 Task: Look for space in Suva Reka, Kosovo from 12th July, 2023 to 16th July, 2023 for 8 adults in price range Rs.10000 to Rs.16000. Place can be private room with 8 bedrooms having 8 beds and 8 bathrooms. Property type can be house, flat, guest house, hotel. Amenities needed are: wifi, TV, free parkinig on premises, gym, breakfast. Booking option can be shelf check-in. Required host language is English.
Action: Mouse moved to (534, 115)
Screenshot: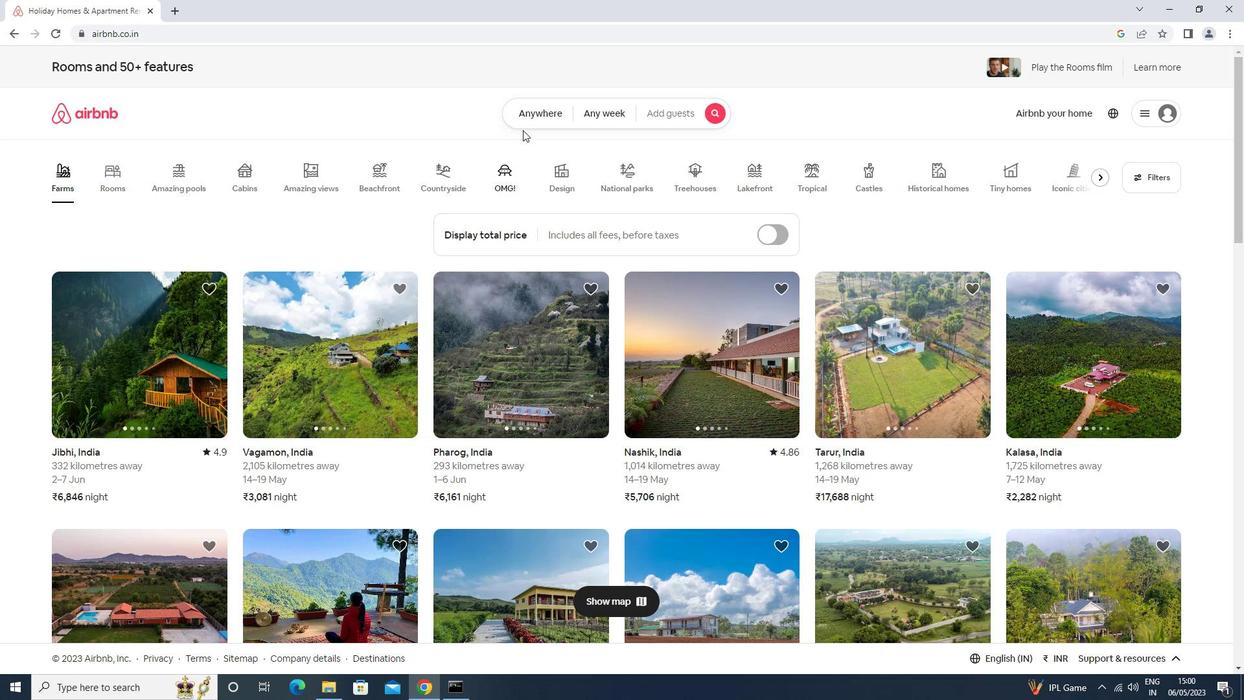 
Action: Mouse pressed left at (534, 115)
Screenshot: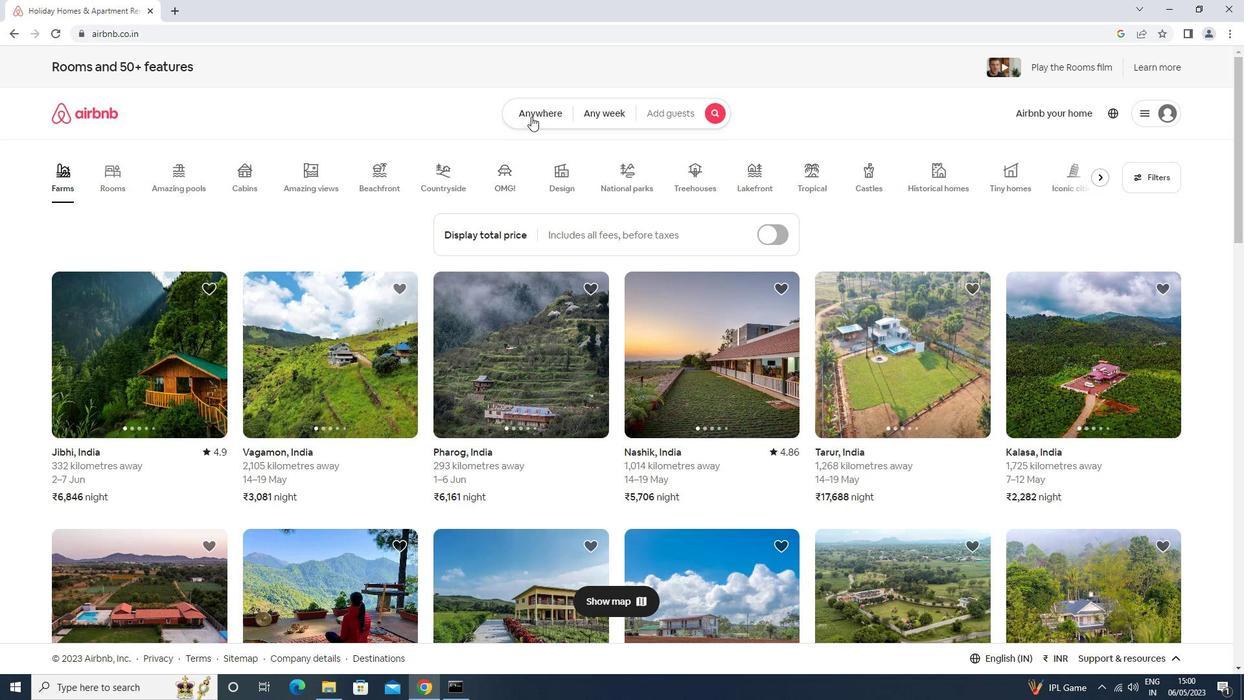 
Action: Mouse moved to (473, 165)
Screenshot: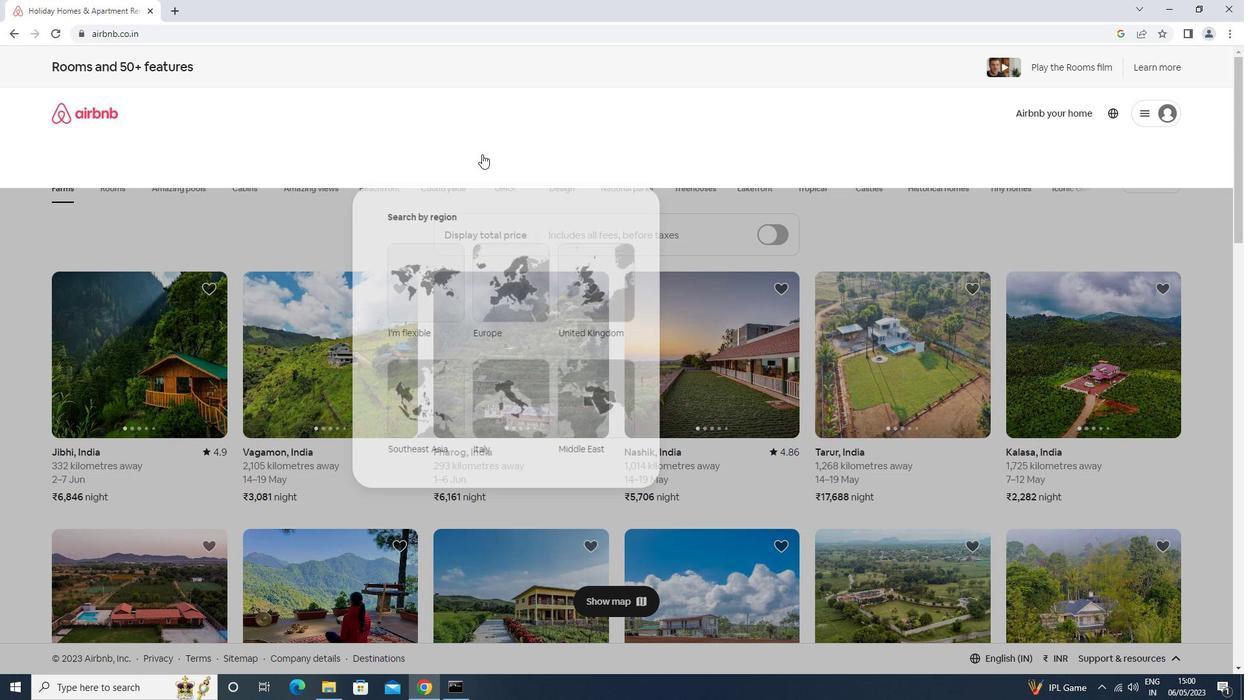 
Action: Mouse pressed left at (473, 165)
Screenshot: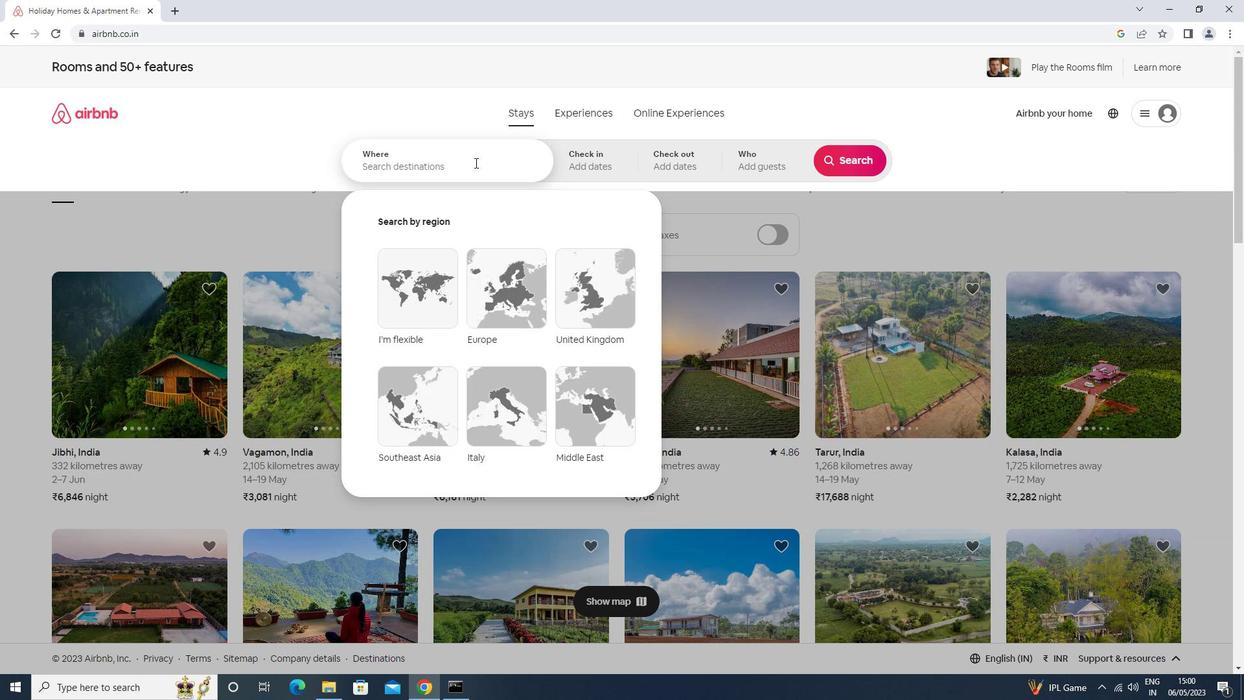
Action: Key pressed suva<Key.space>reka,<Key.space>kosovo<Key.enter>
Screenshot: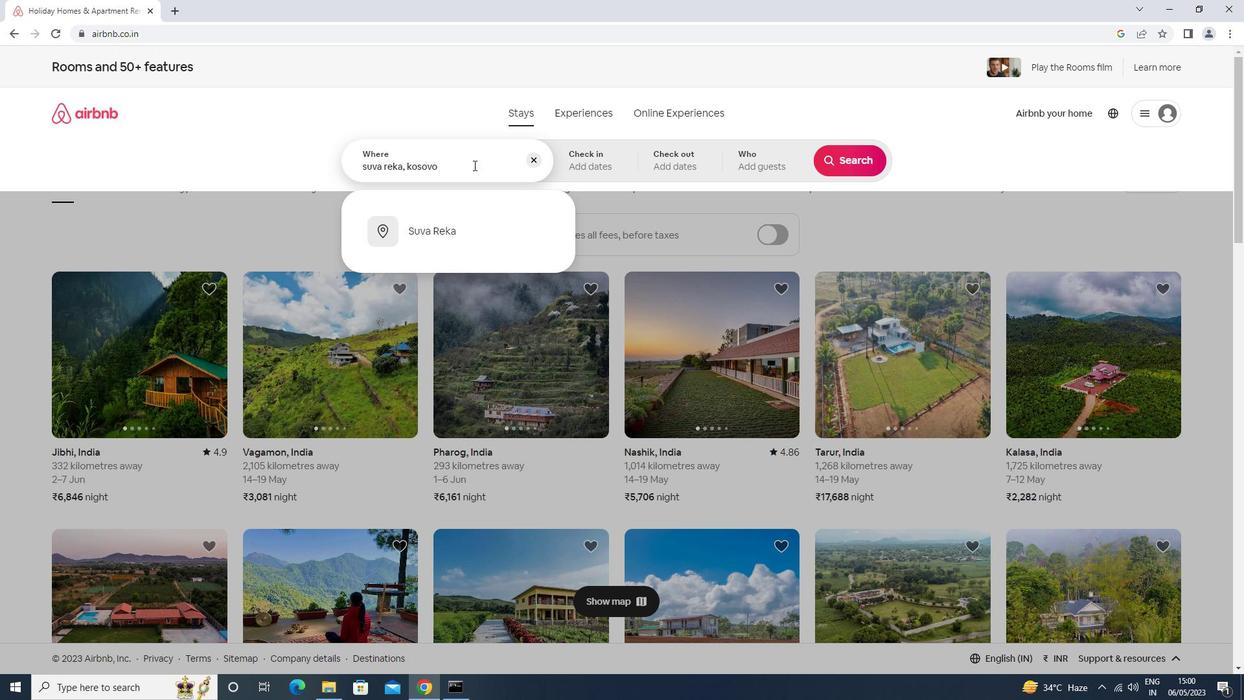 
Action: Mouse moved to (842, 261)
Screenshot: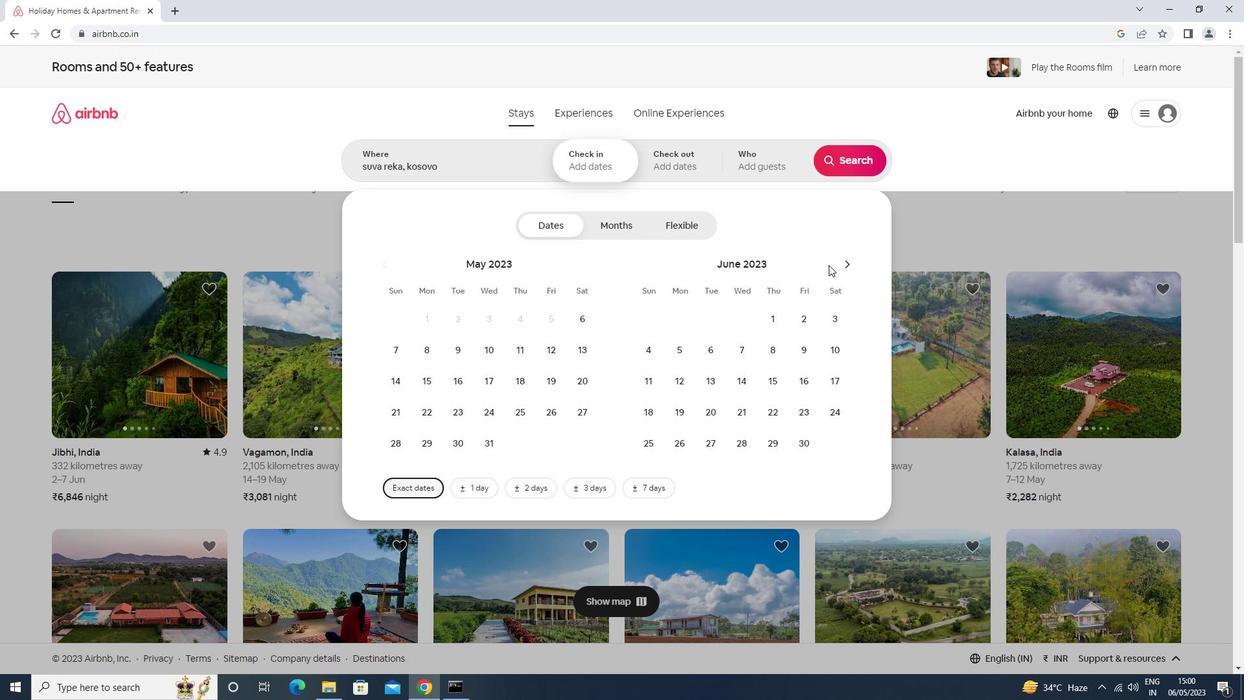
Action: Mouse pressed left at (842, 261)
Screenshot: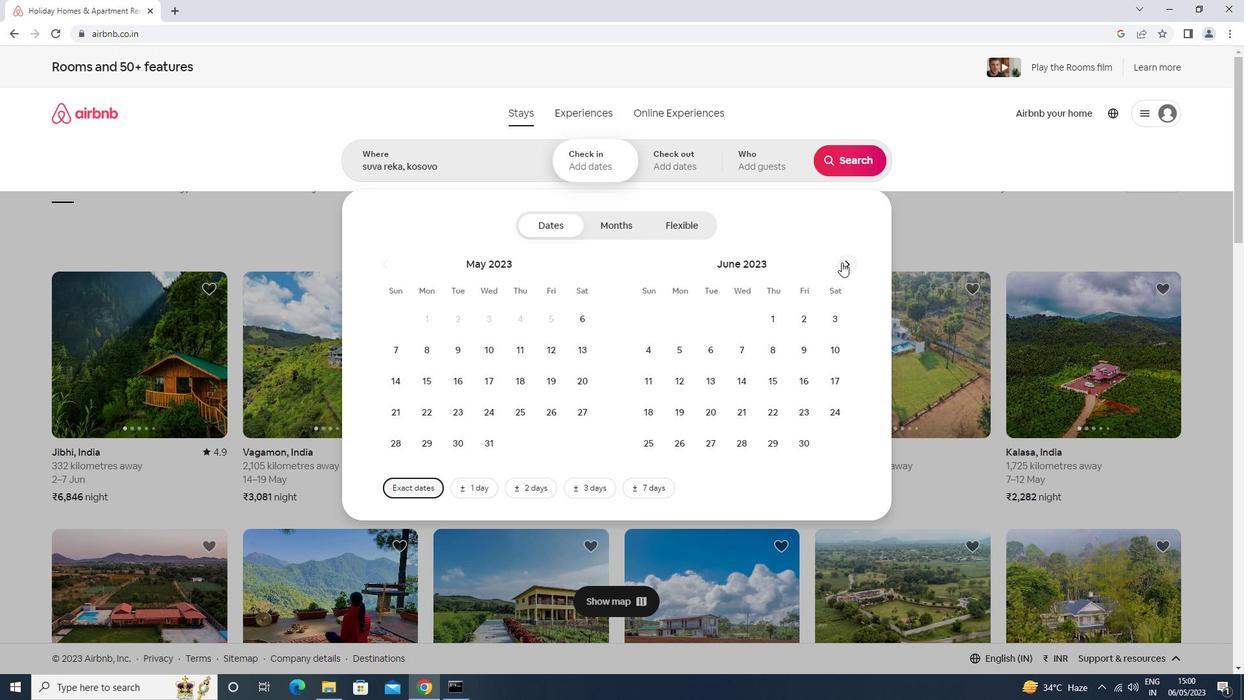 
Action: Mouse moved to (749, 380)
Screenshot: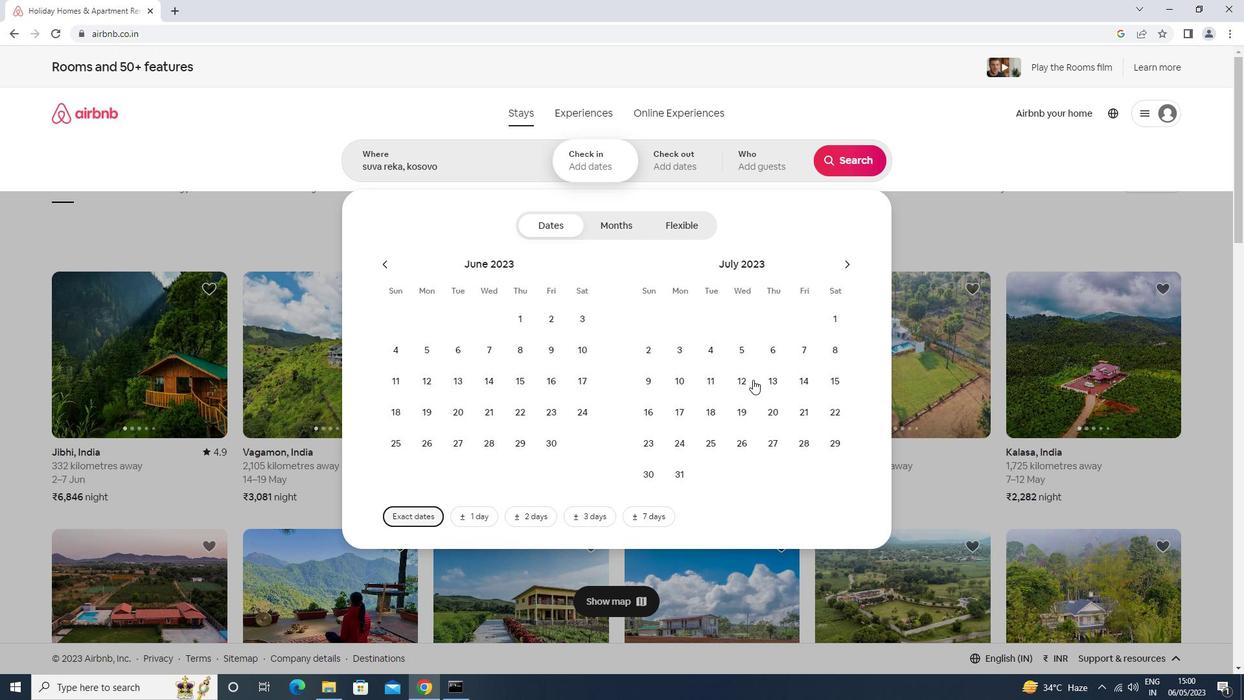 
Action: Mouse pressed left at (749, 380)
Screenshot: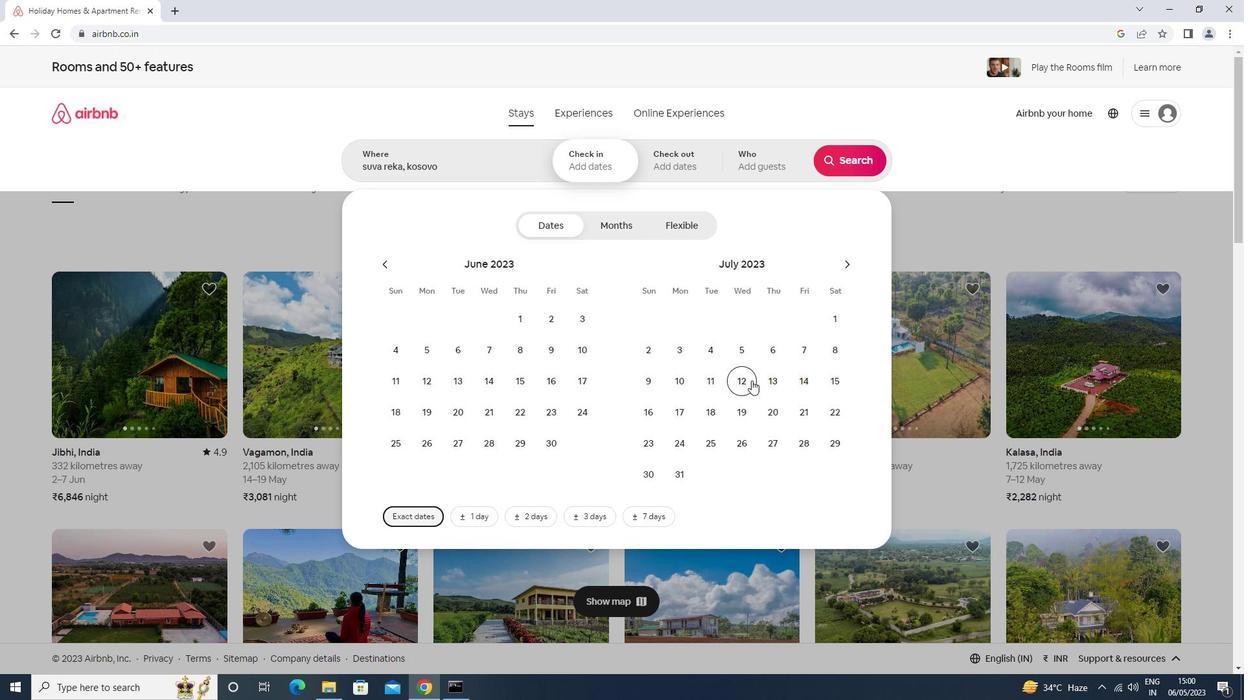 
Action: Mouse moved to (656, 415)
Screenshot: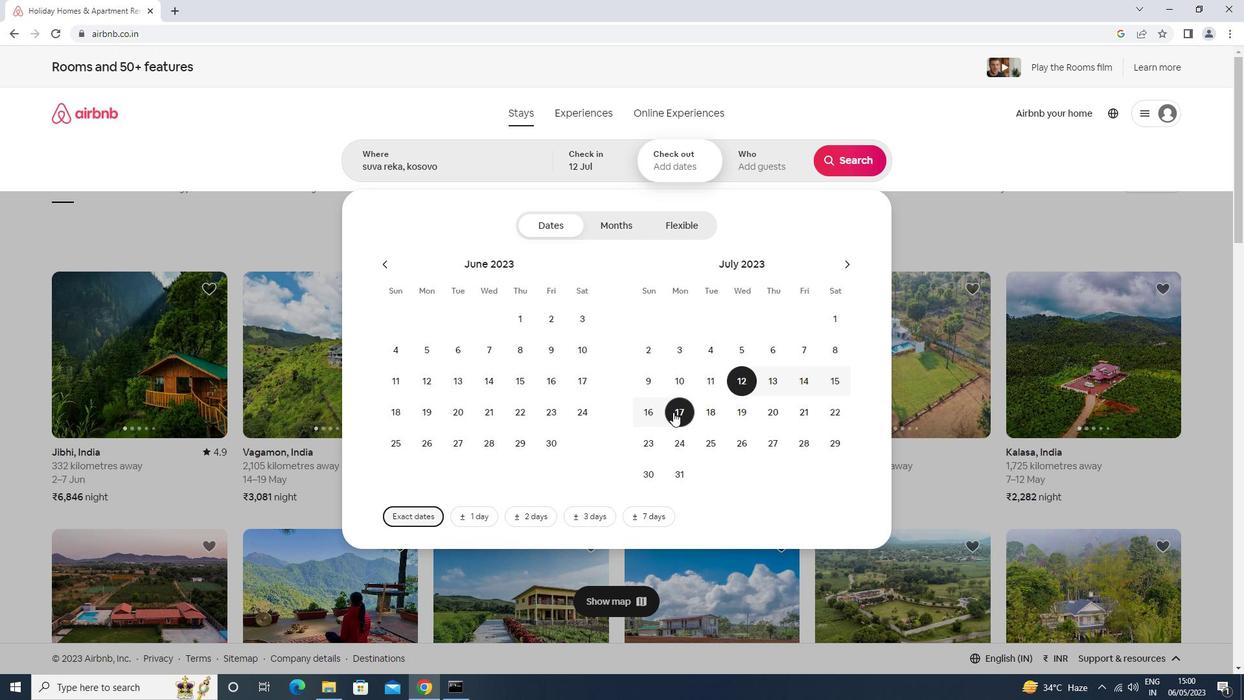 
Action: Mouse pressed left at (656, 415)
Screenshot: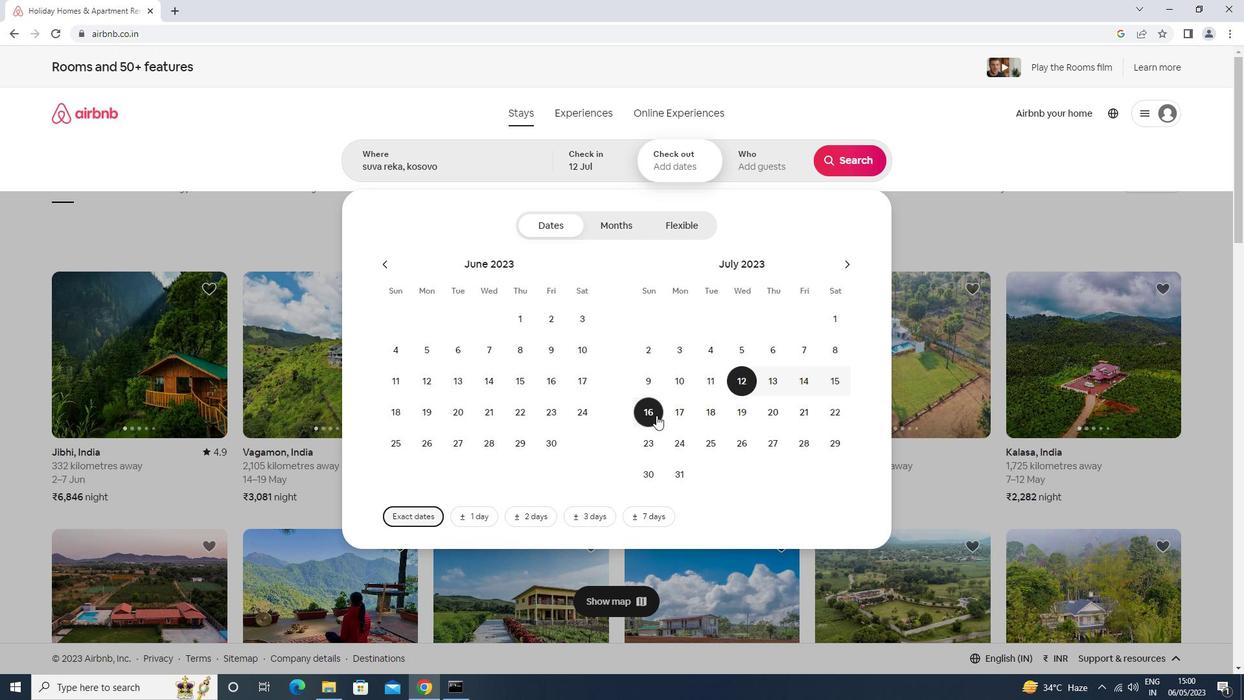 
Action: Mouse moved to (746, 157)
Screenshot: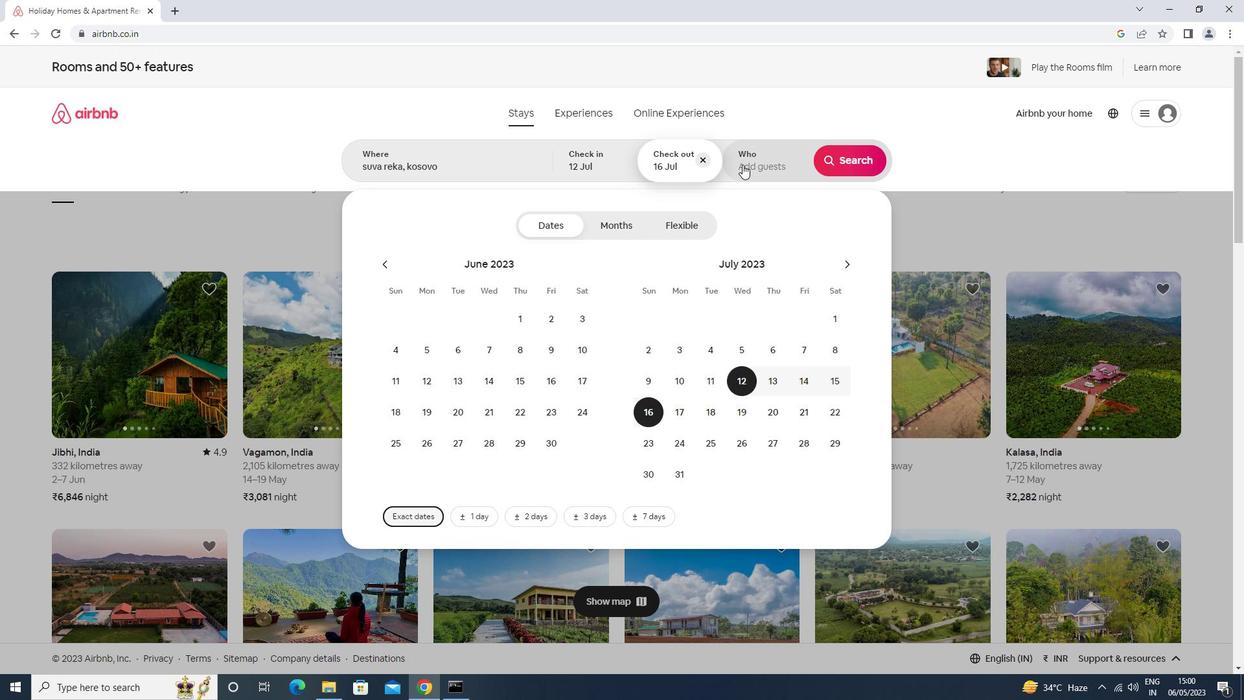 
Action: Mouse pressed left at (746, 157)
Screenshot: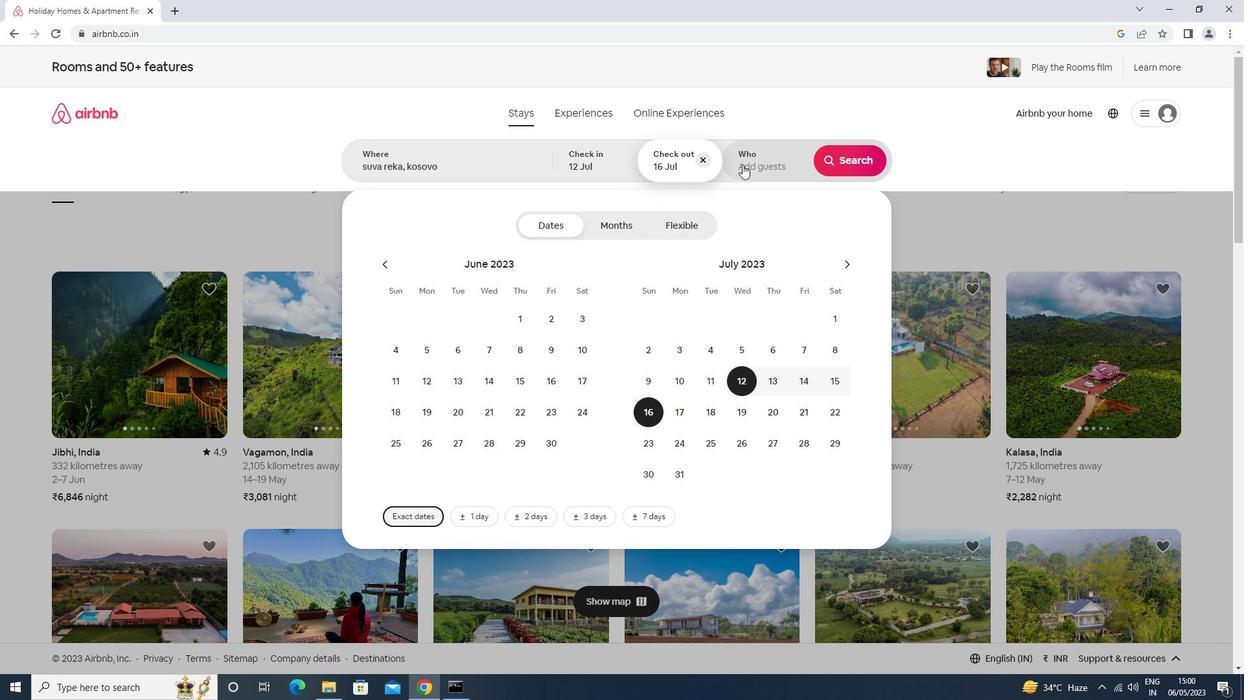 
Action: Mouse moved to (846, 225)
Screenshot: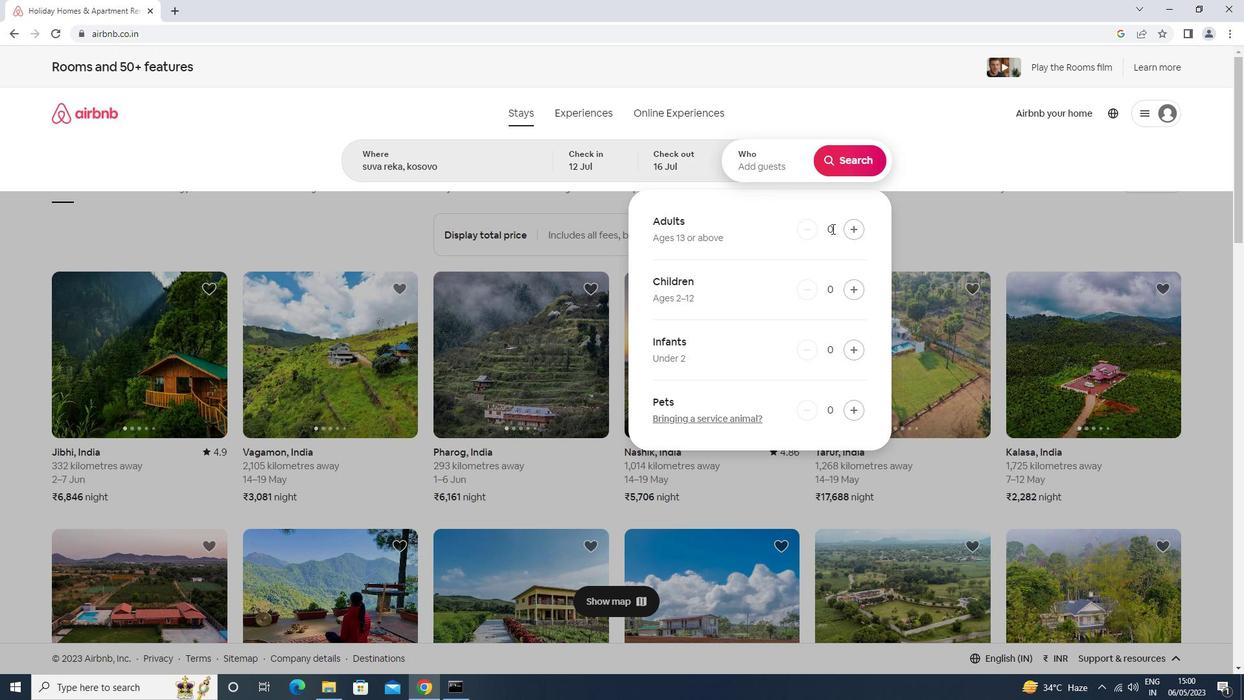 
Action: Mouse pressed left at (846, 225)
Screenshot: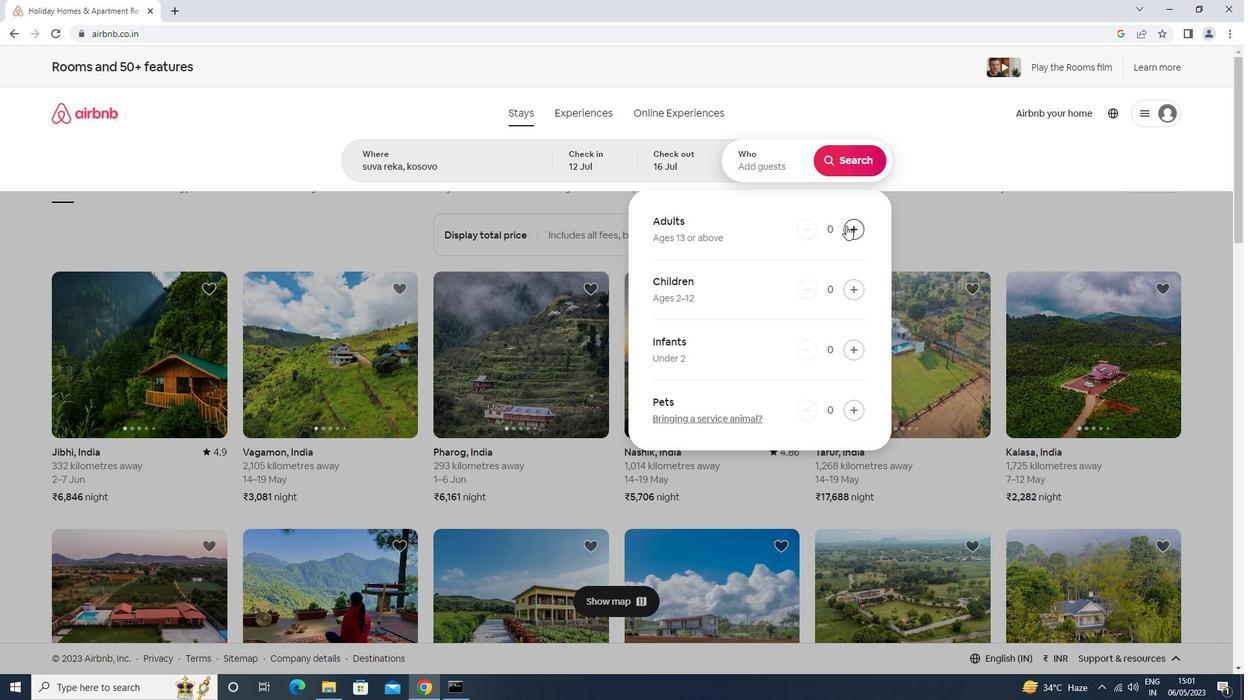 
Action: Mouse moved to (846, 225)
Screenshot: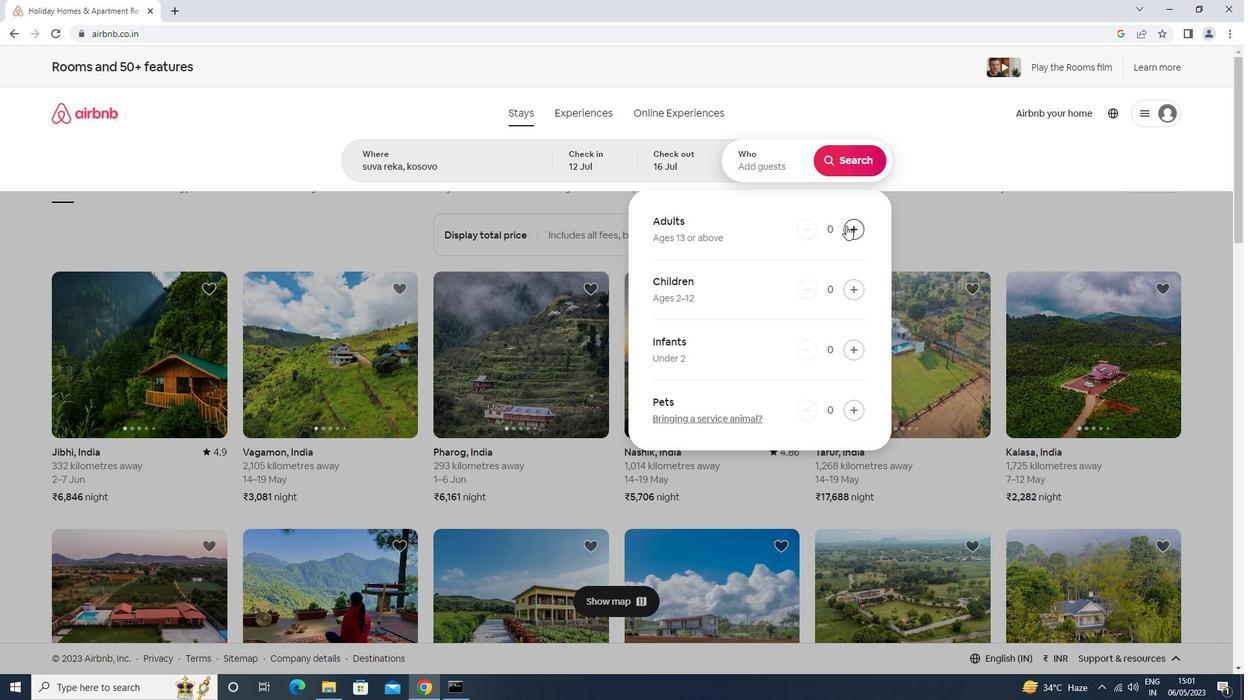 
Action: Mouse pressed left at (846, 225)
Screenshot: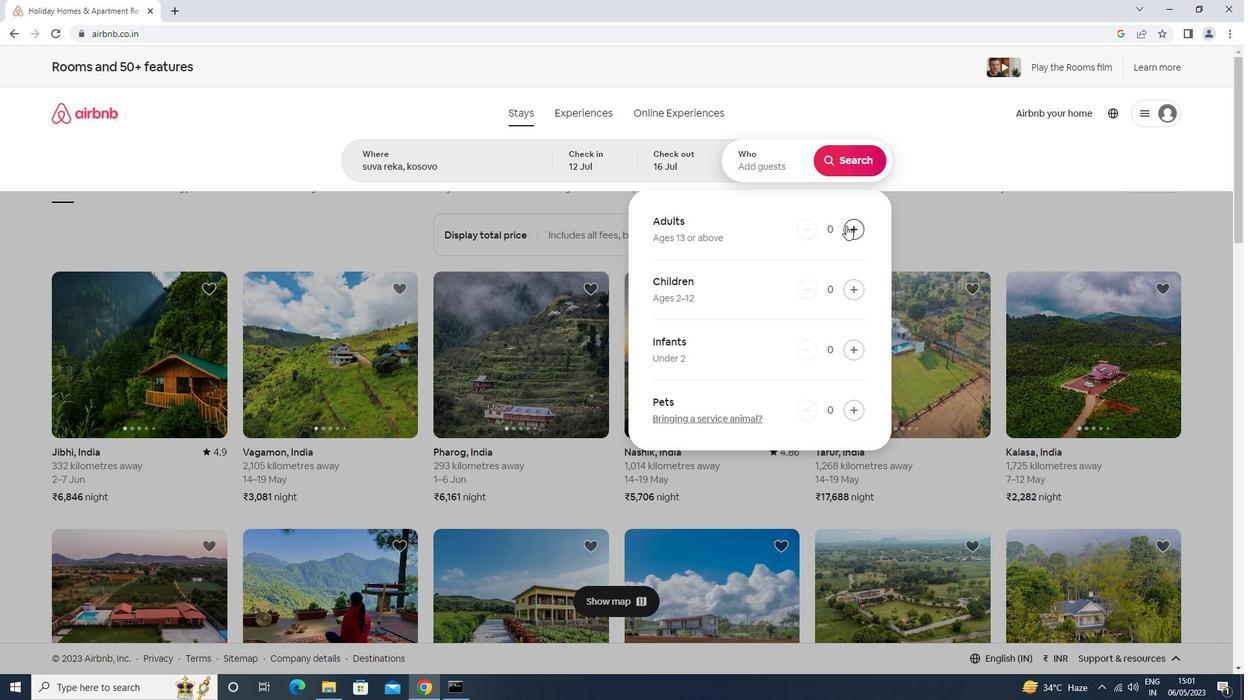 
Action: Mouse pressed left at (846, 225)
Screenshot: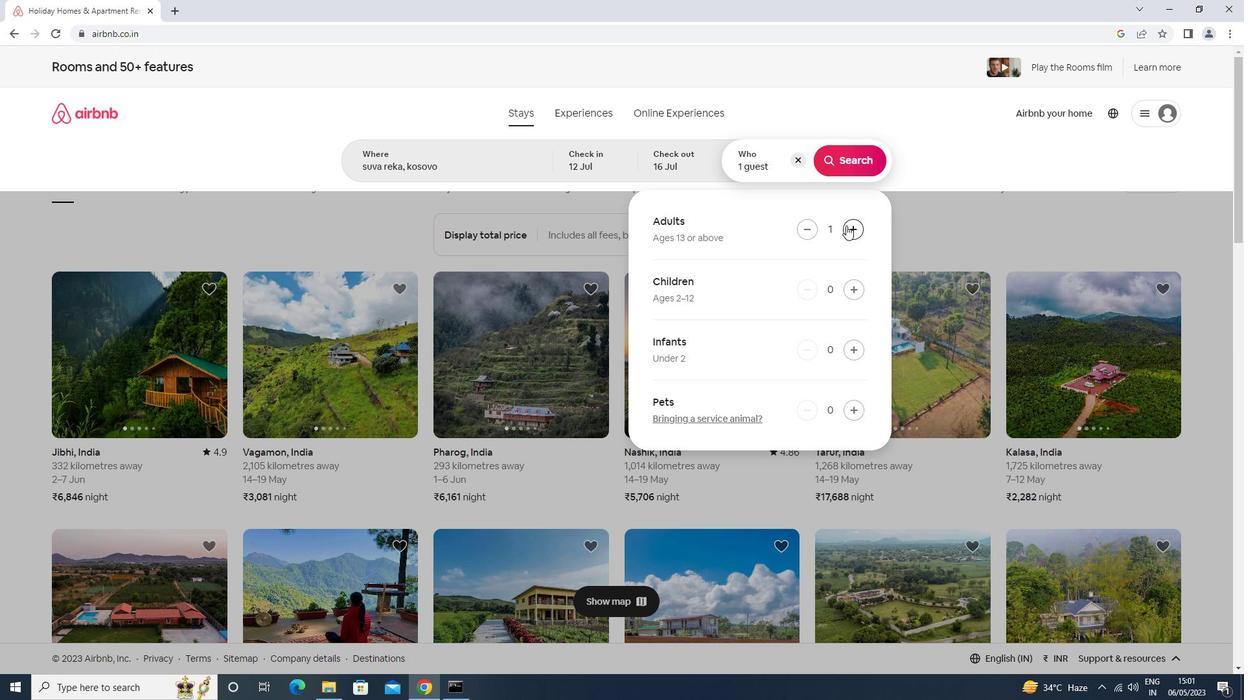 
Action: Mouse pressed left at (846, 225)
Screenshot: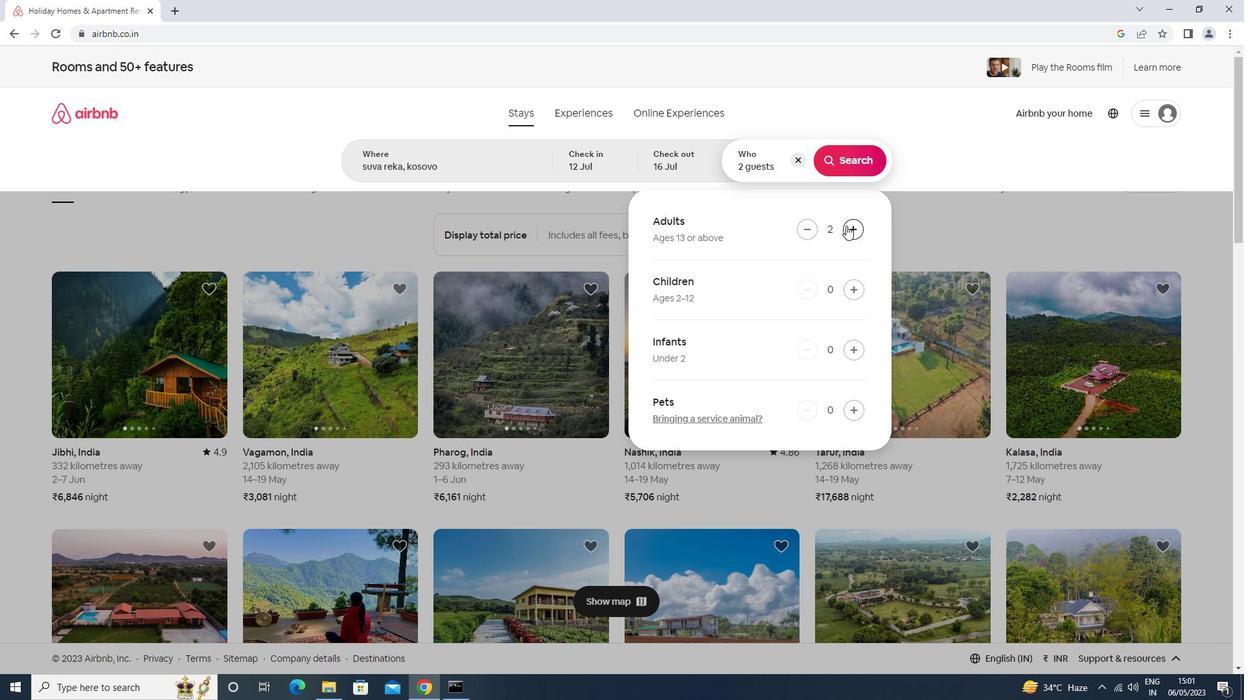 
Action: Mouse pressed left at (846, 225)
Screenshot: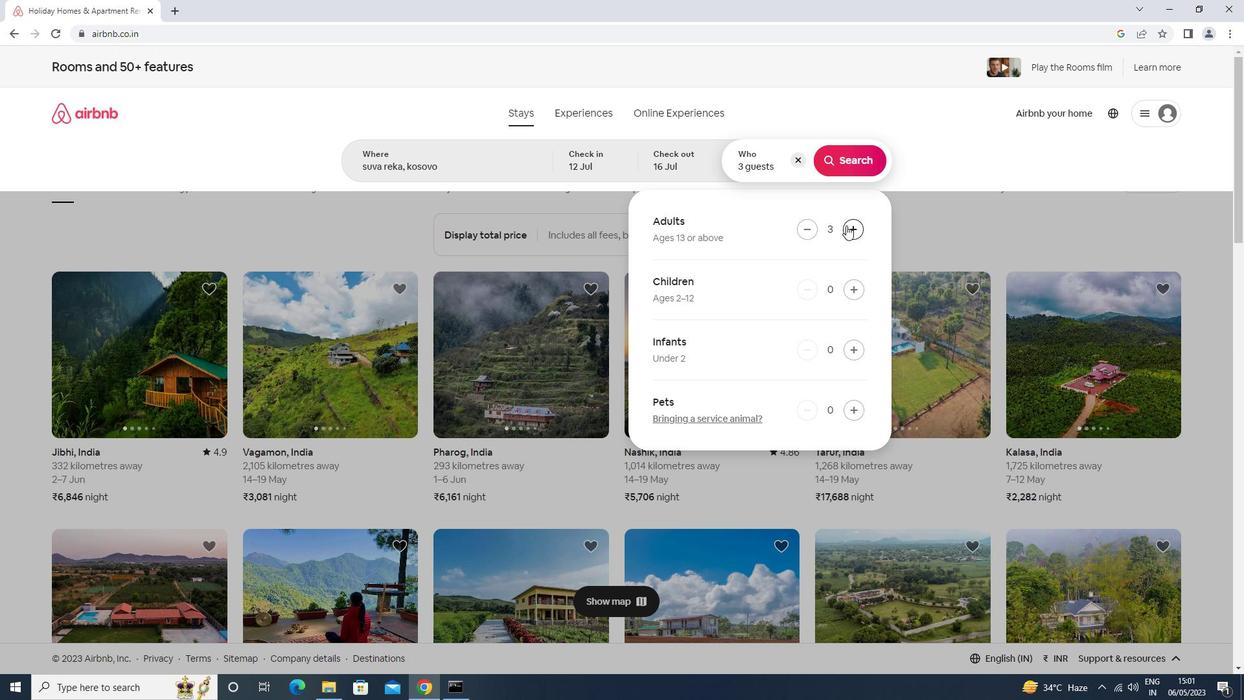 
Action: Mouse pressed left at (846, 225)
Screenshot: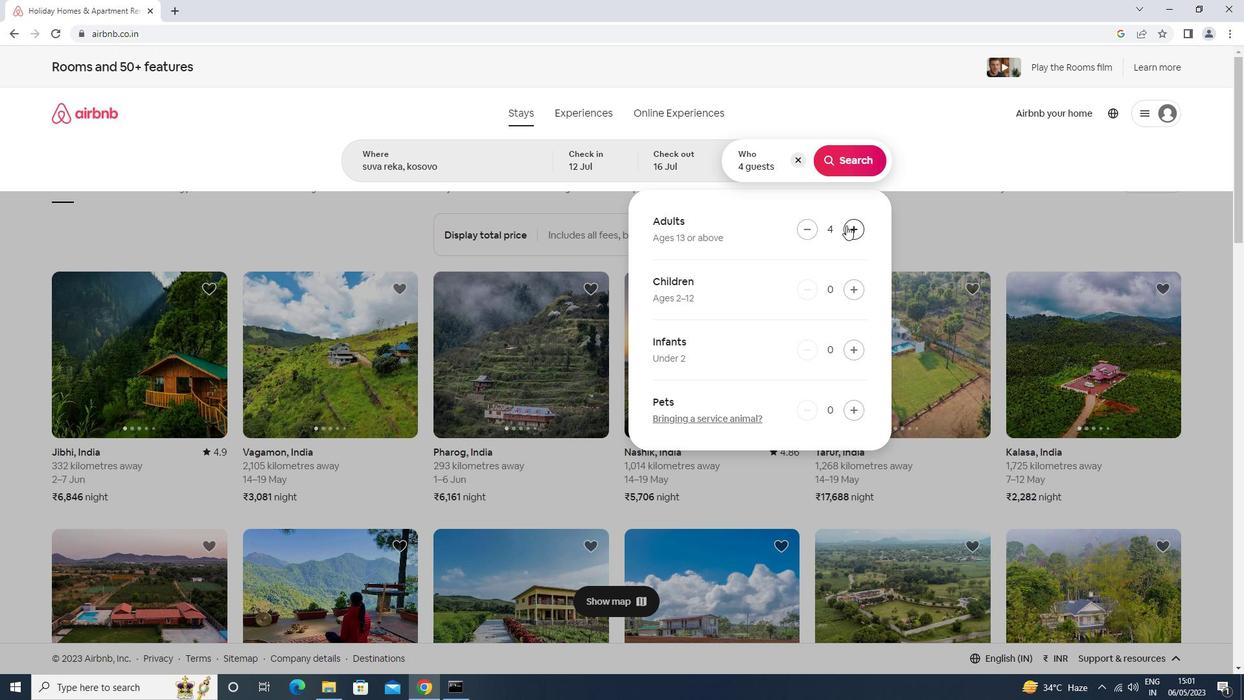 
Action: Mouse moved to (845, 226)
Screenshot: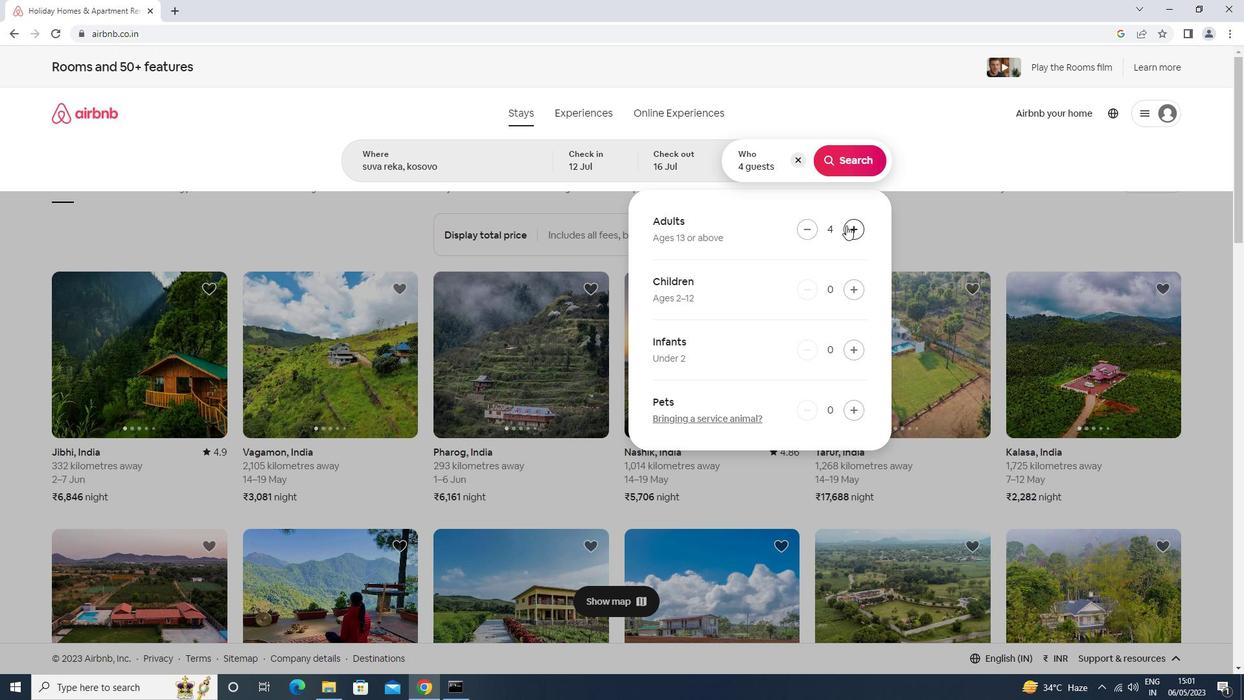 
Action: Mouse pressed left at (845, 226)
Screenshot: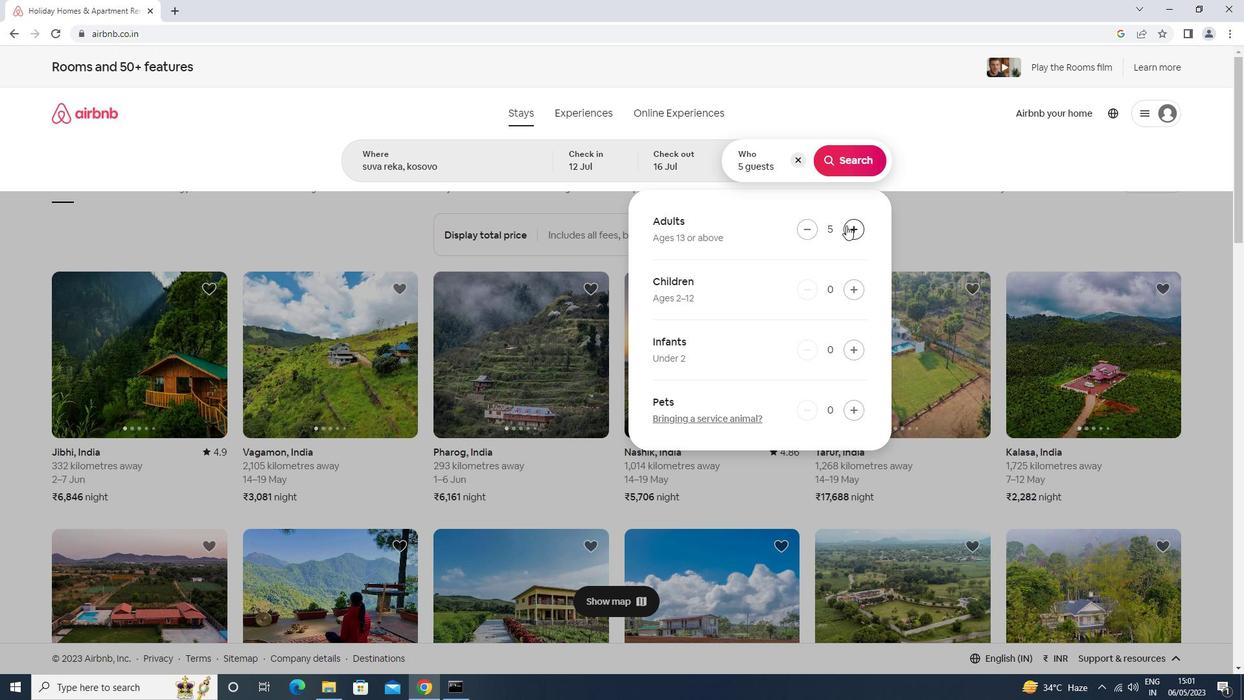 
Action: Mouse pressed left at (845, 226)
Screenshot: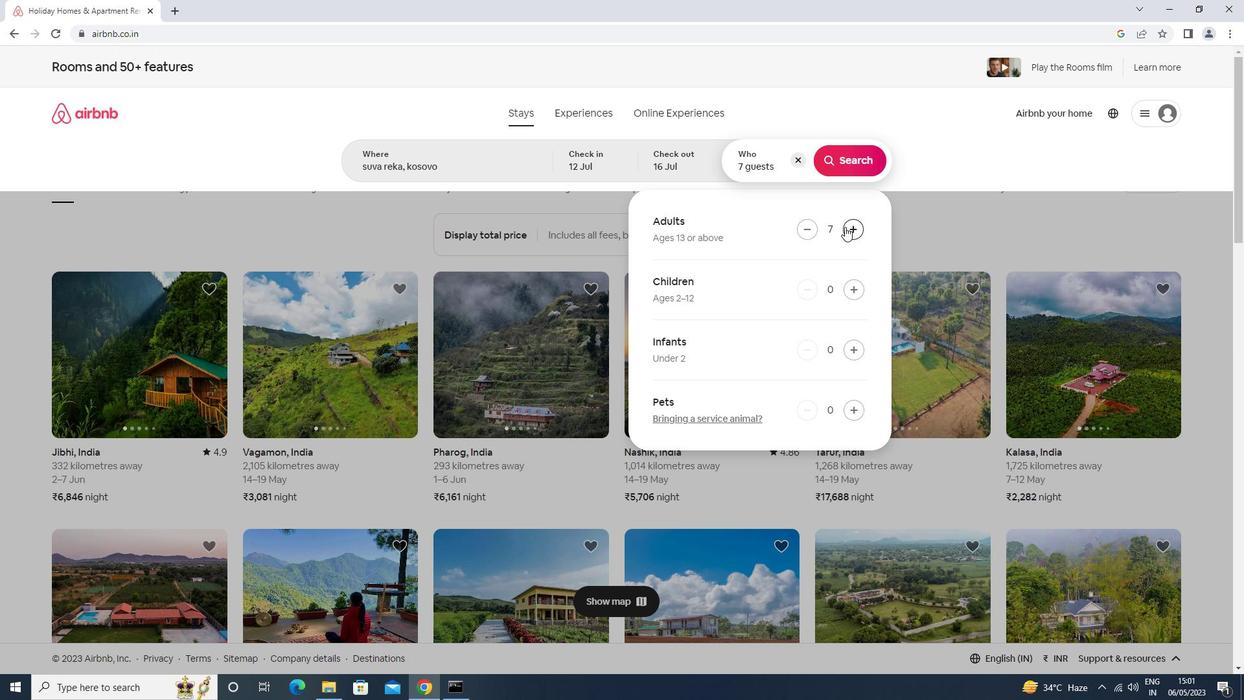 
Action: Mouse moved to (845, 158)
Screenshot: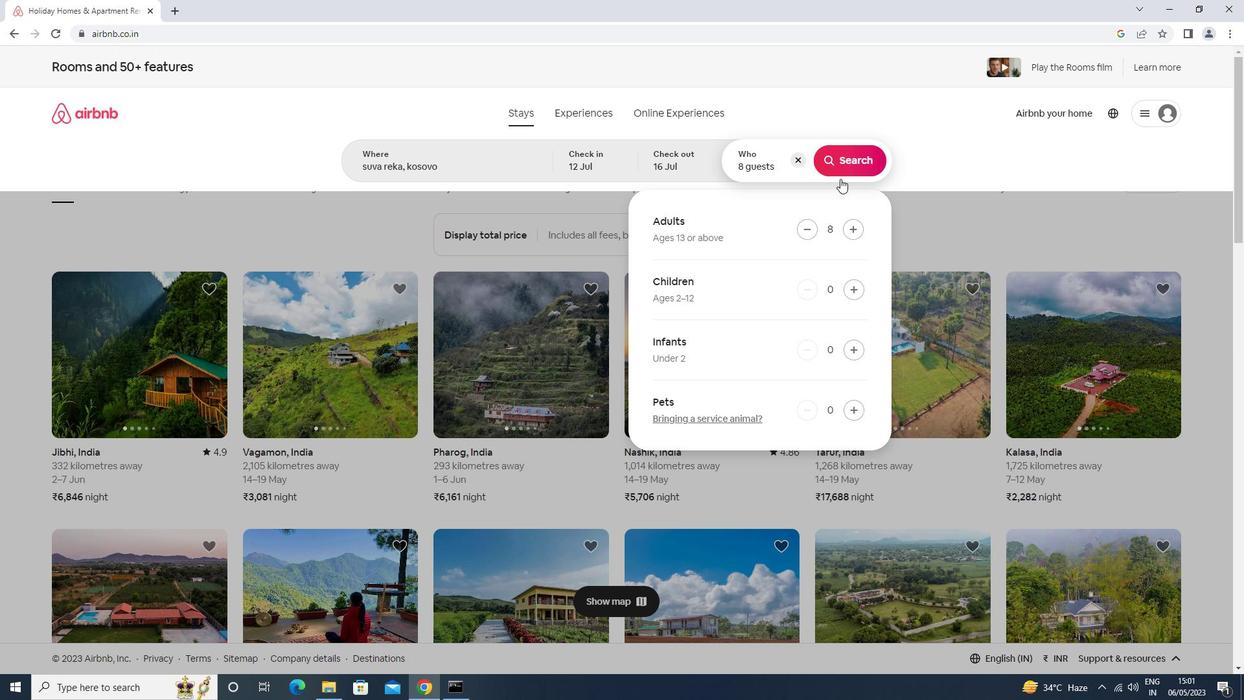 
Action: Mouse pressed left at (845, 158)
Screenshot: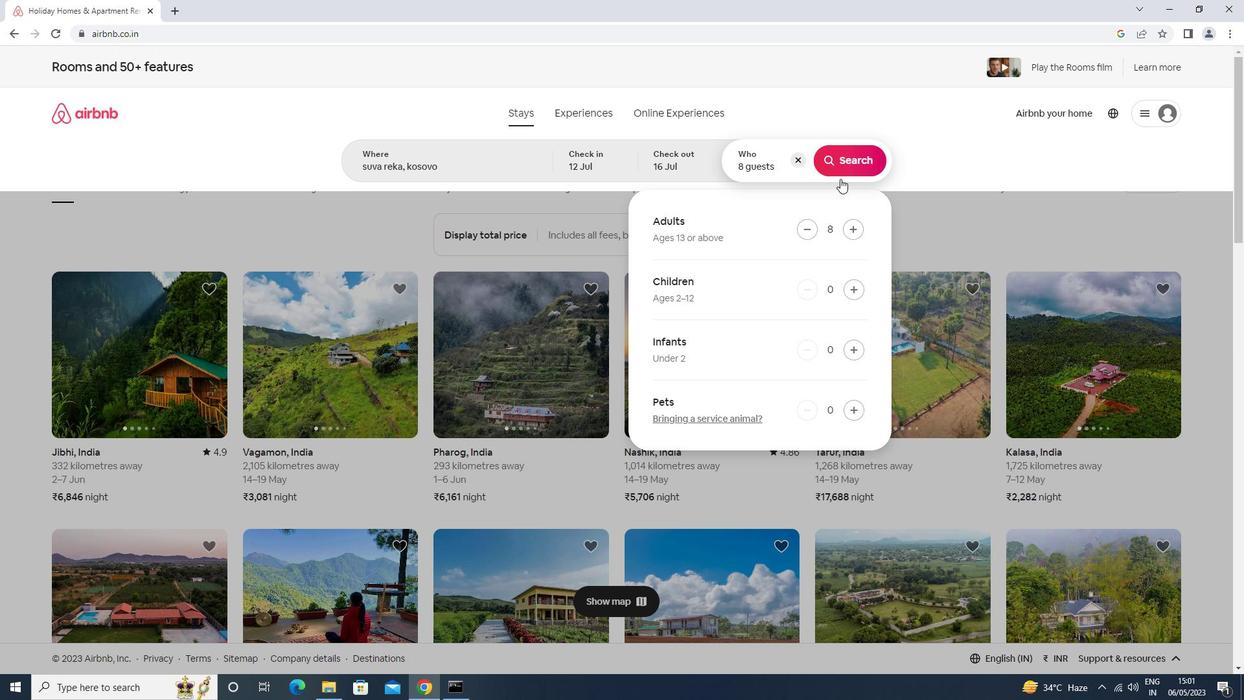 
Action: Mouse moved to (1193, 127)
Screenshot: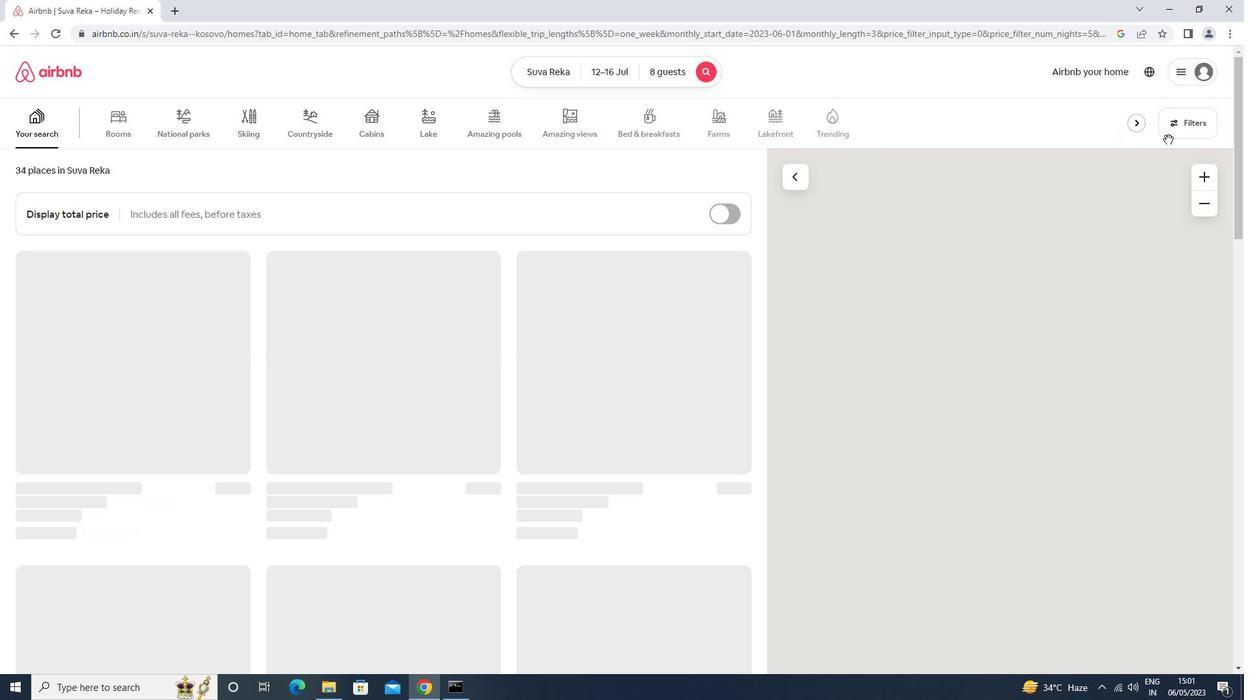 
Action: Mouse pressed left at (1193, 127)
Screenshot: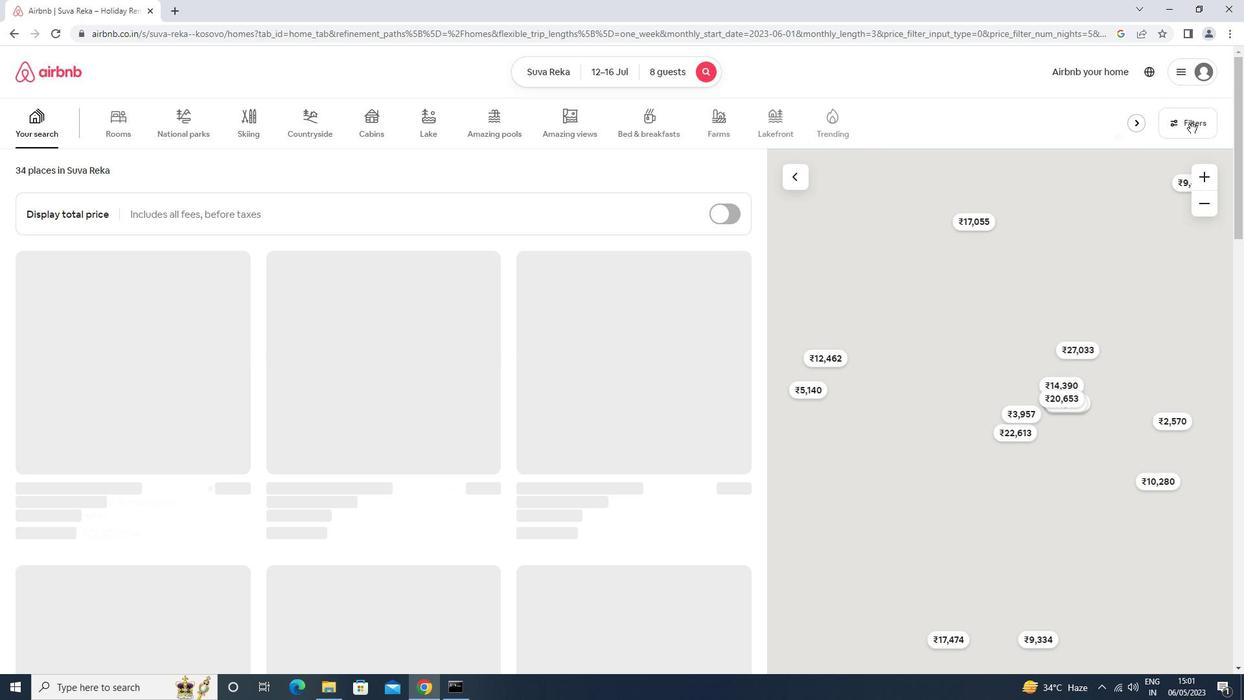 
Action: Mouse moved to (468, 444)
Screenshot: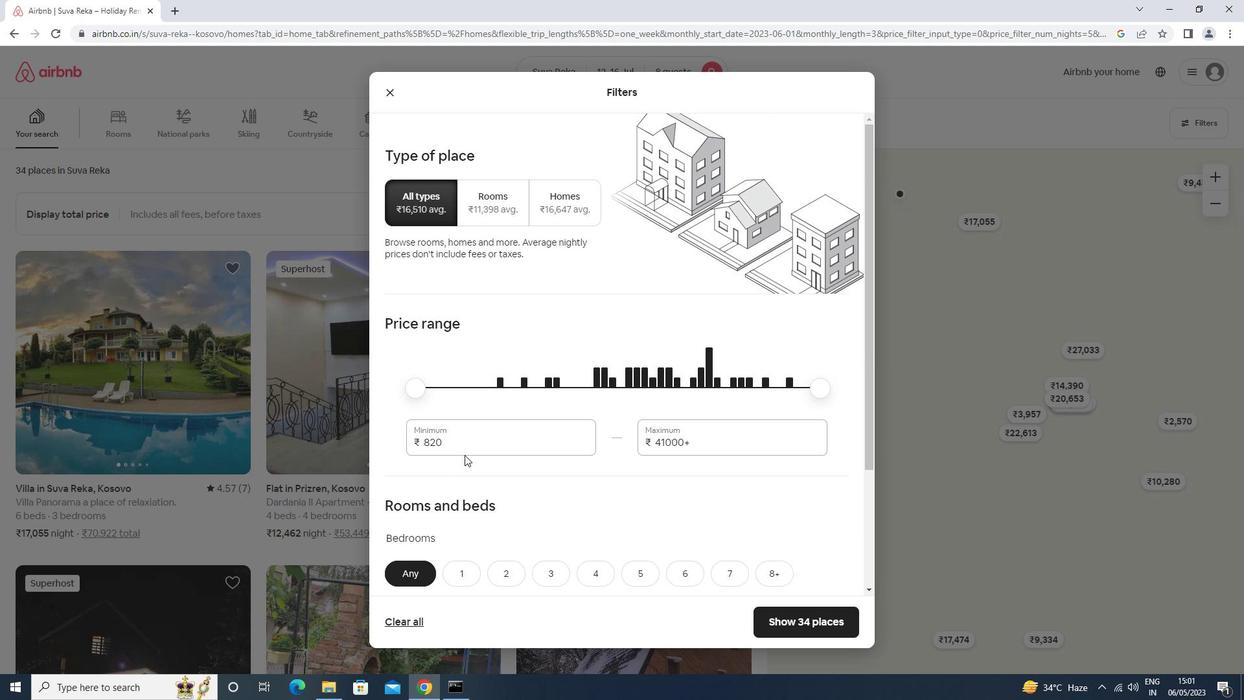 
Action: Mouse pressed left at (468, 444)
Screenshot: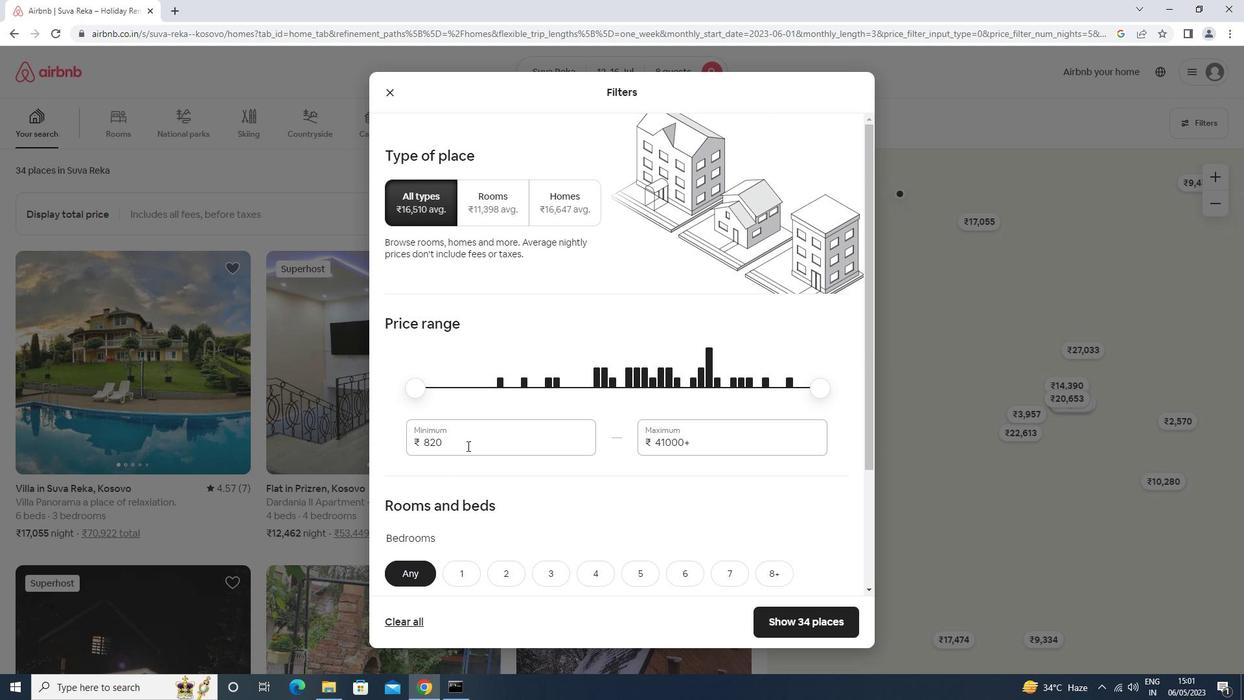 
Action: Mouse moved to (465, 444)
Screenshot: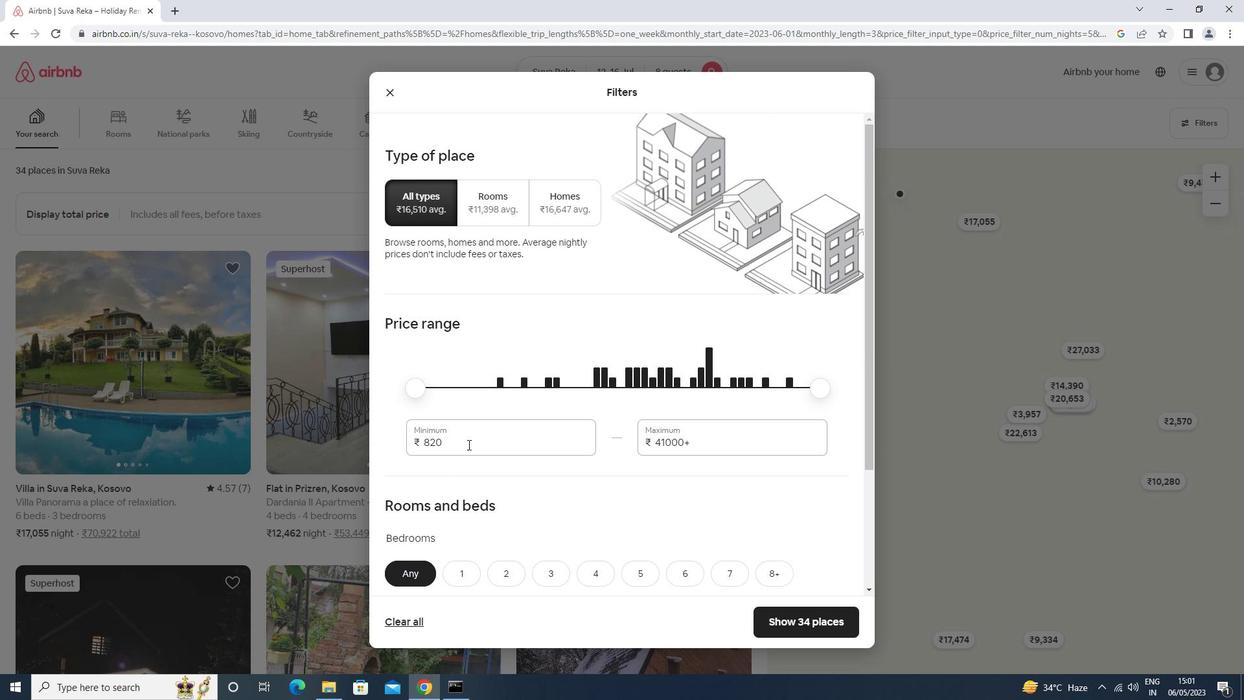 
Action: Key pressed <Key.backspace><Key.backspace><Key.backspace>10000<Key.tab>16000
Screenshot: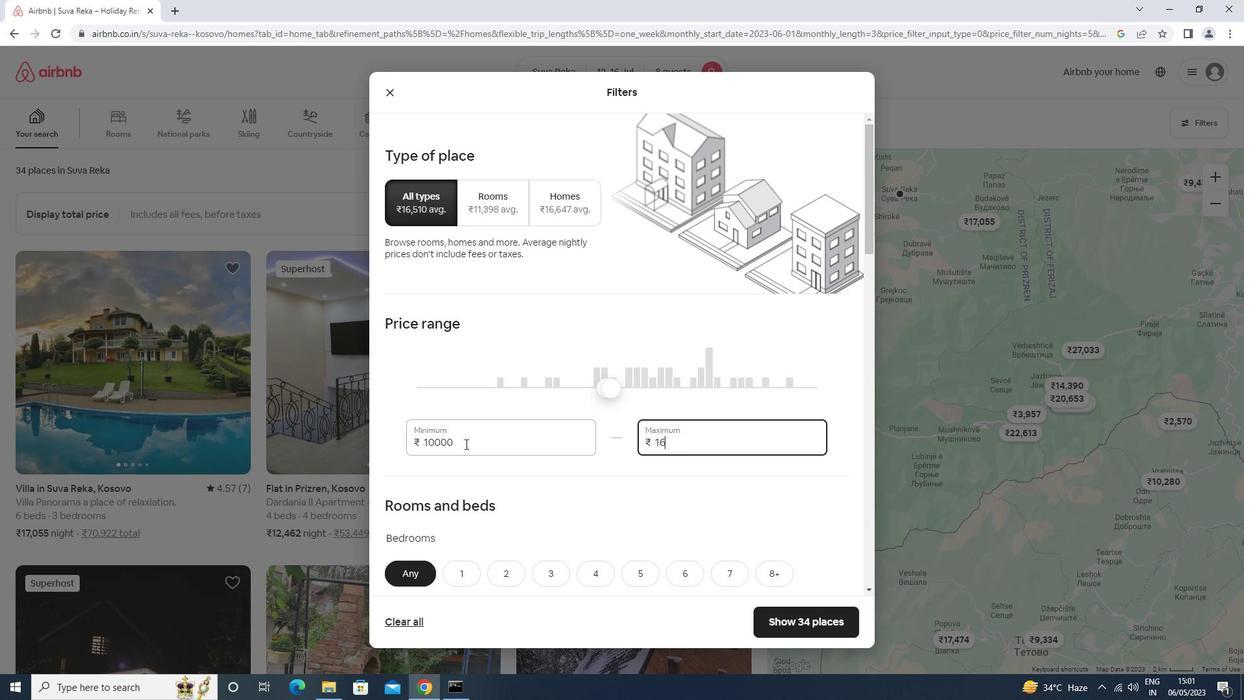 
Action: Mouse moved to (464, 444)
Screenshot: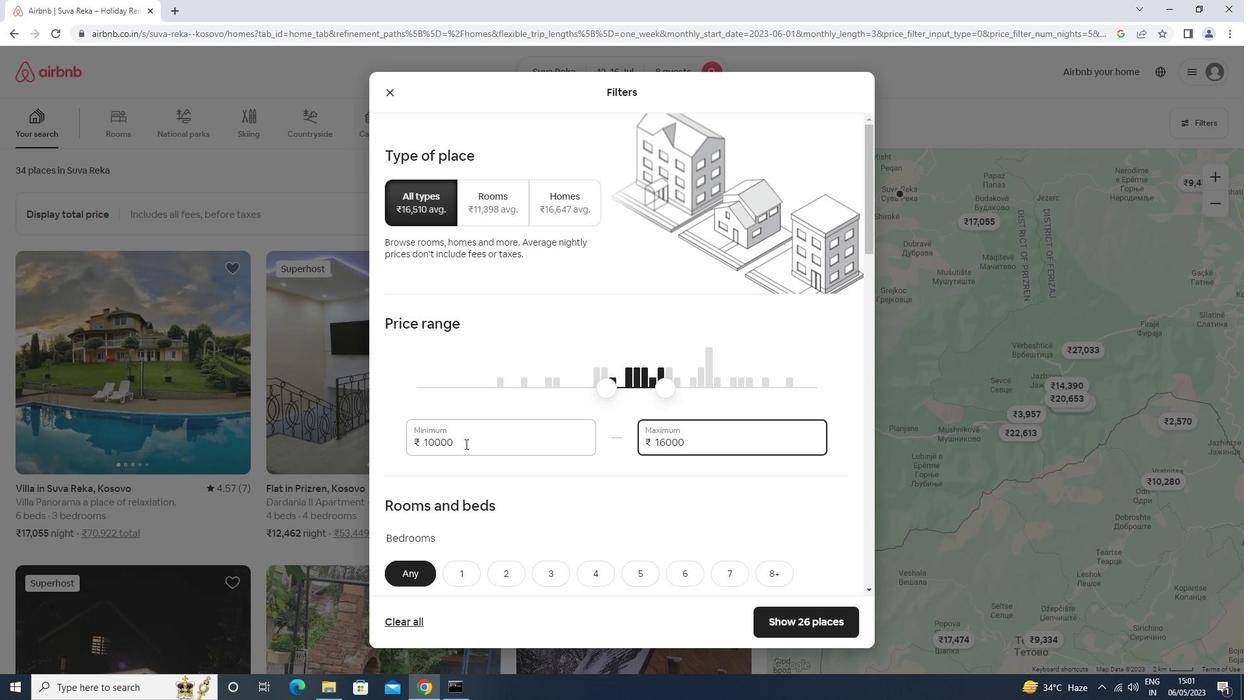 
Action: Mouse scrolled (464, 443) with delta (0, 0)
Screenshot: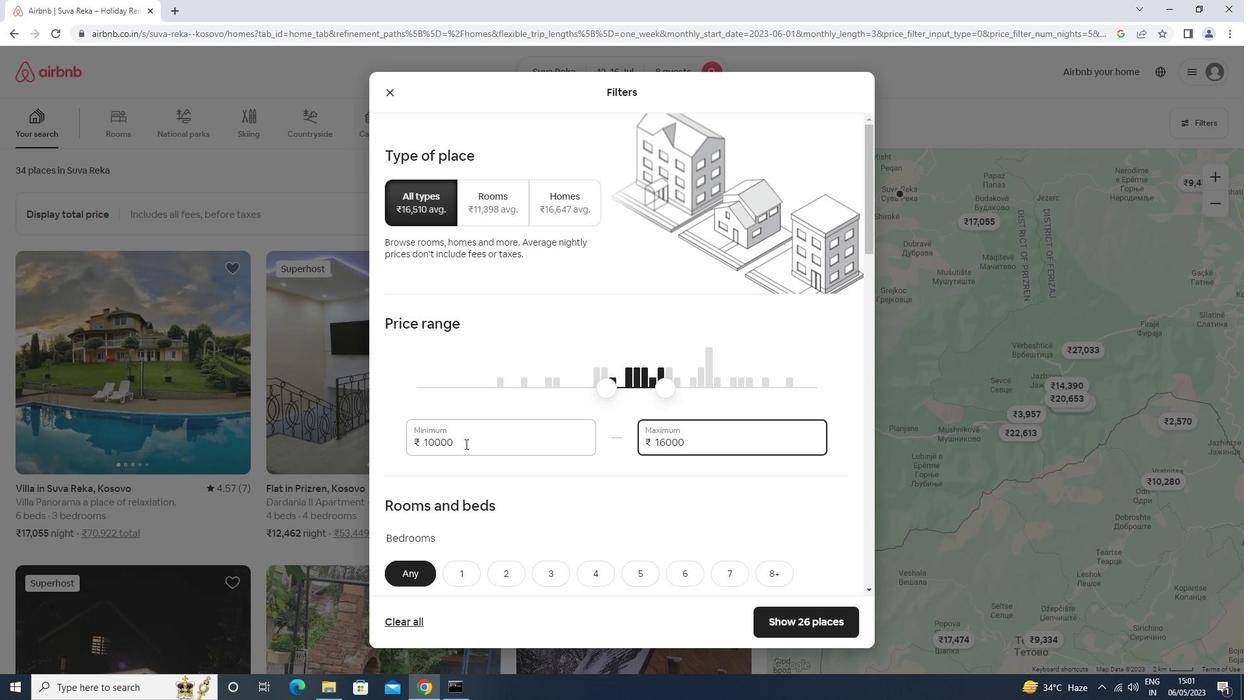
Action: Mouse scrolled (464, 443) with delta (0, 0)
Screenshot: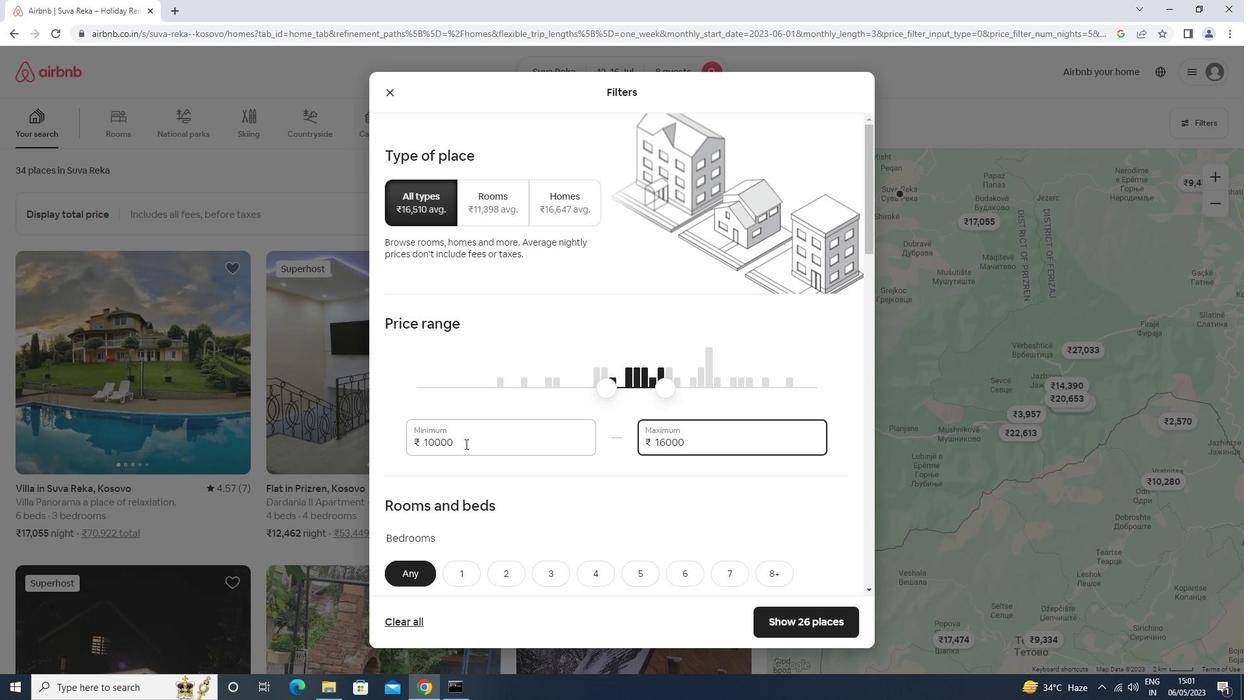 
Action: Mouse scrolled (464, 443) with delta (0, 0)
Screenshot: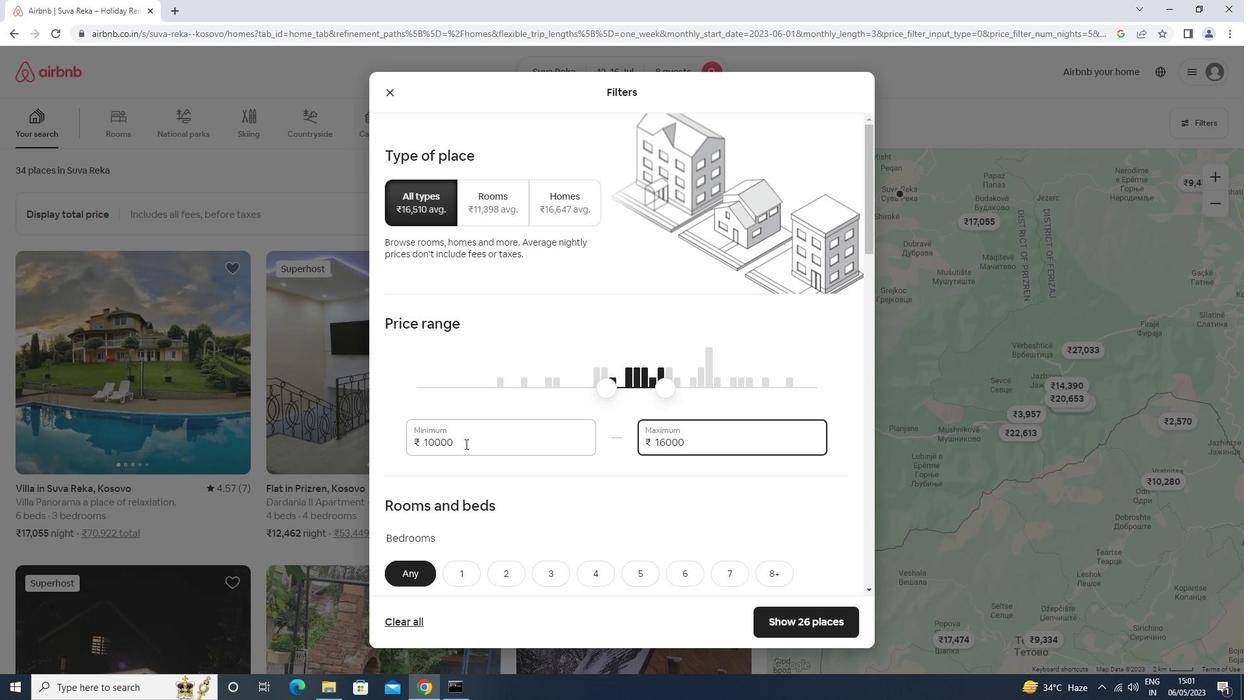 
Action: Mouse moved to (766, 375)
Screenshot: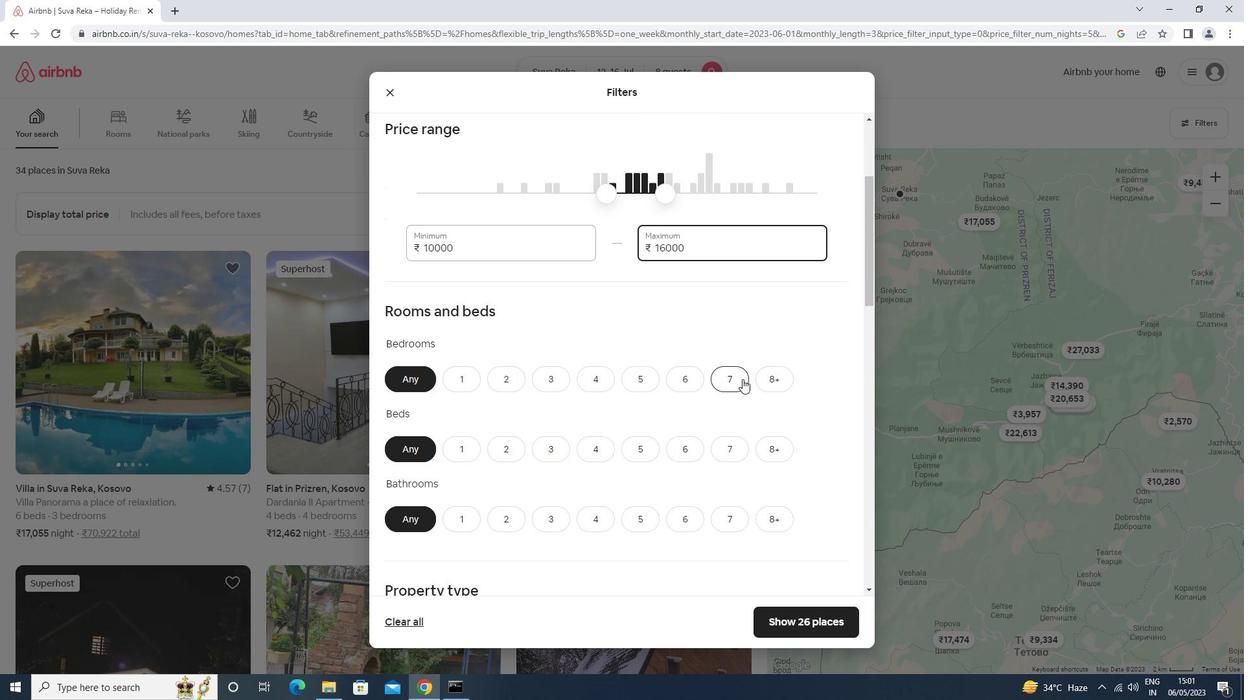 
Action: Mouse pressed left at (766, 375)
Screenshot: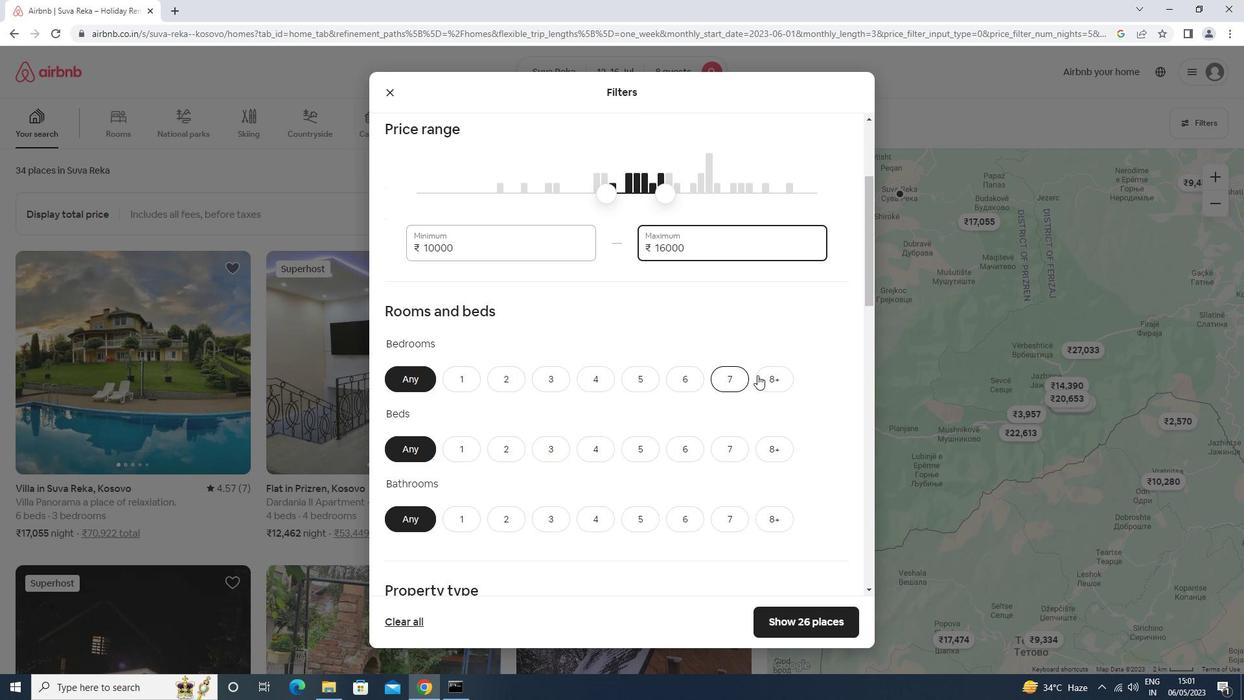 
Action: Mouse moved to (775, 447)
Screenshot: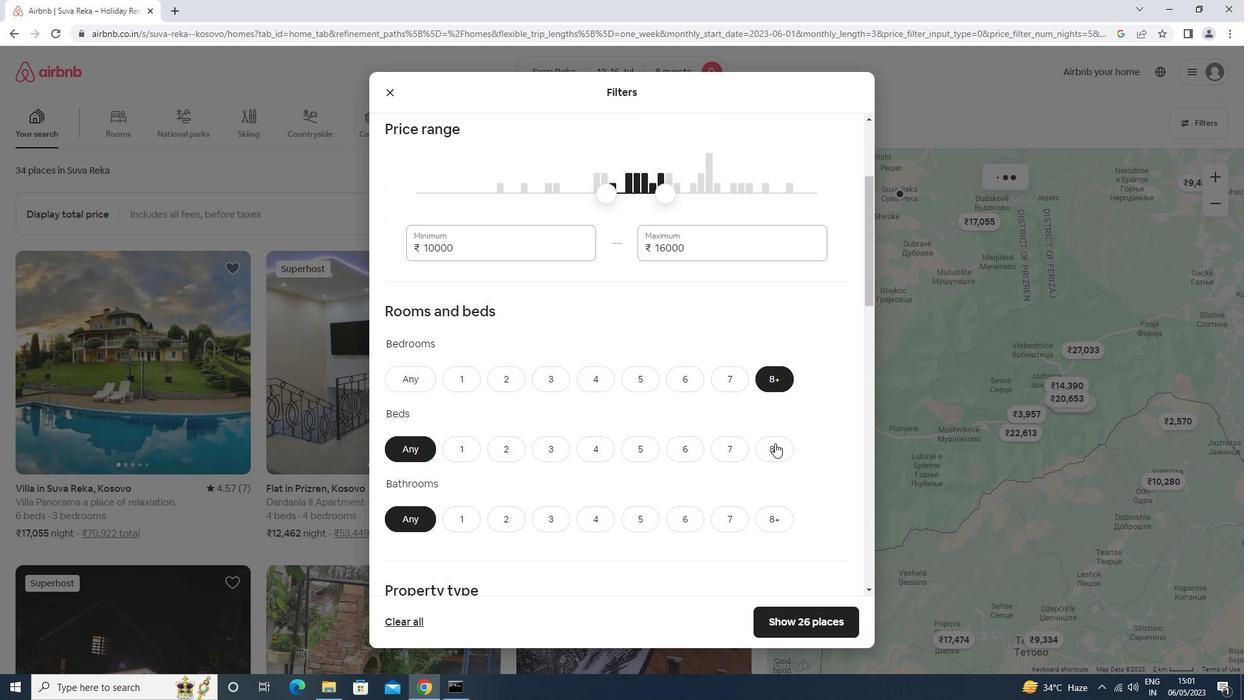 
Action: Mouse pressed left at (775, 447)
Screenshot: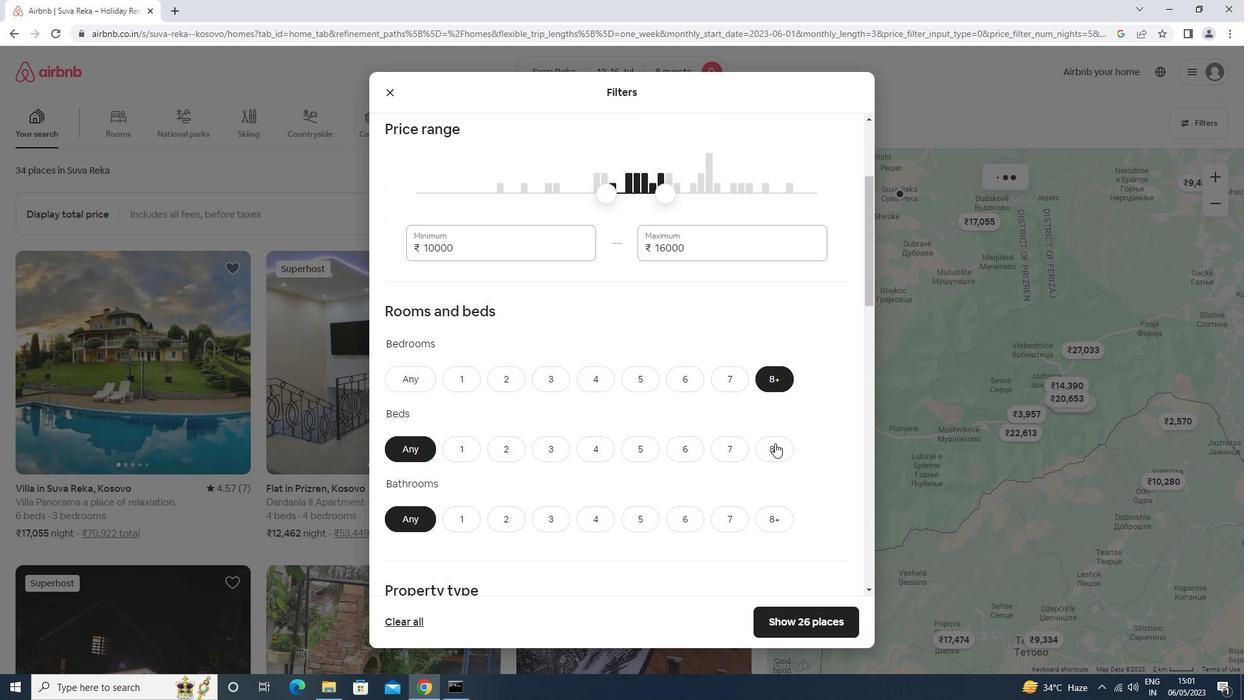 
Action: Mouse moved to (769, 527)
Screenshot: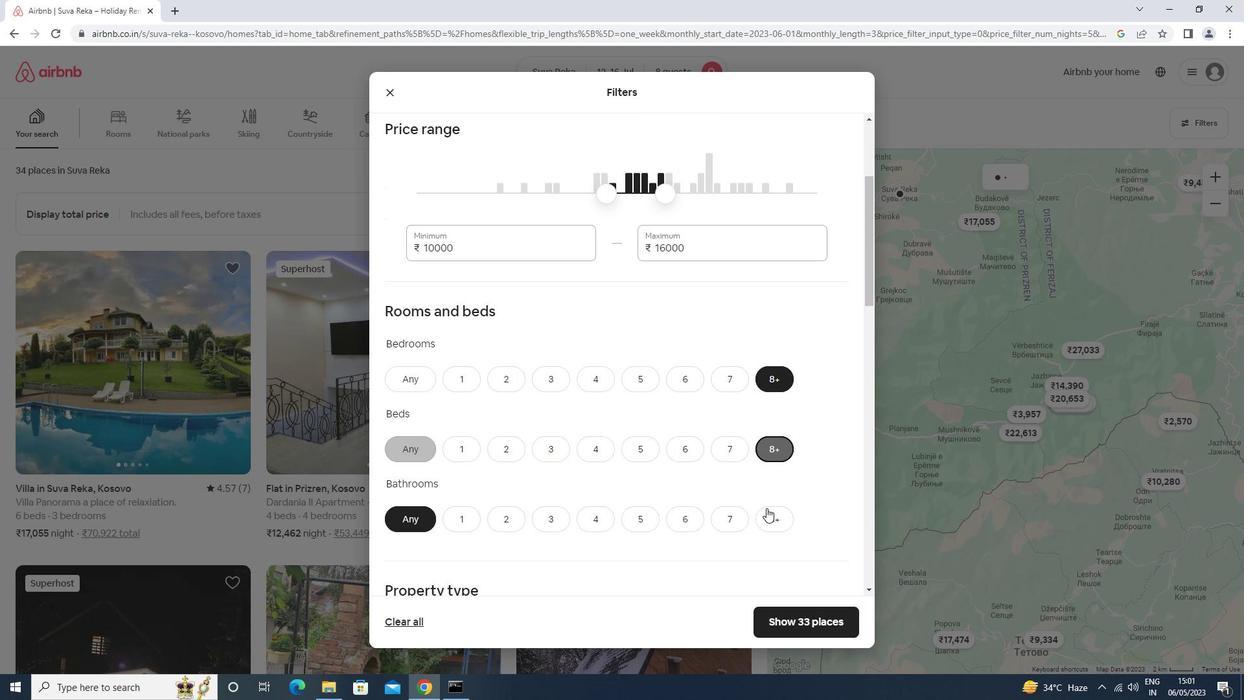 
Action: Mouse pressed left at (769, 527)
Screenshot: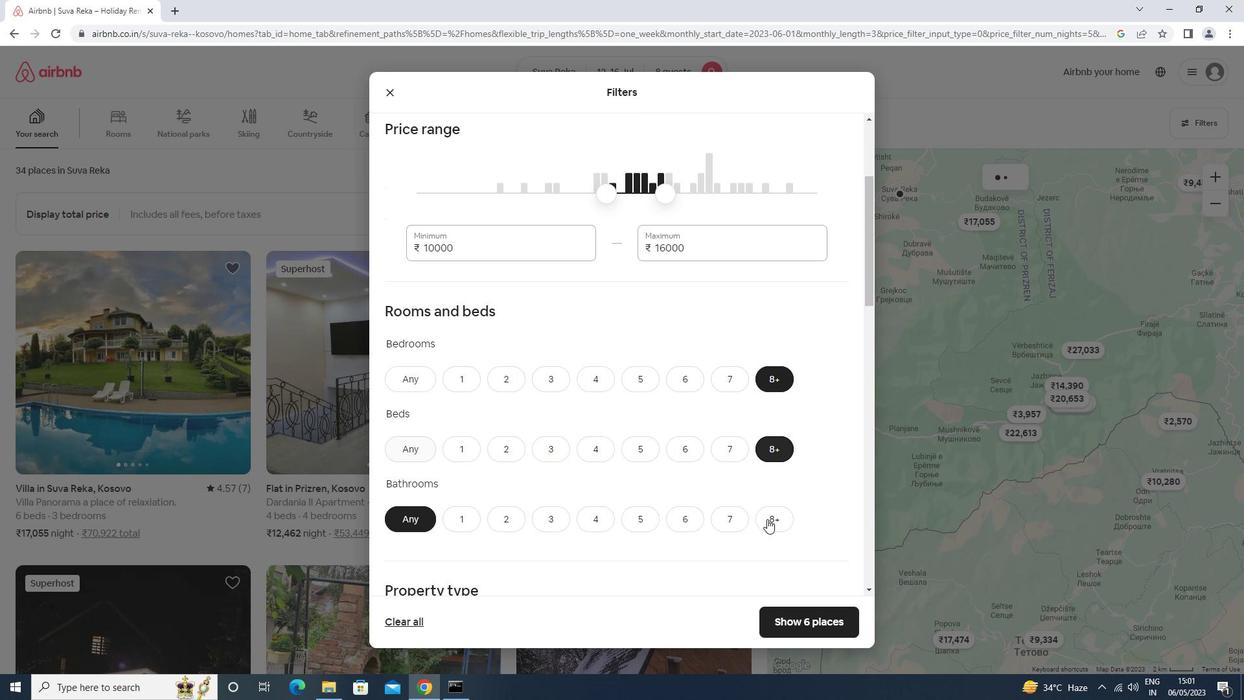 
Action: Mouse moved to (666, 401)
Screenshot: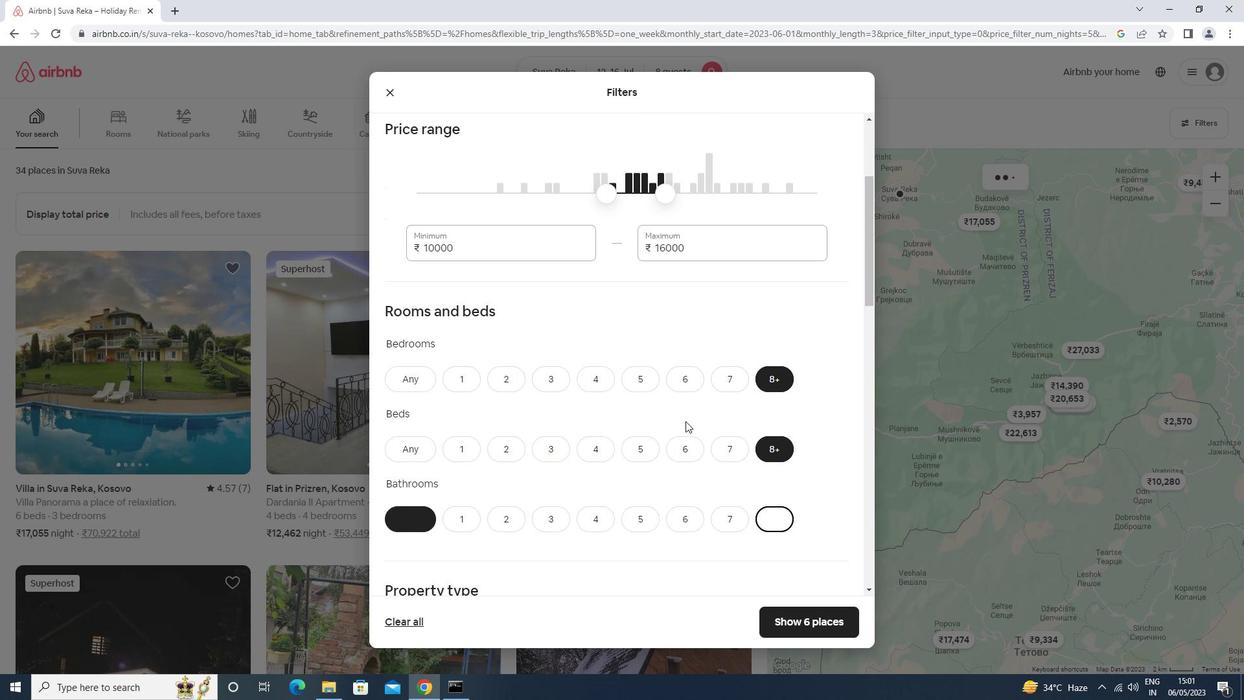 
Action: Mouse scrolled (666, 401) with delta (0, 0)
Screenshot: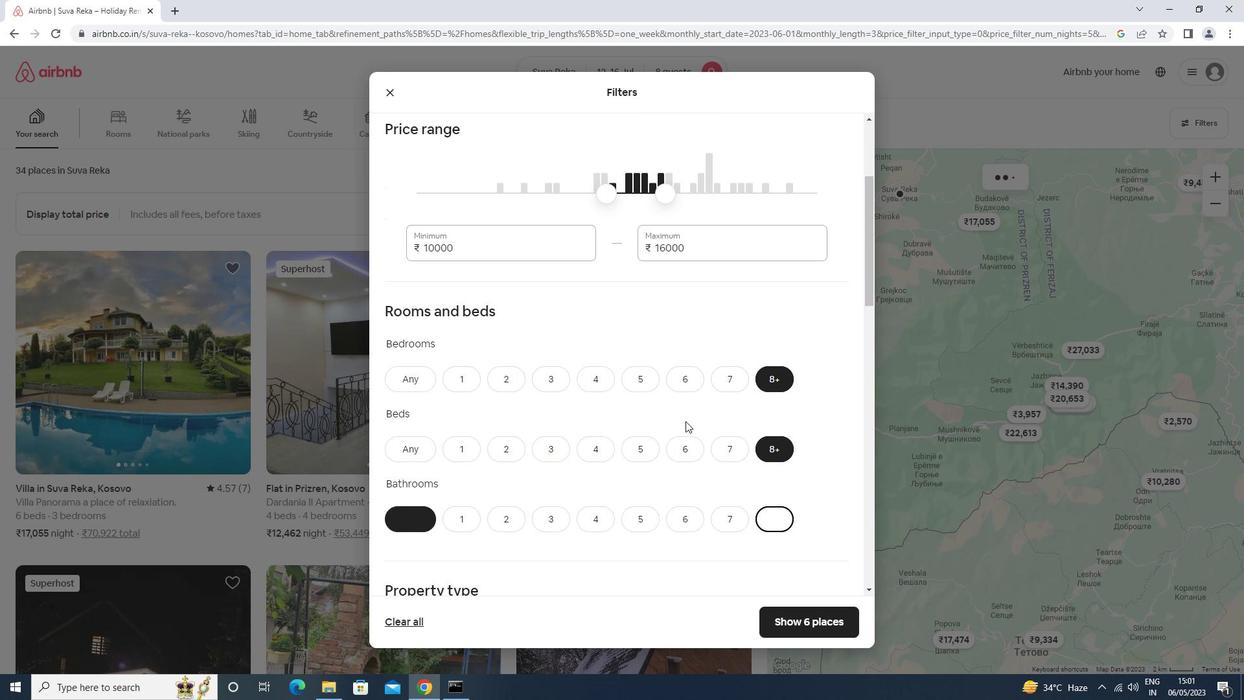 
Action: Mouse moved to (665, 401)
Screenshot: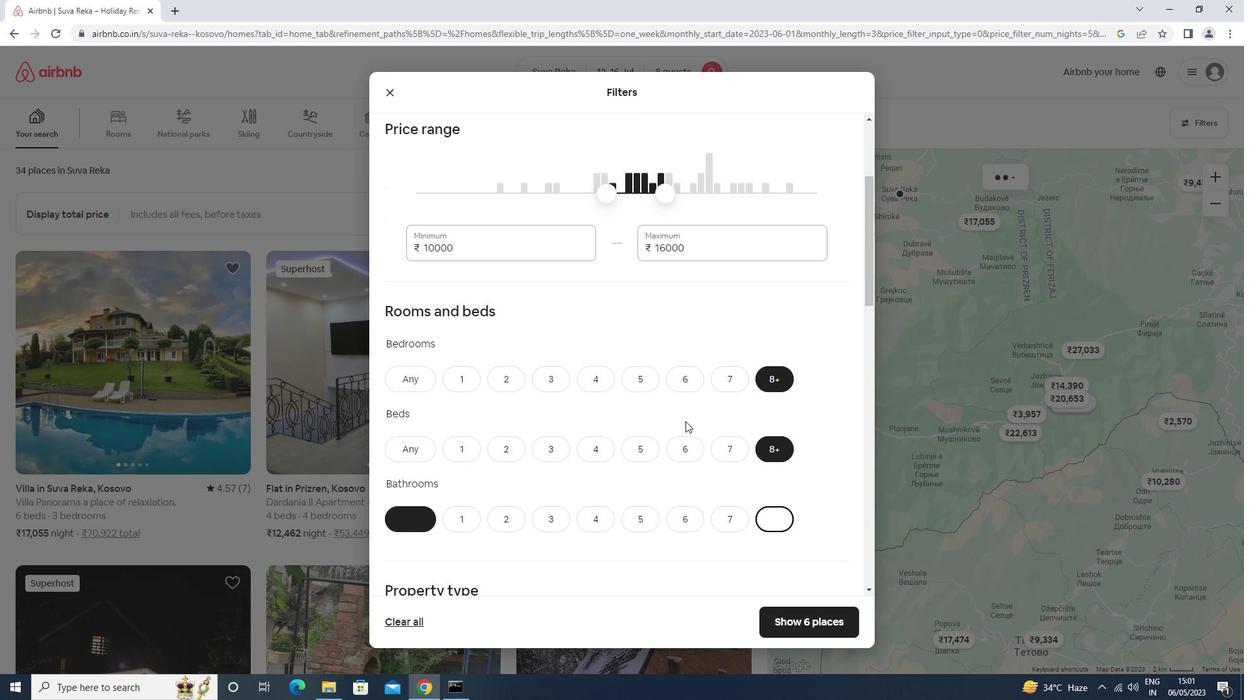 
Action: Mouse scrolled (665, 401) with delta (0, 0)
Screenshot: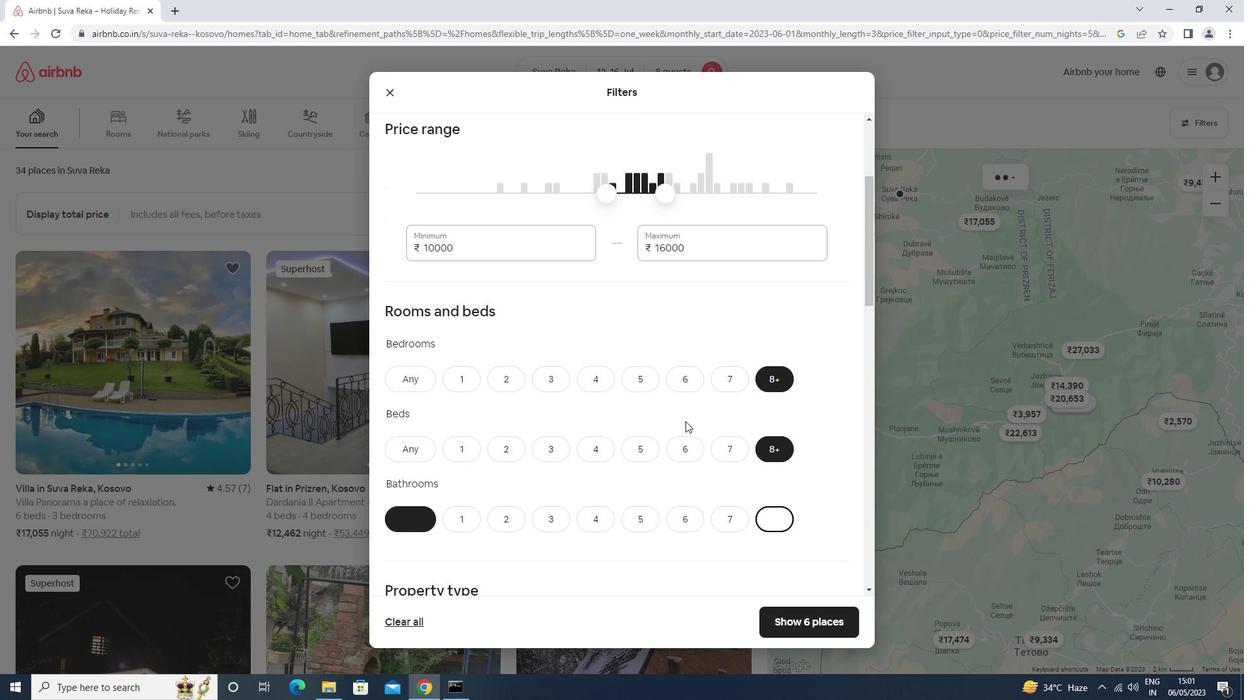 
Action: Mouse scrolled (665, 401) with delta (0, 0)
Screenshot: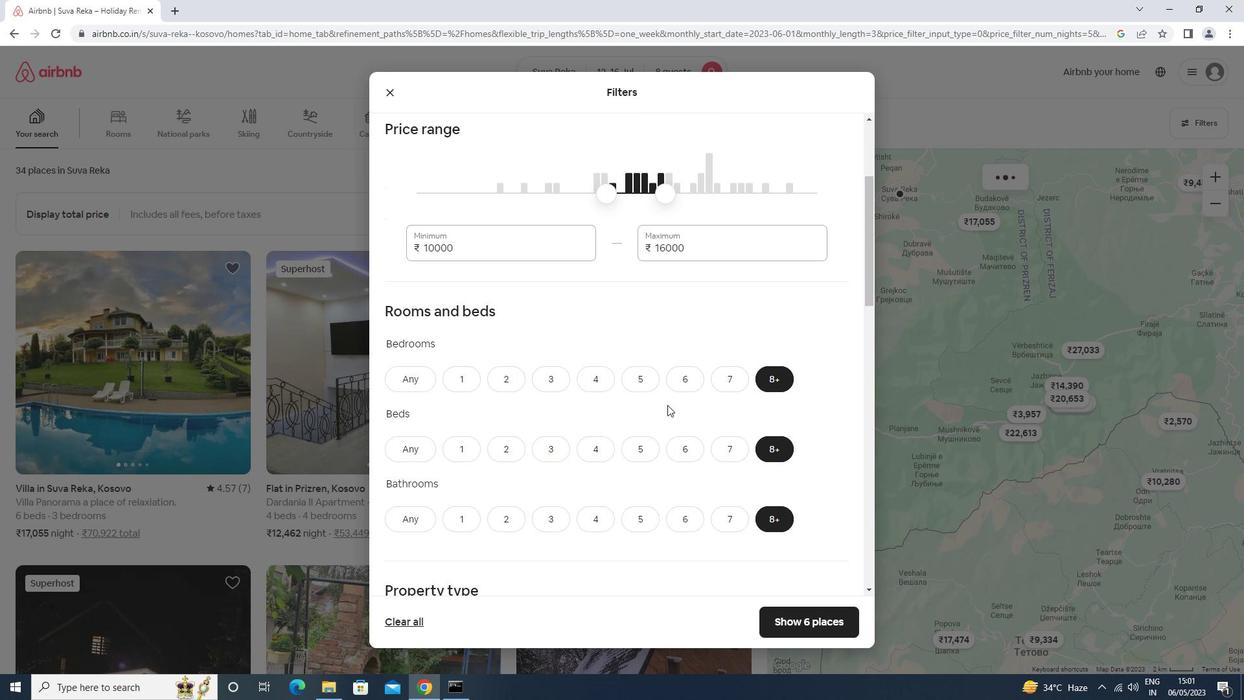
Action: Mouse scrolled (665, 401) with delta (0, 0)
Screenshot: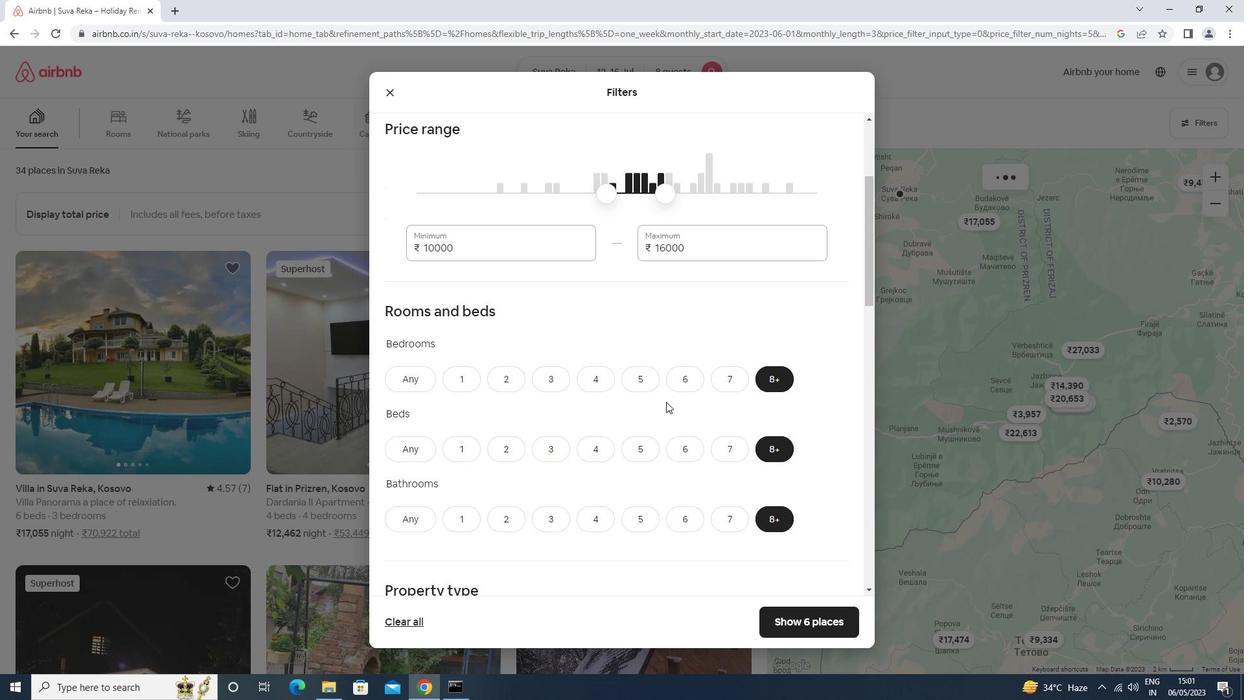 
Action: Mouse scrolled (665, 401) with delta (0, 0)
Screenshot: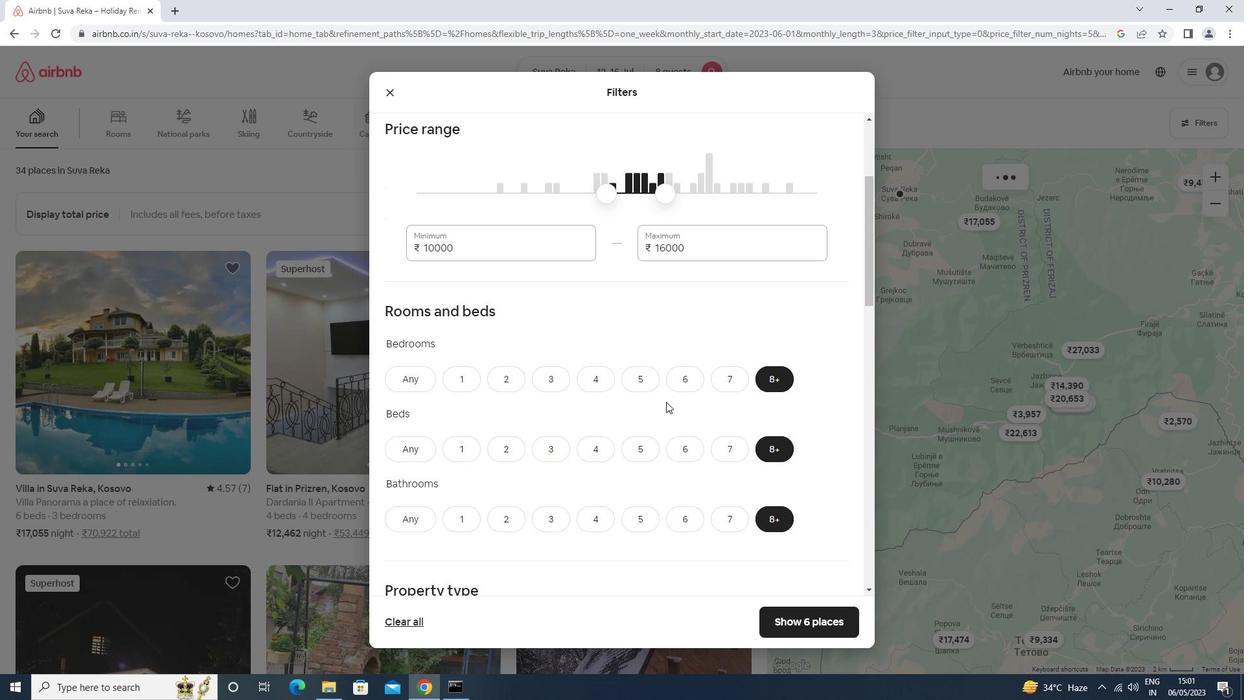 
Action: Mouse moved to (471, 339)
Screenshot: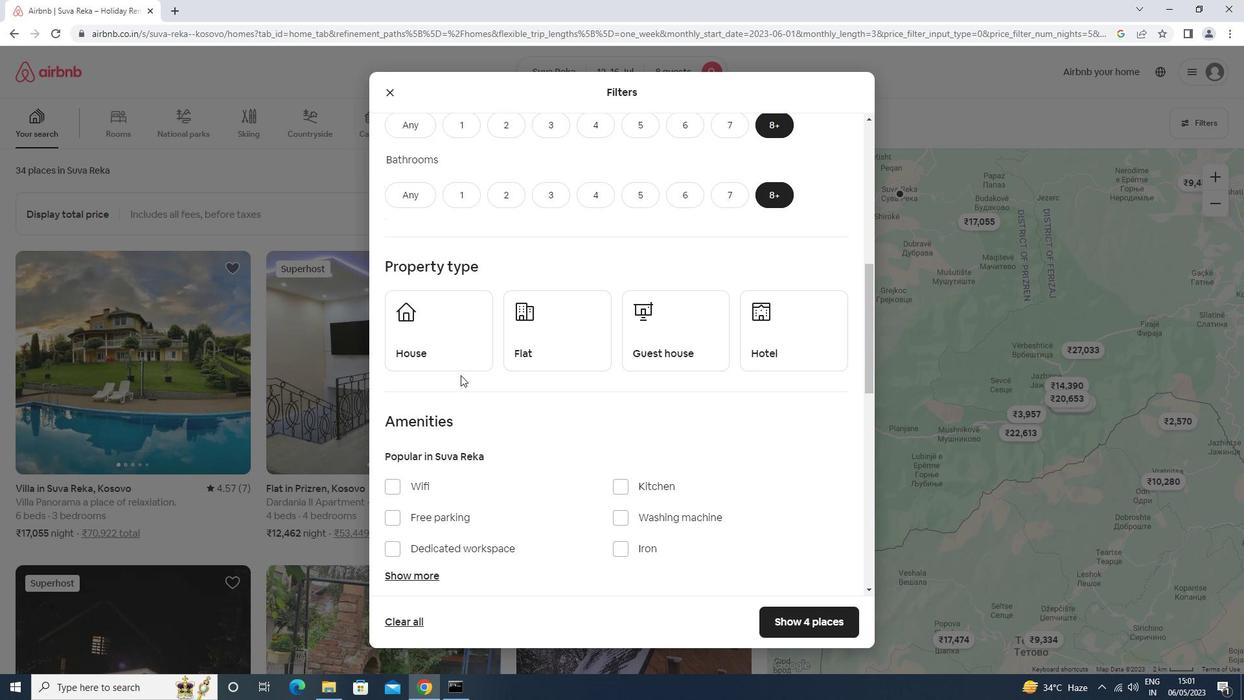 
Action: Mouse pressed left at (471, 339)
Screenshot: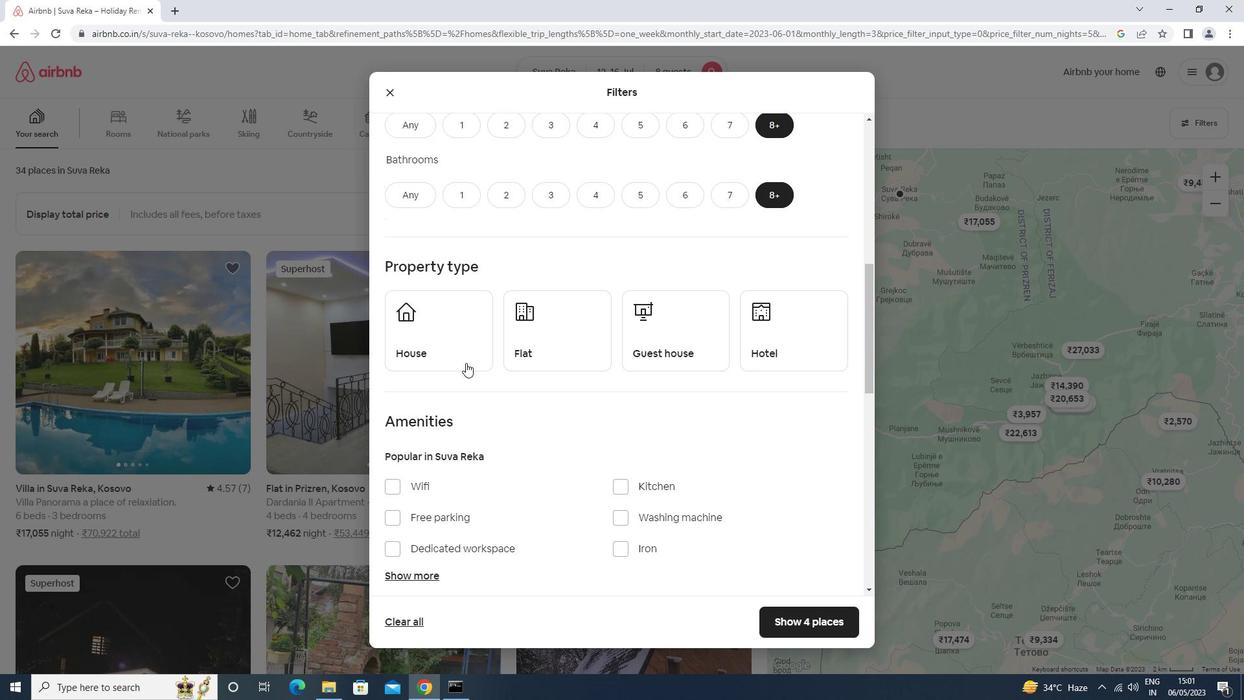 
Action: Mouse moved to (545, 331)
Screenshot: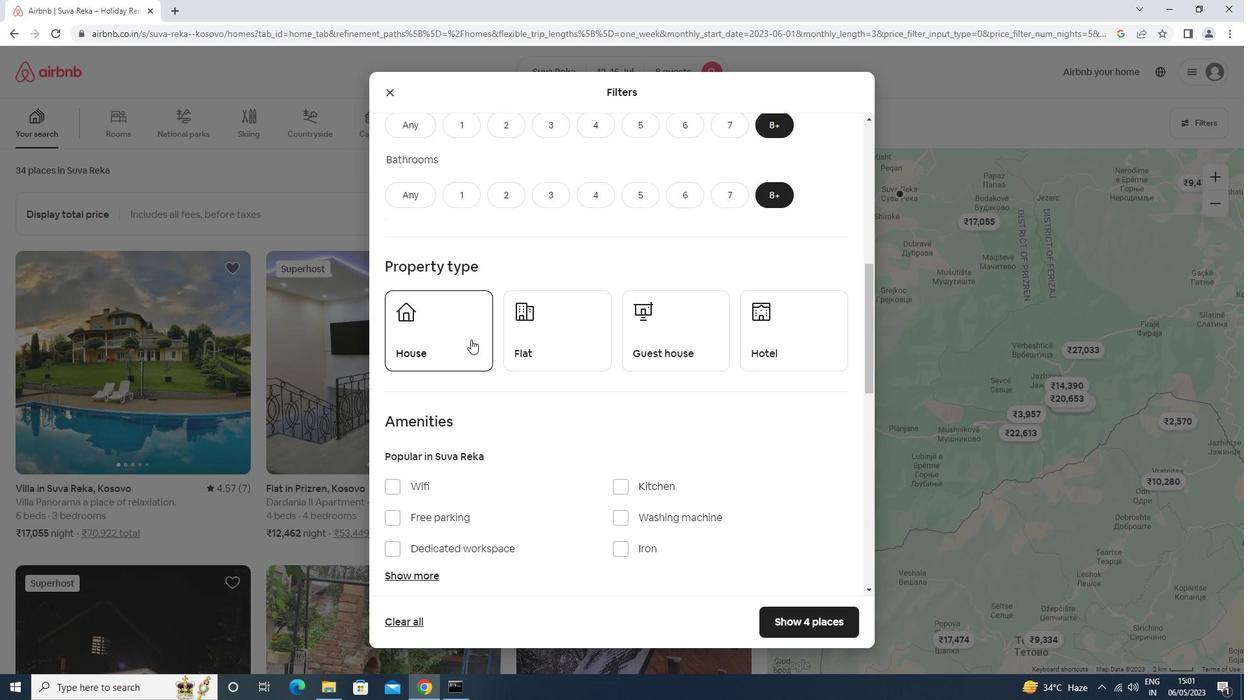 
Action: Mouse pressed left at (545, 331)
Screenshot: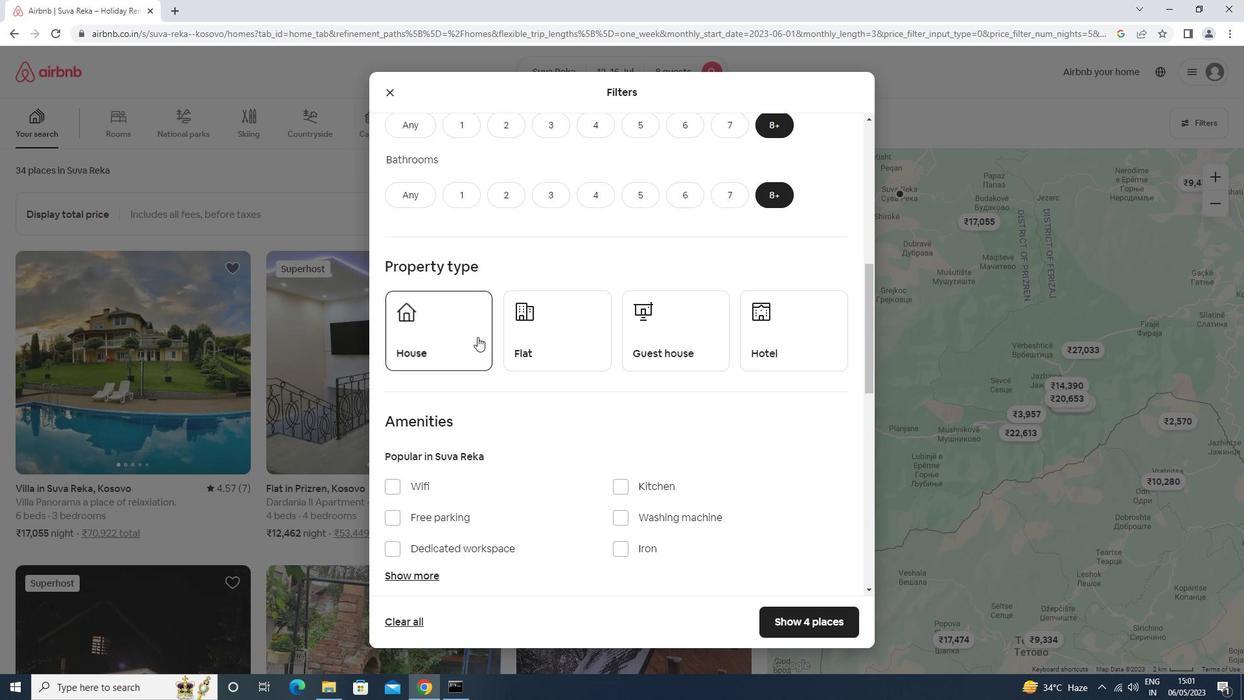 
Action: Mouse moved to (712, 339)
Screenshot: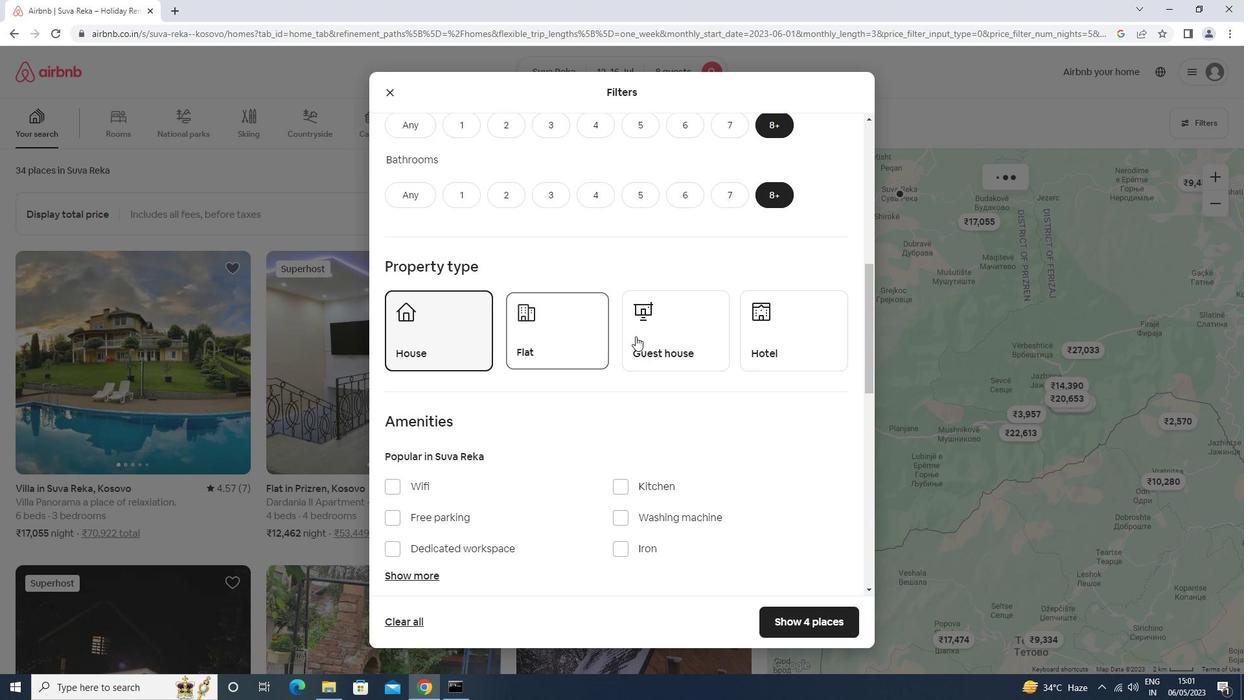 
Action: Mouse pressed left at (712, 339)
Screenshot: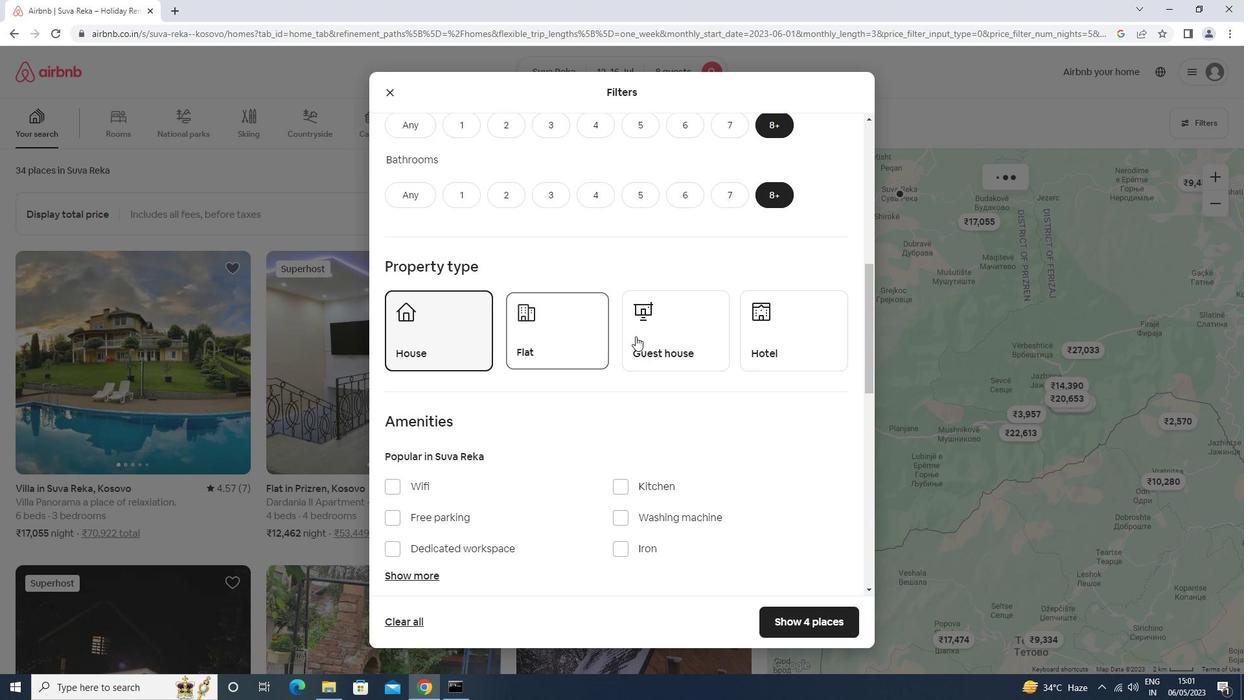
Action: Mouse moved to (659, 355)
Screenshot: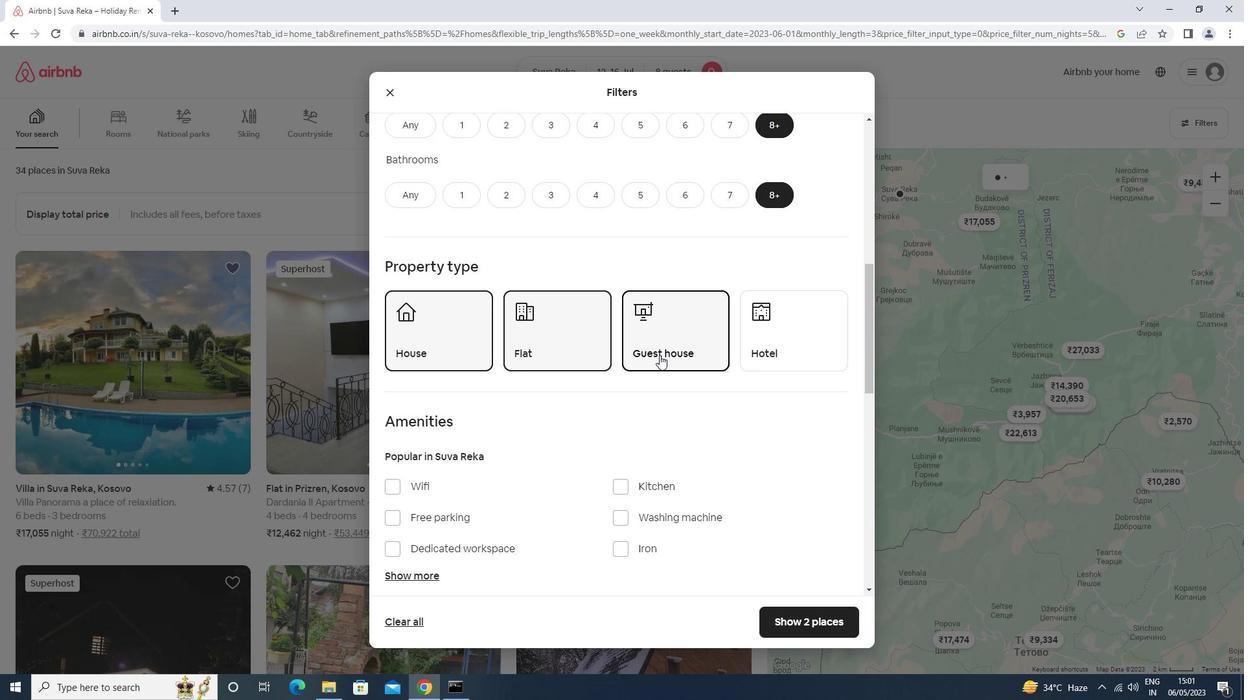 
Action: Mouse scrolled (659, 354) with delta (0, 0)
Screenshot: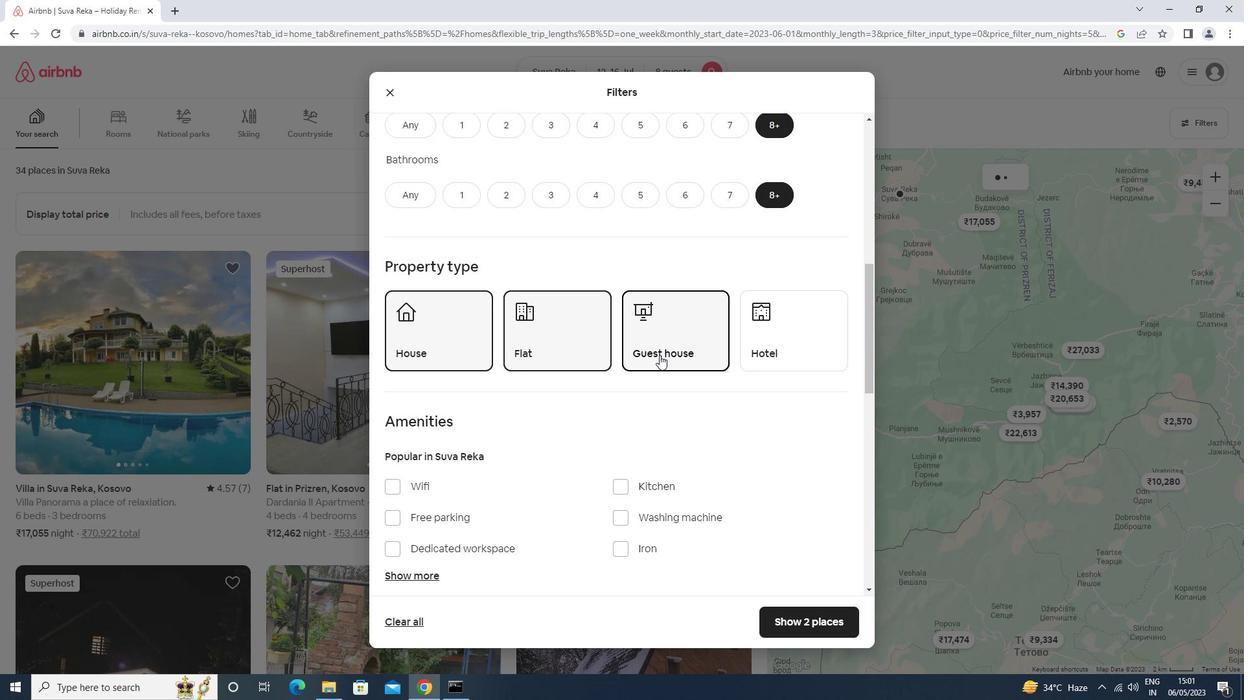 
Action: Mouse scrolled (659, 354) with delta (0, 0)
Screenshot: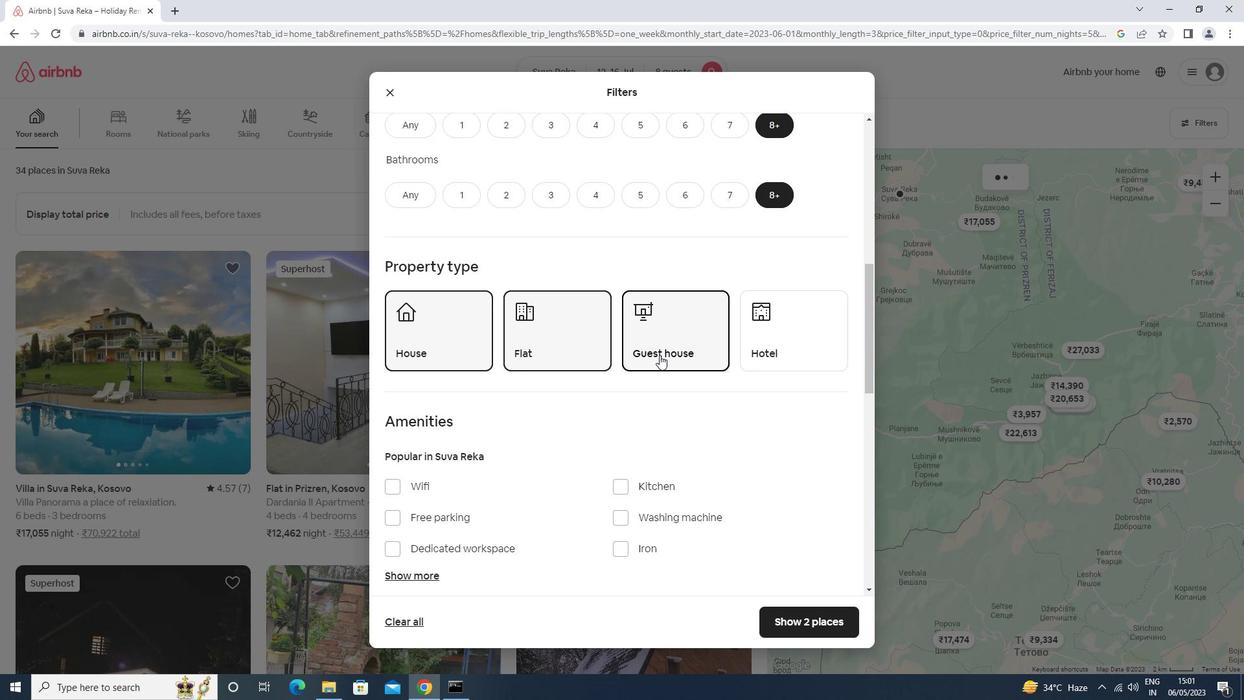 
Action: Mouse moved to (657, 356)
Screenshot: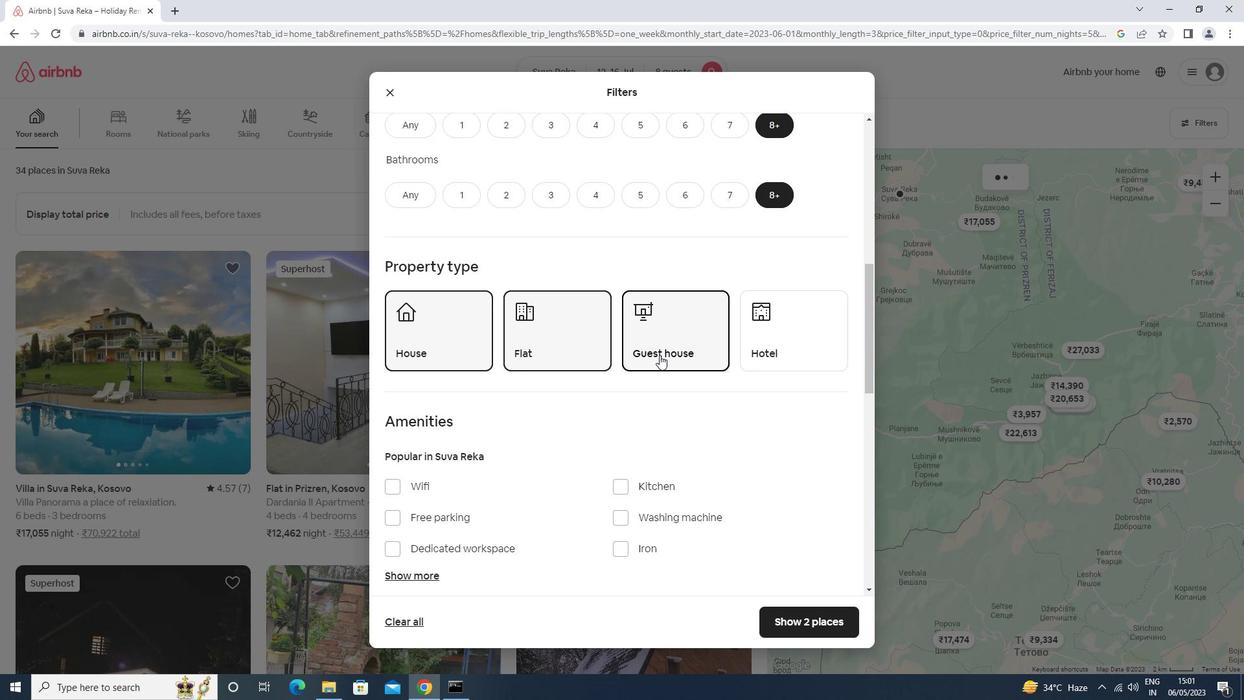 
Action: Mouse scrolled (657, 355) with delta (0, 0)
Screenshot: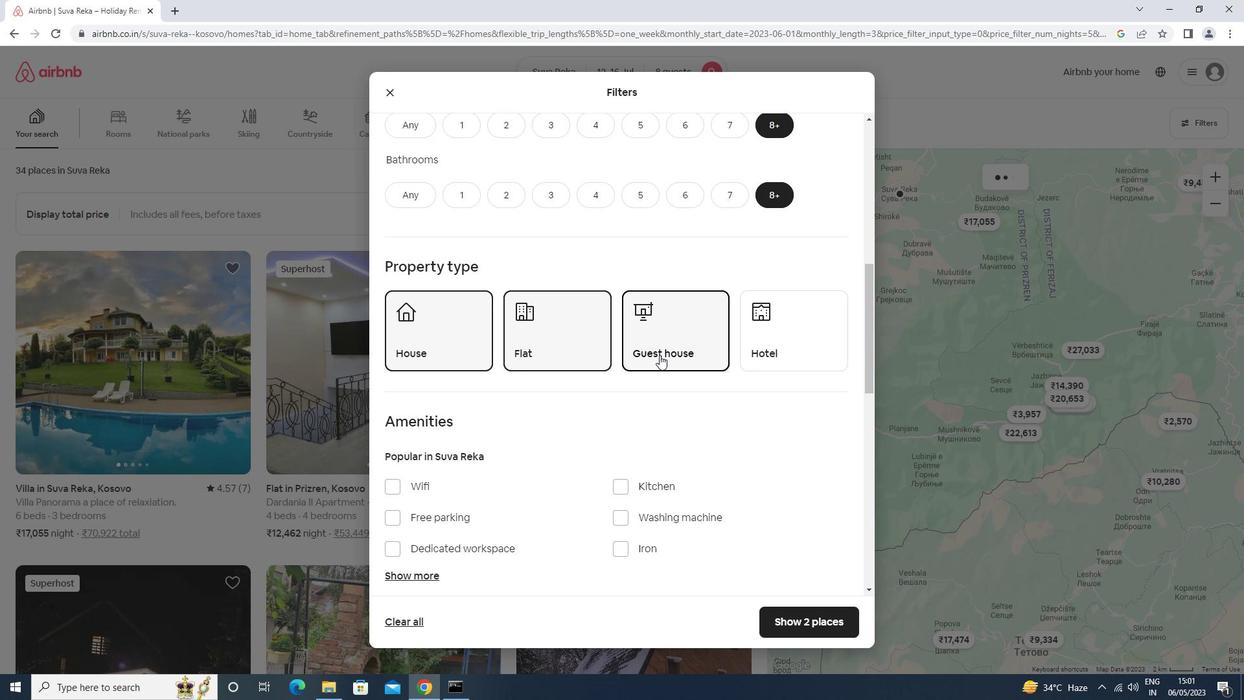 
Action: Mouse scrolled (657, 355) with delta (0, 0)
Screenshot: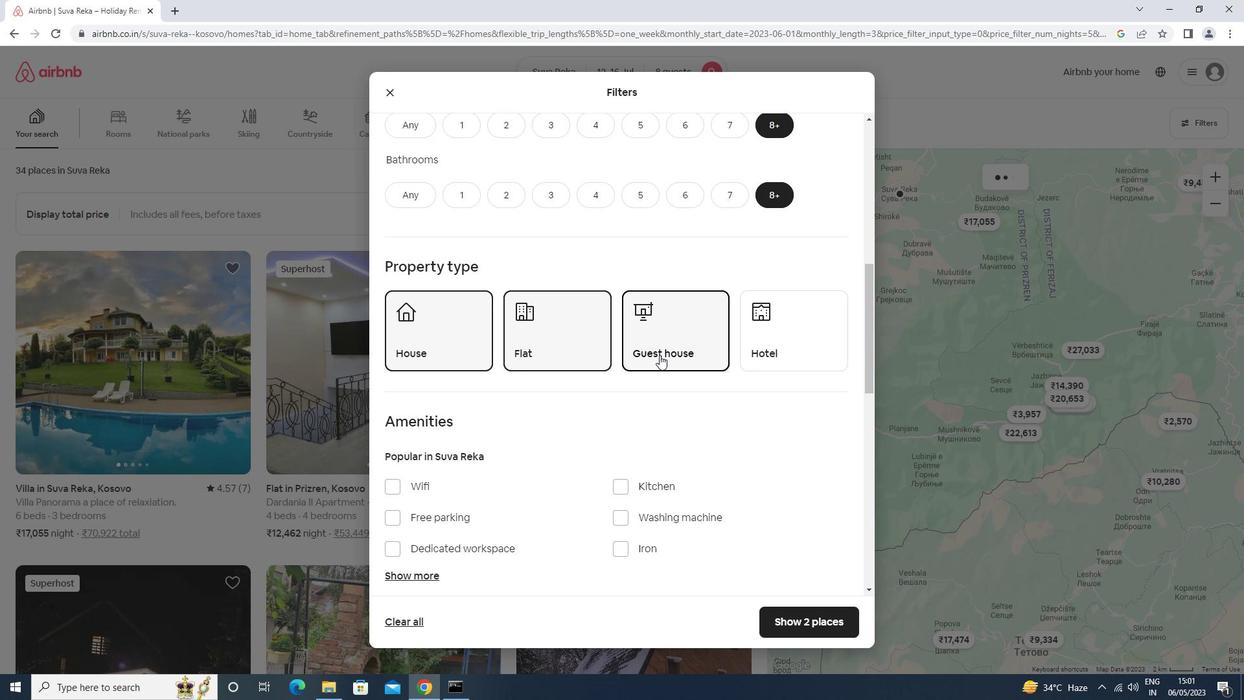 
Action: Mouse moved to (434, 318)
Screenshot: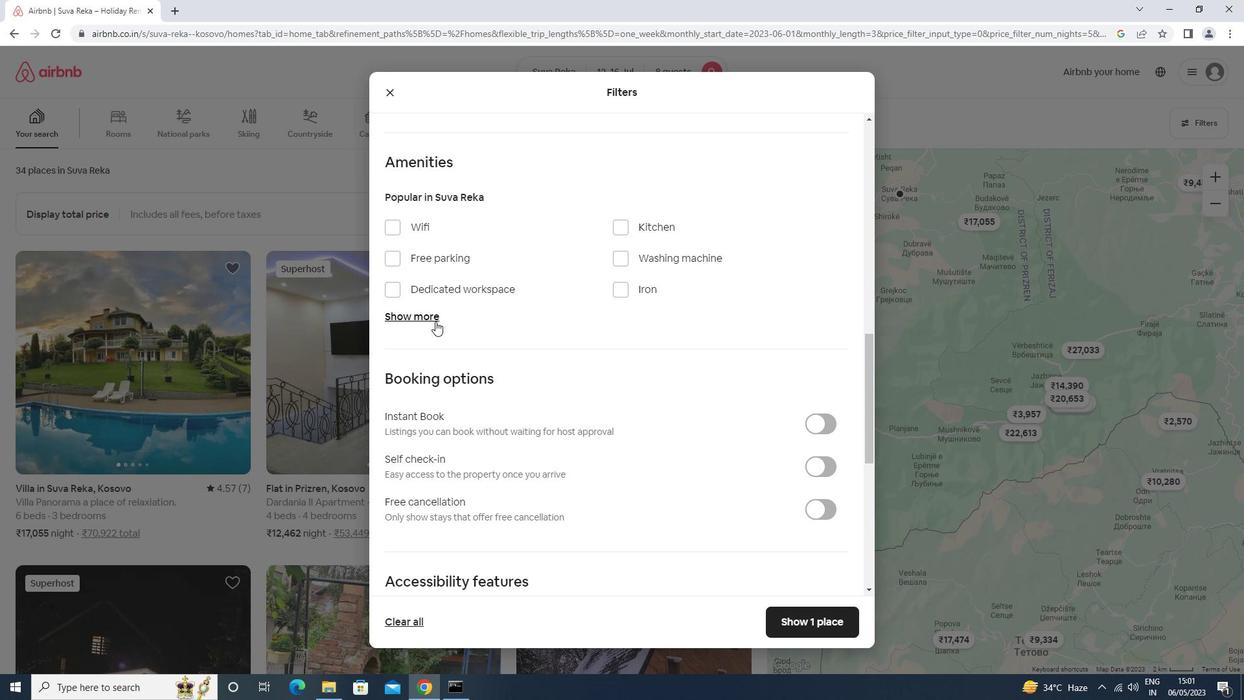 
Action: Mouse pressed left at (434, 318)
Screenshot: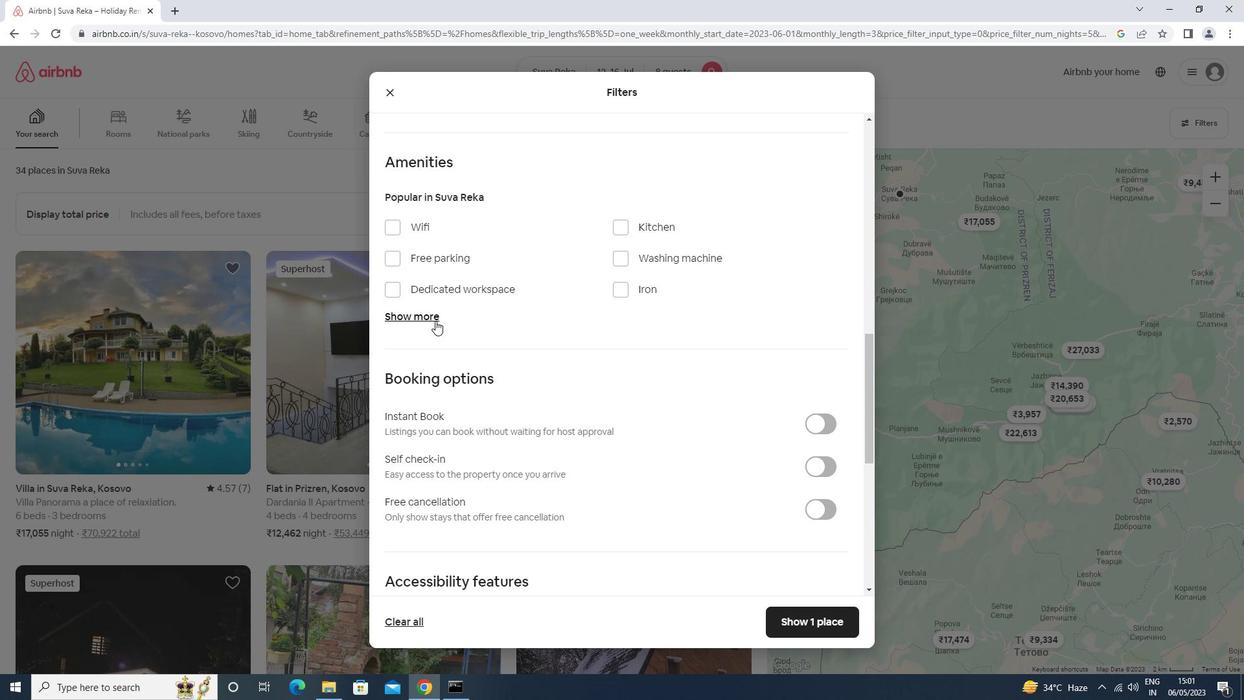 
Action: Mouse moved to (496, 298)
Screenshot: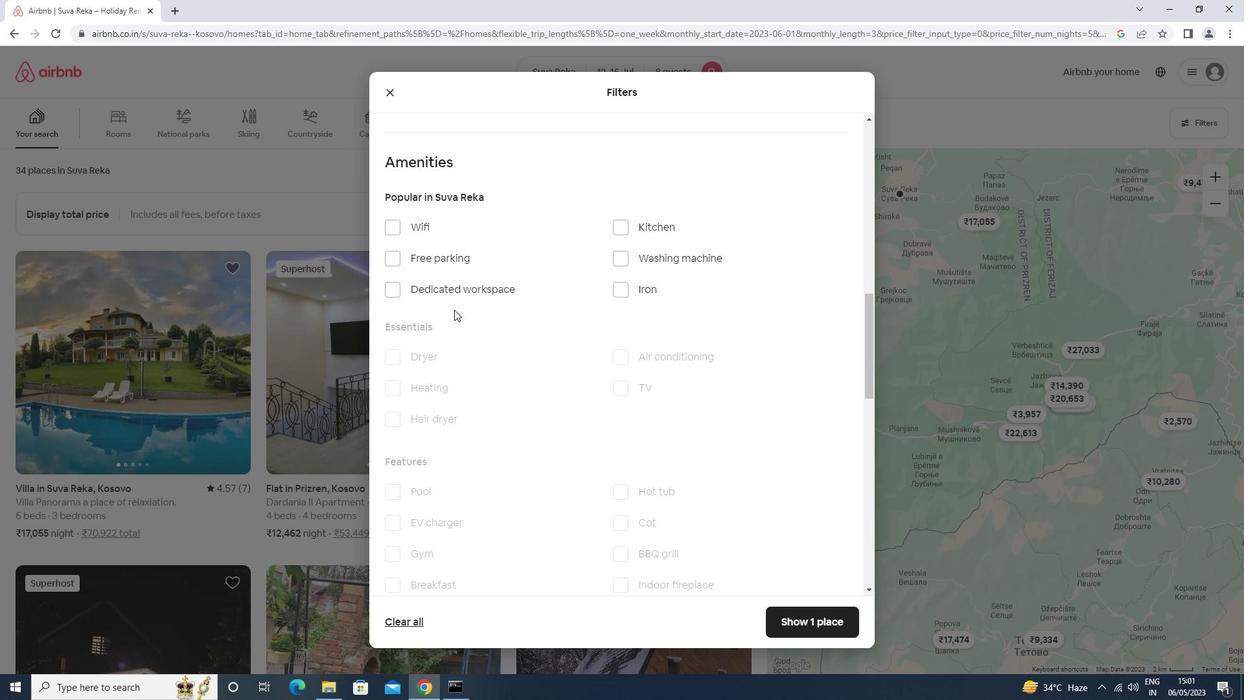 
Action: Mouse scrolled (496, 298) with delta (0, 0)
Screenshot: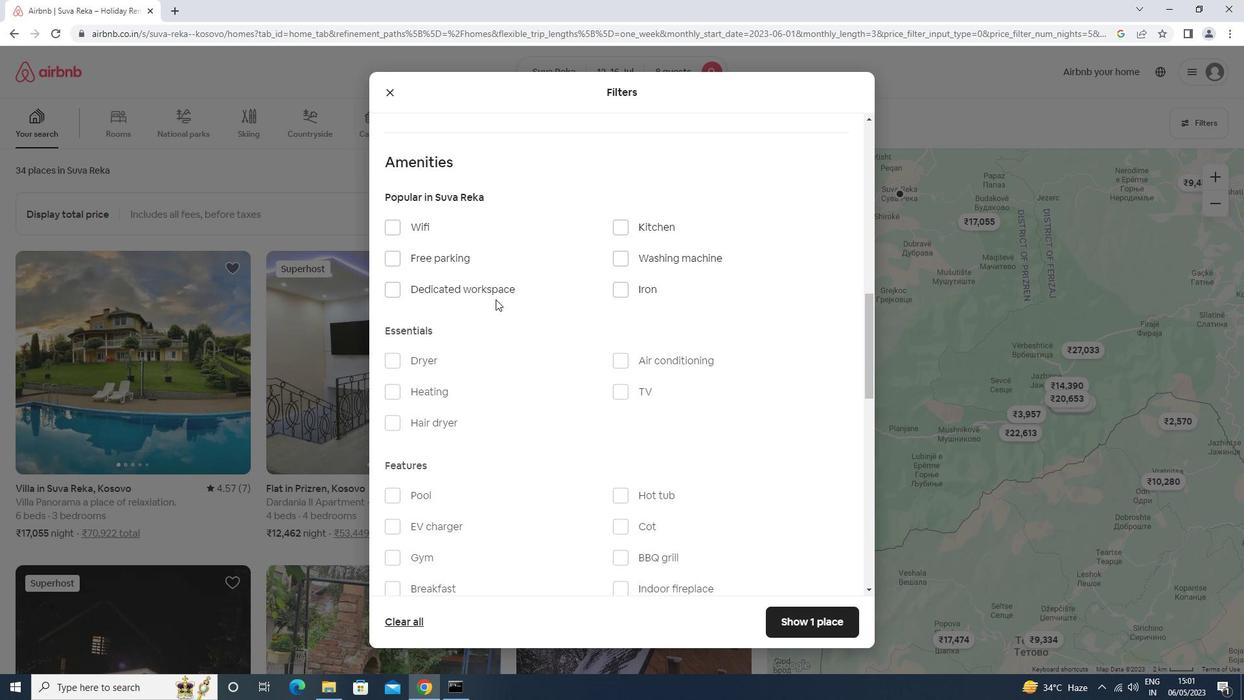 
Action: Mouse moved to (436, 164)
Screenshot: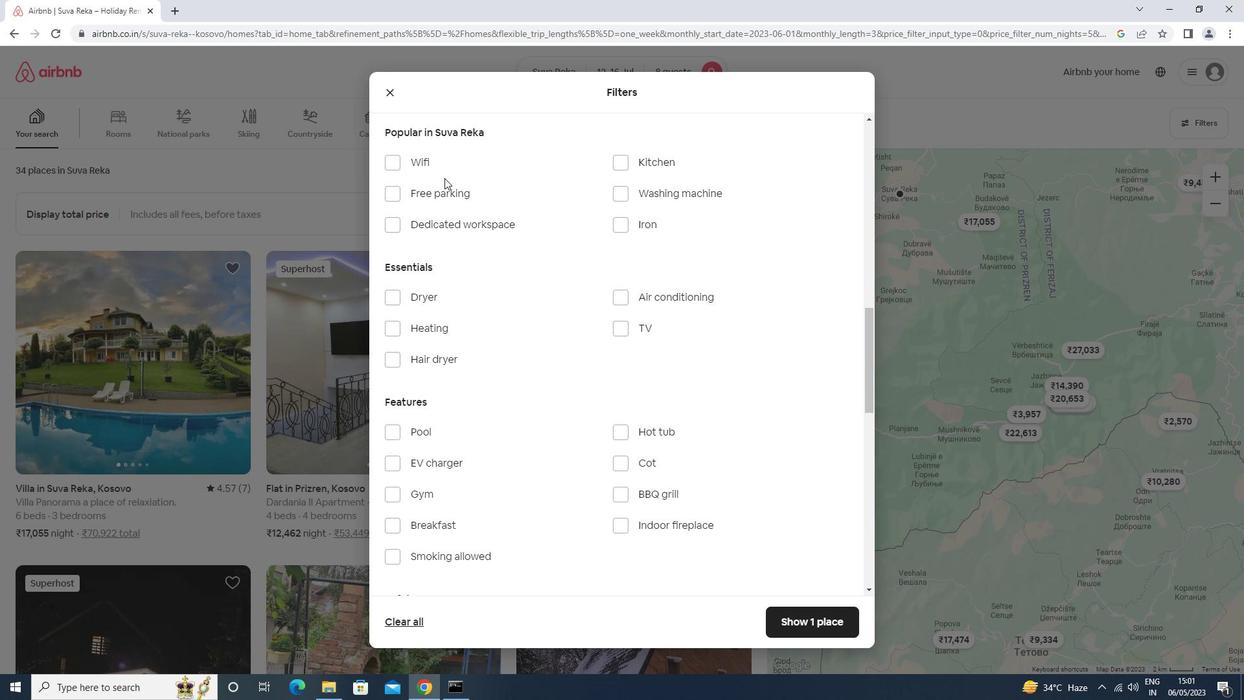 
Action: Mouse pressed left at (436, 164)
Screenshot: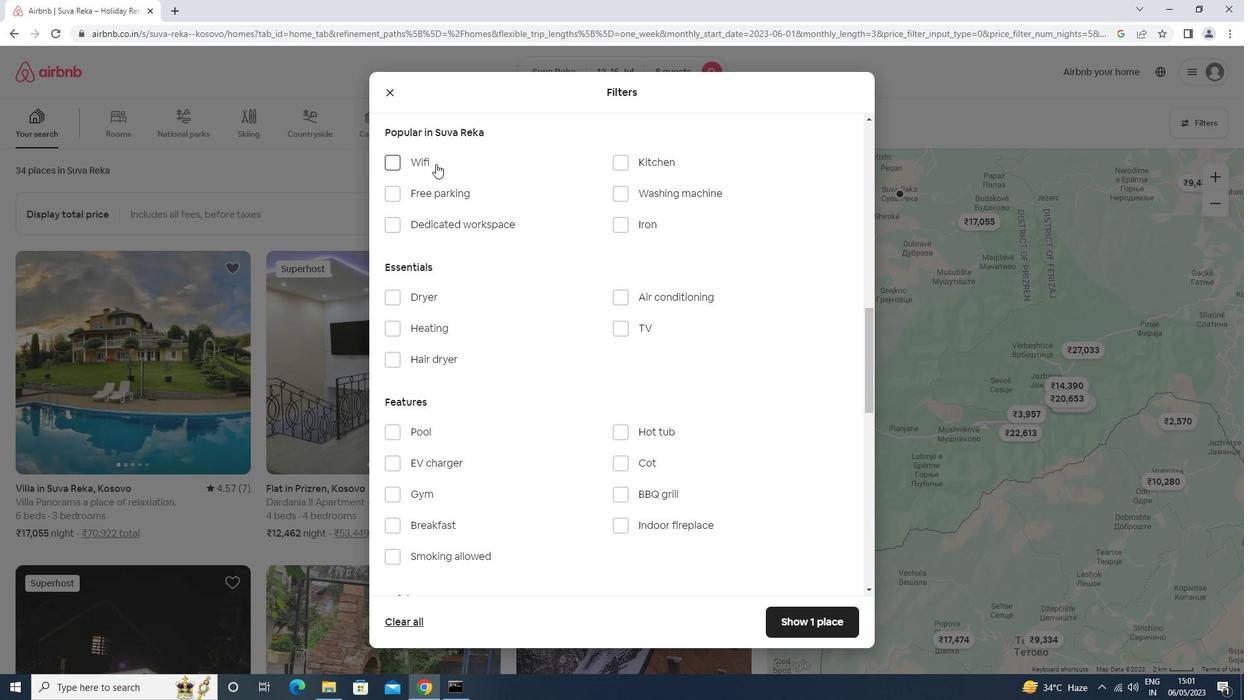 
Action: Mouse moved to (435, 197)
Screenshot: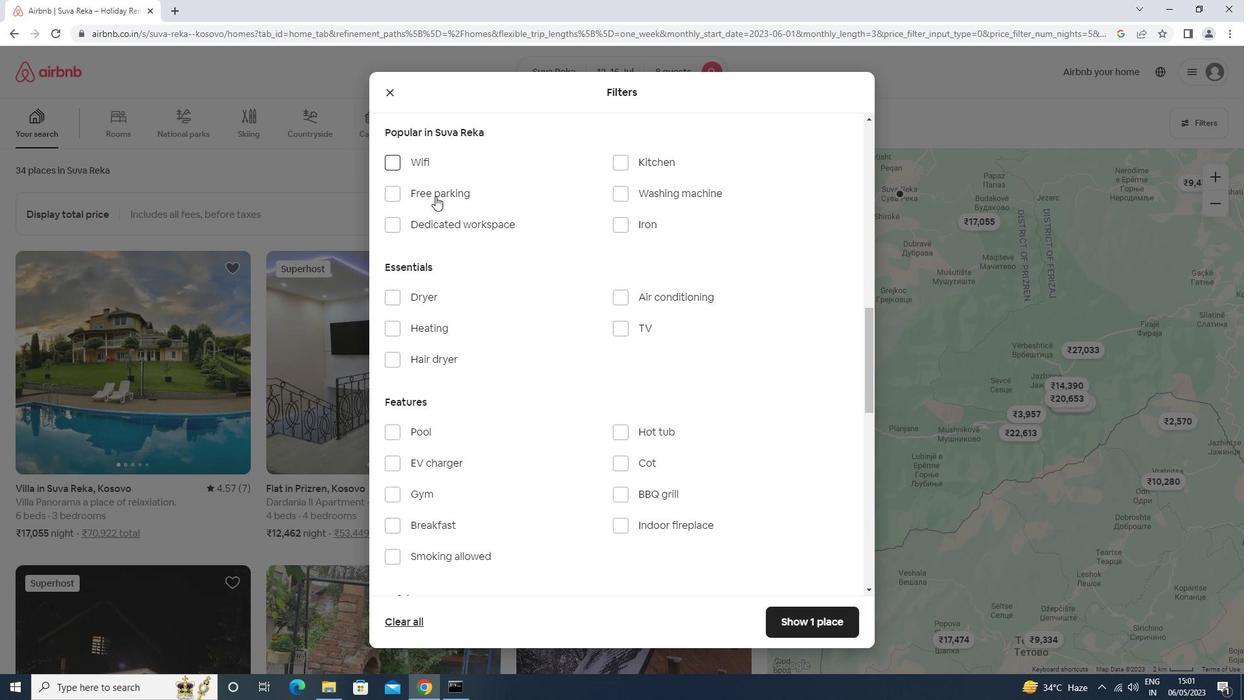 
Action: Mouse pressed left at (435, 197)
Screenshot: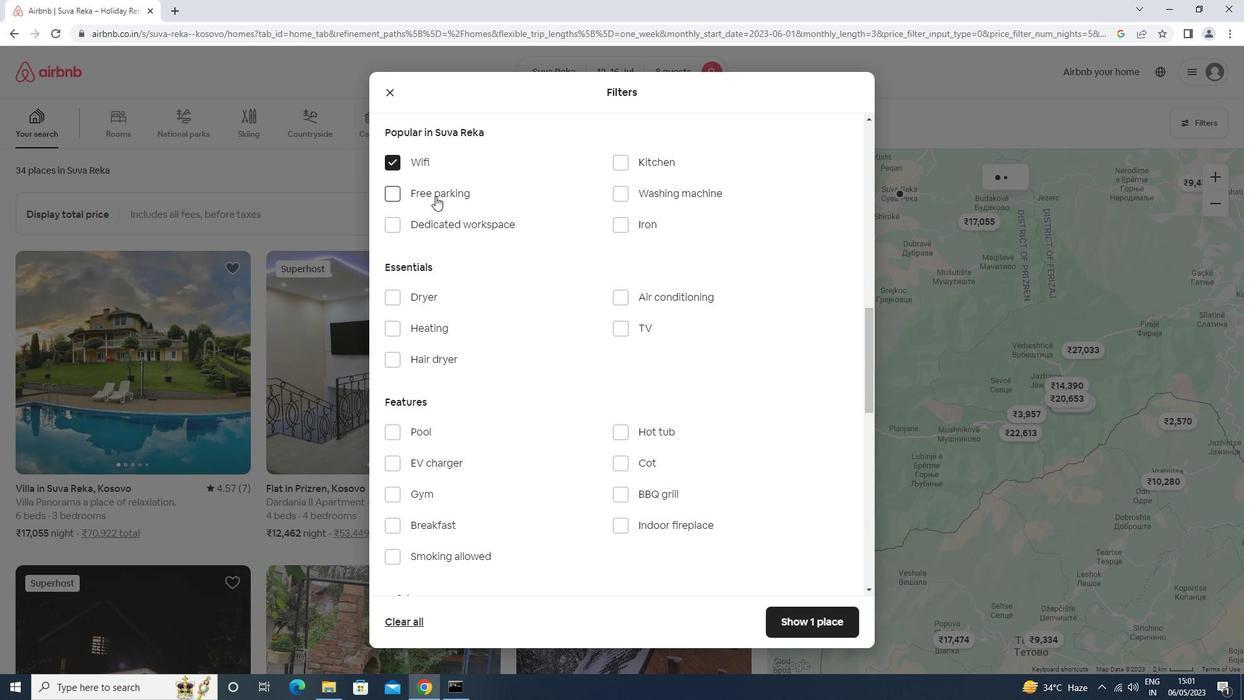 
Action: Mouse moved to (627, 322)
Screenshot: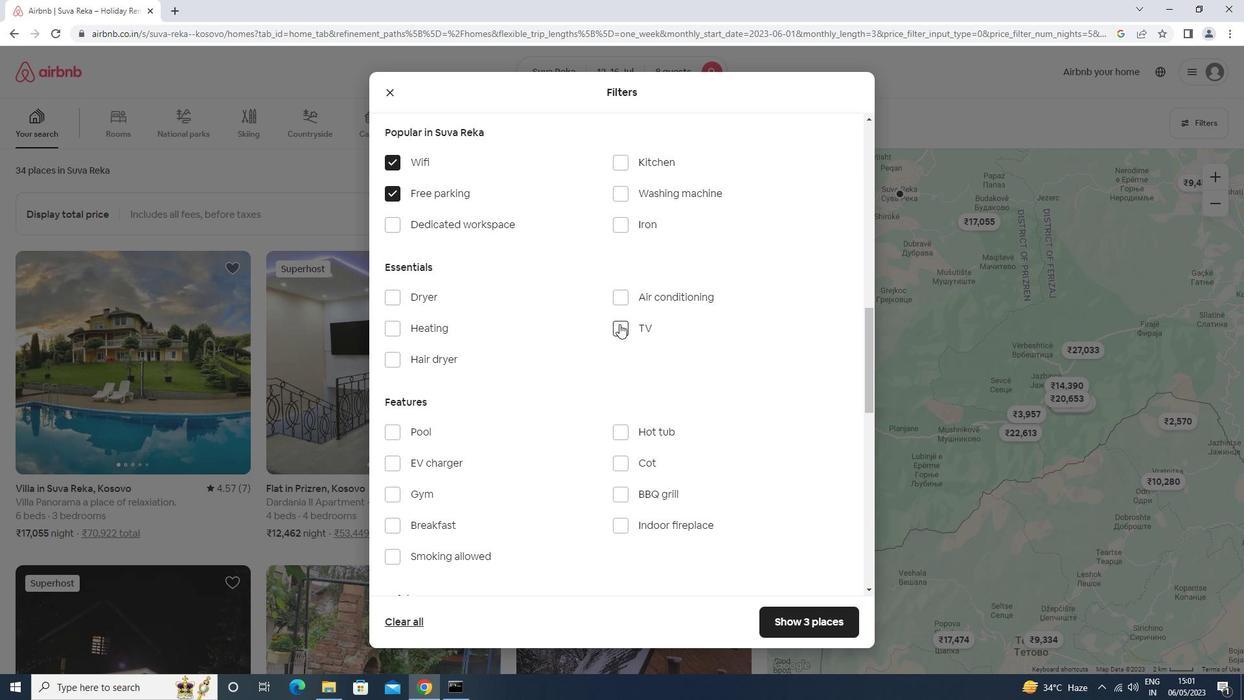 
Action: Mouse pressed left at (627, 322)
Screenshot: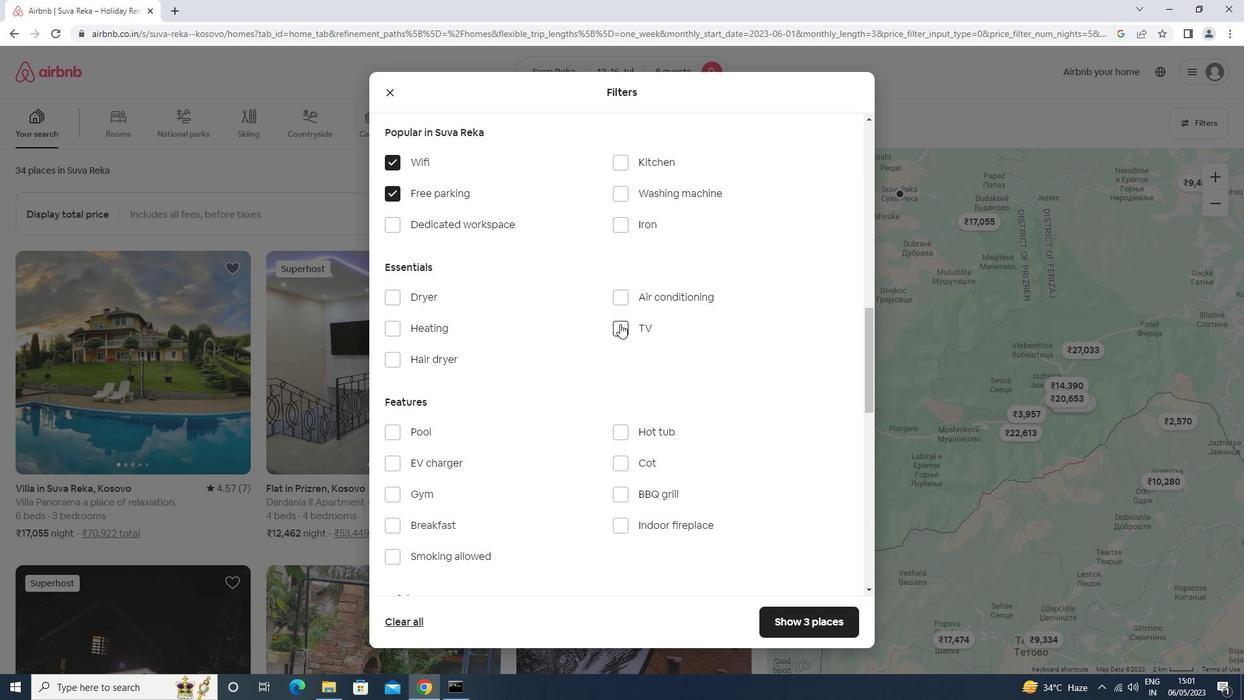 
Action: Mouse moved to (628, 322)
Screenshot: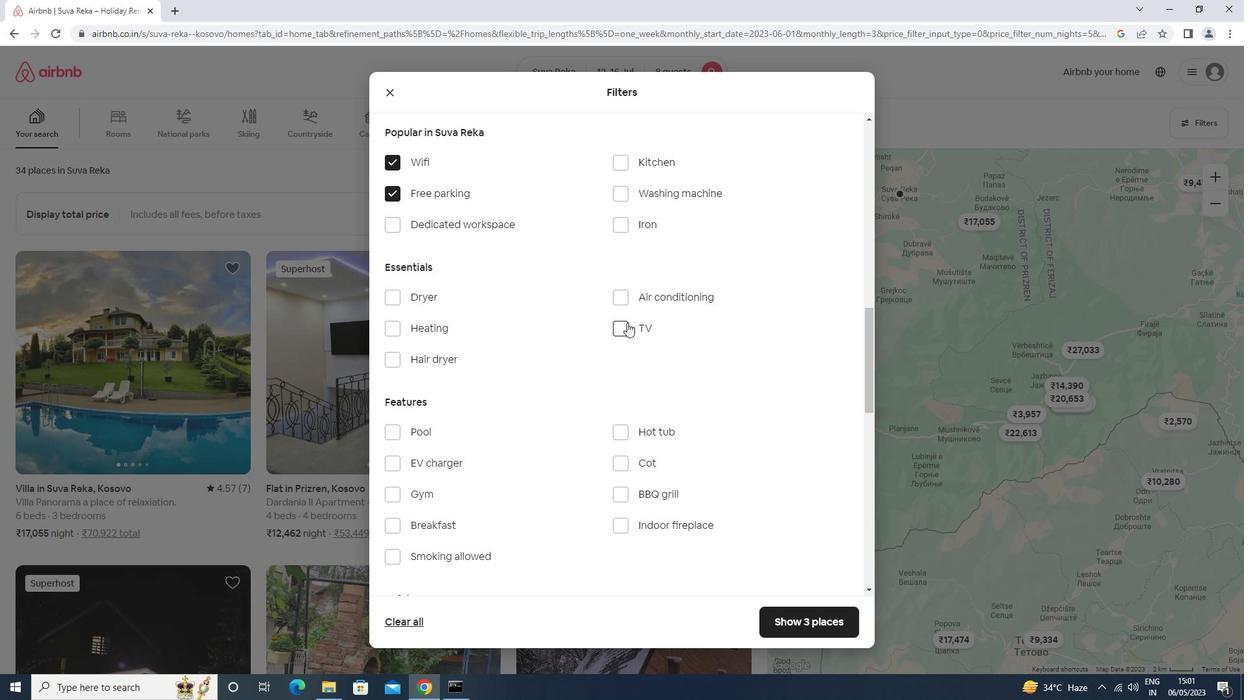 
Action: Mouse scrolled (628, 322) with delta (0, 0)
Screenshot: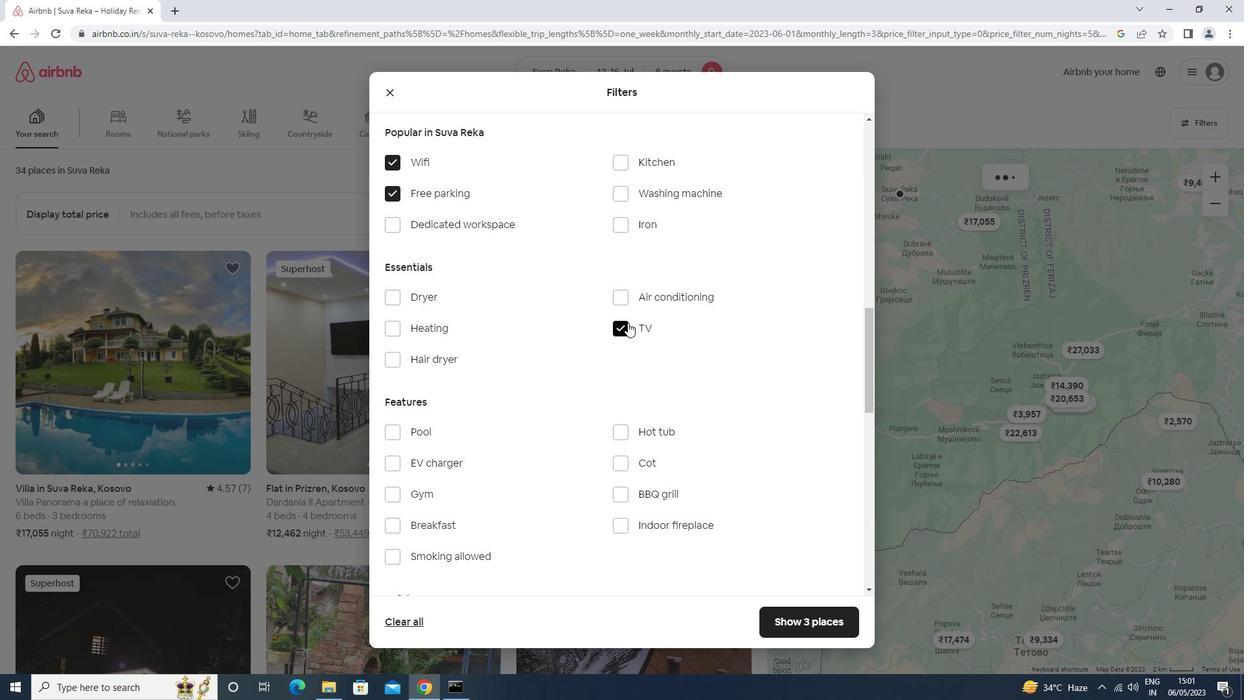 
Action: Mouse scrolled (628, 322) with delta (0, 0)
Screenshot: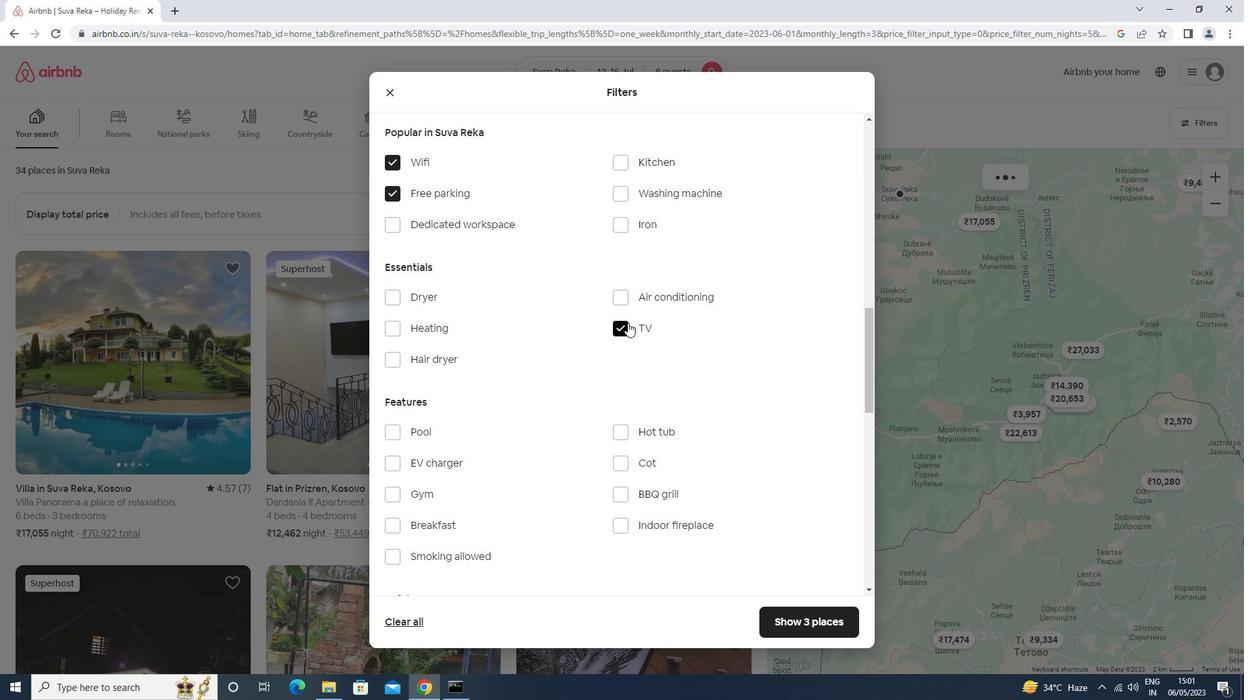 
Action: Mouse moved to (458, 397)
Screenshot: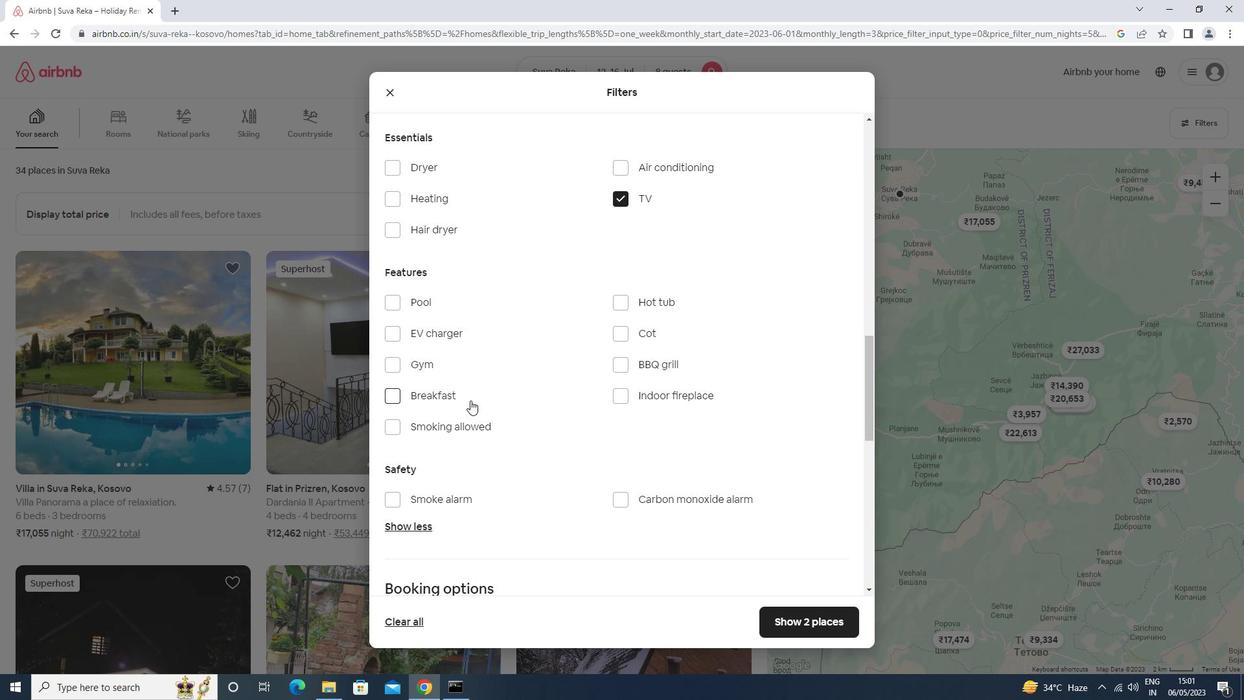 
Action: Mouse pressed left at (458, 397)
Screenshot: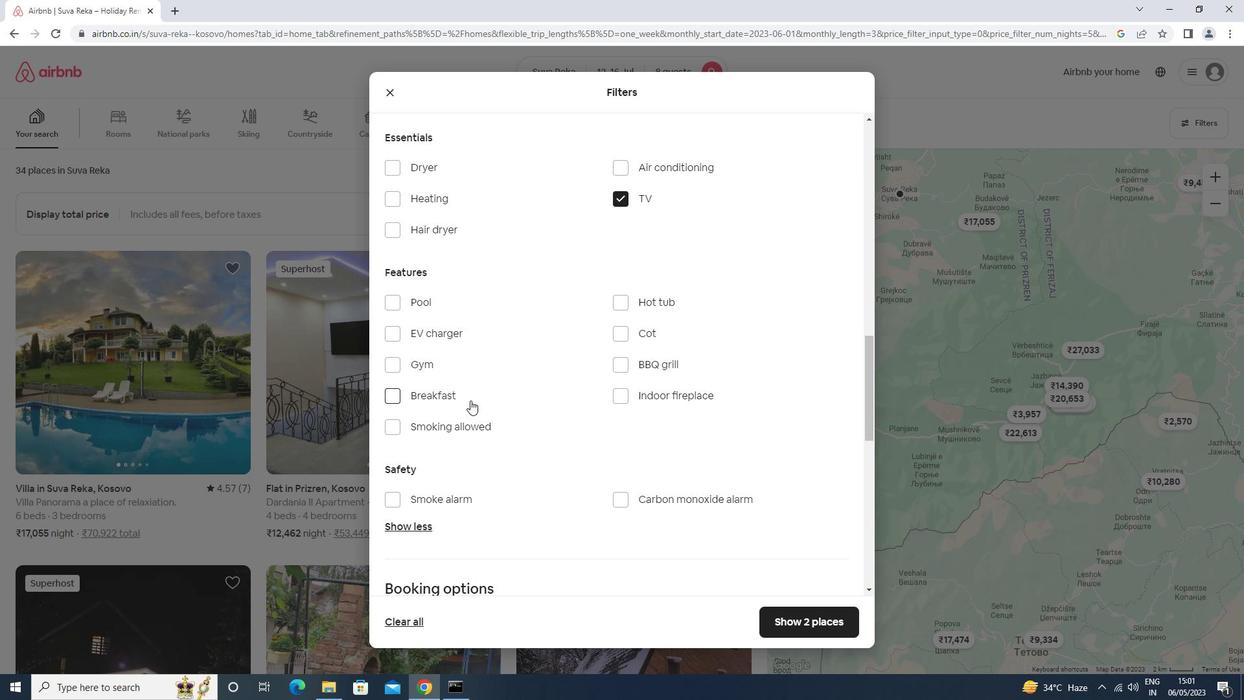 
Action: Mouse moved to (443, 361)
Screenshot: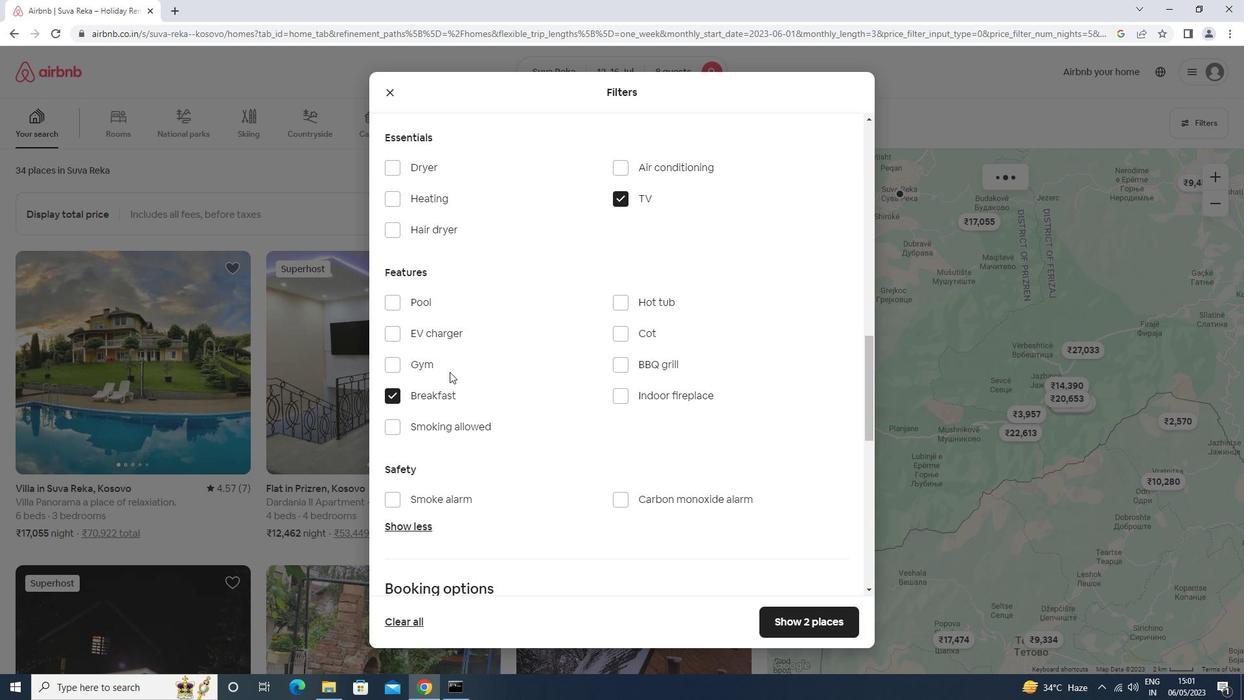 
Action: Mouse pressed left at (443, 361)
Screenshot: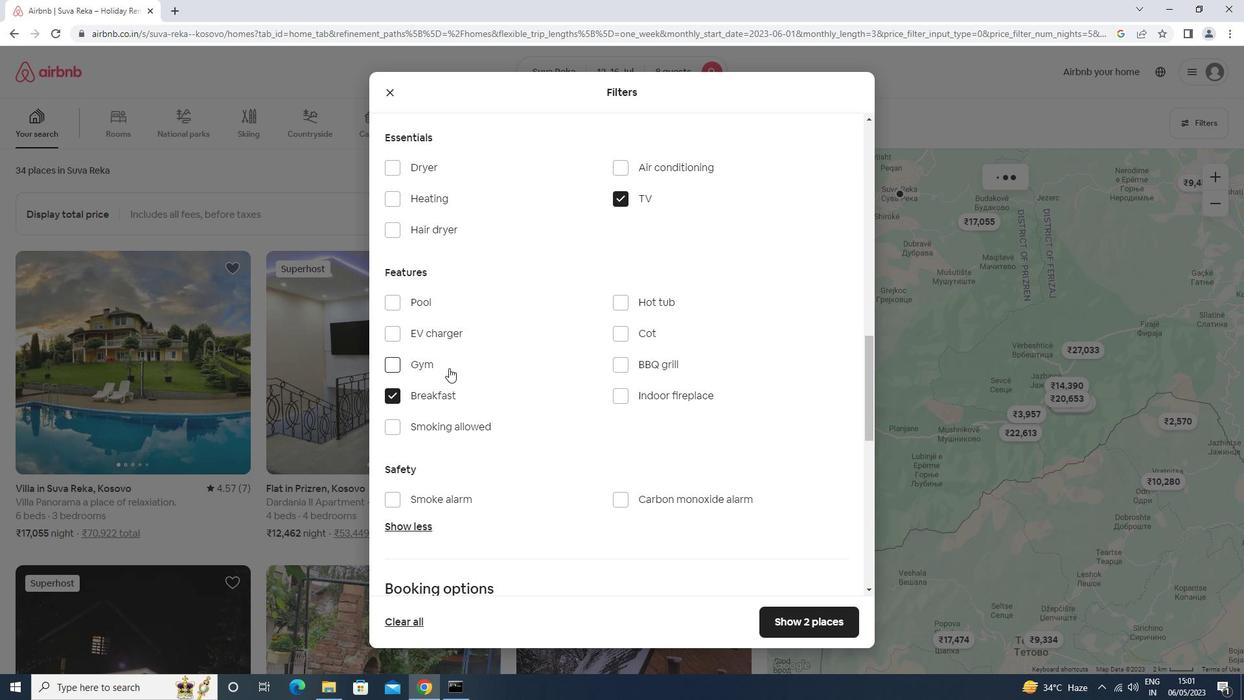
Action: Mouse moved to (600, 359)
Screenshot: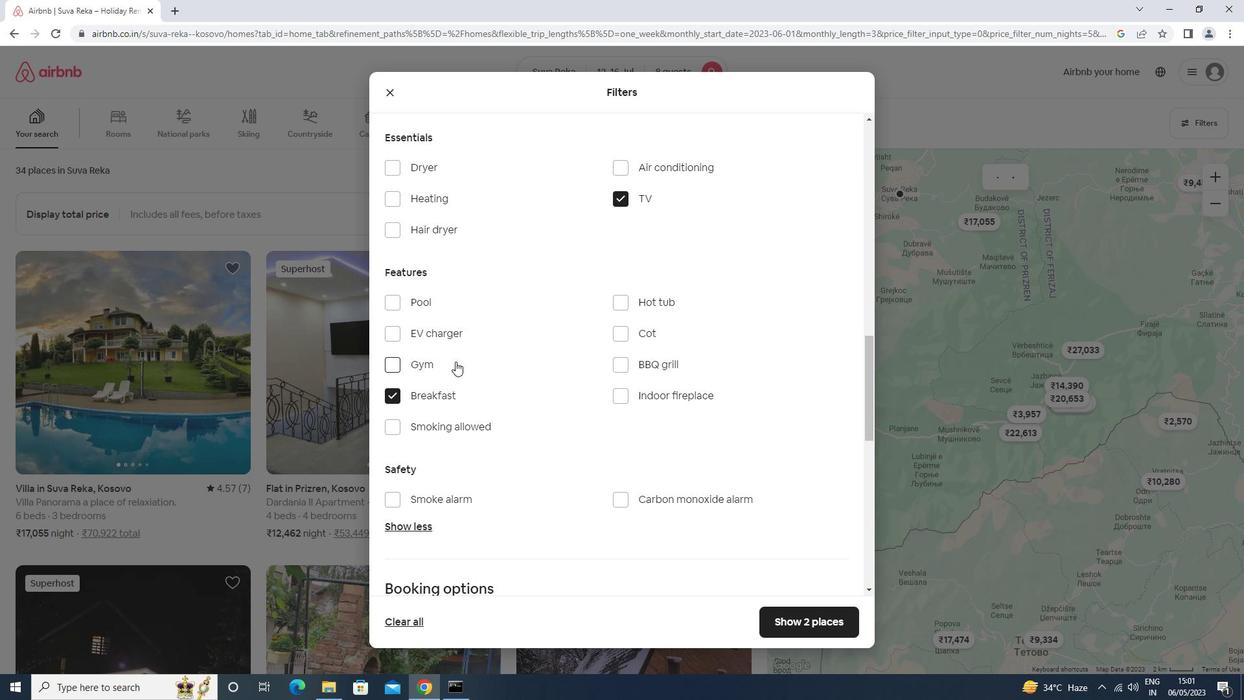 
Action: Mouse scrolled (600, 358) with delta (0, 0)
Screenshot: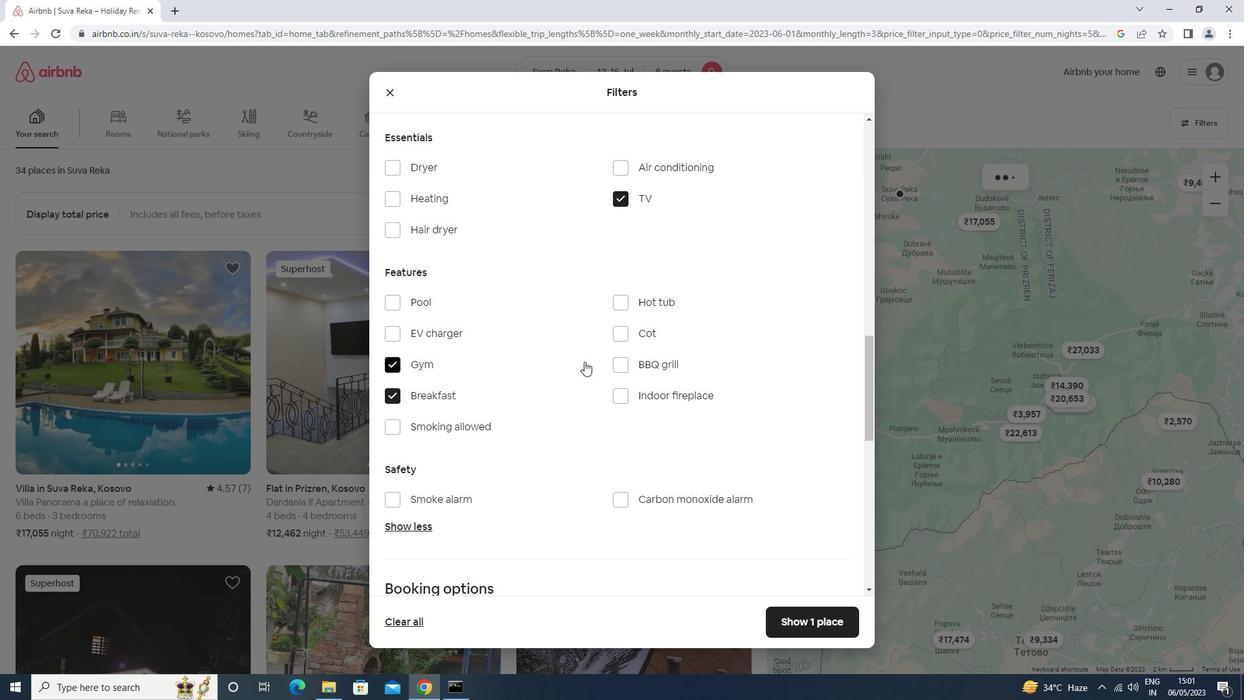 
Action: Mouse scrolled (600, 358) with delta (0, 0)
Screenshot: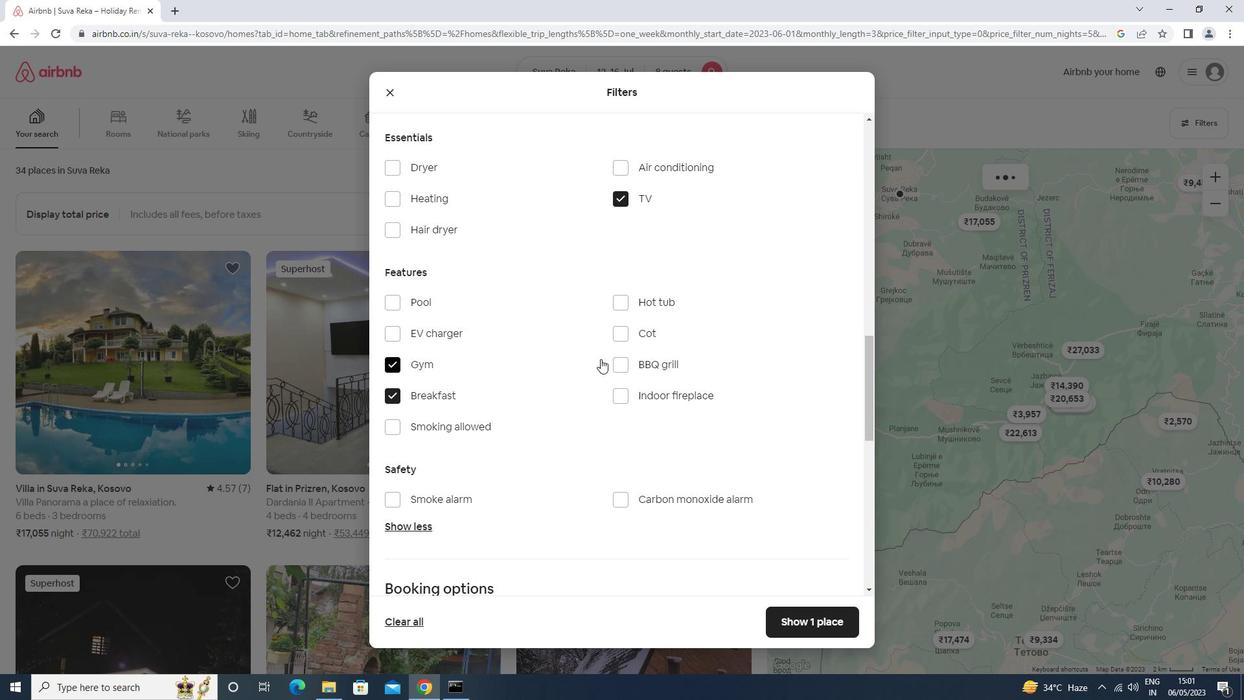 
Action: Mouse scrolled (600, 358) with delta (0, 0)
Screenshot: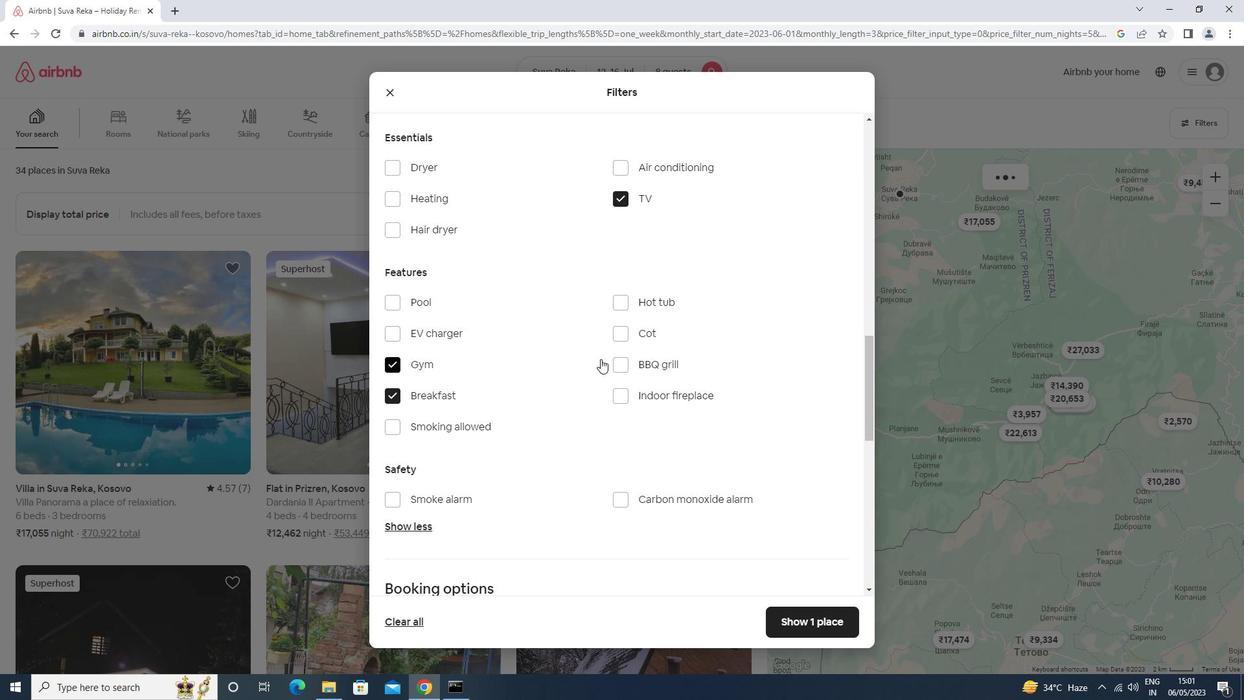 
Action: Mouse moved to (816, 475)
Screenshot: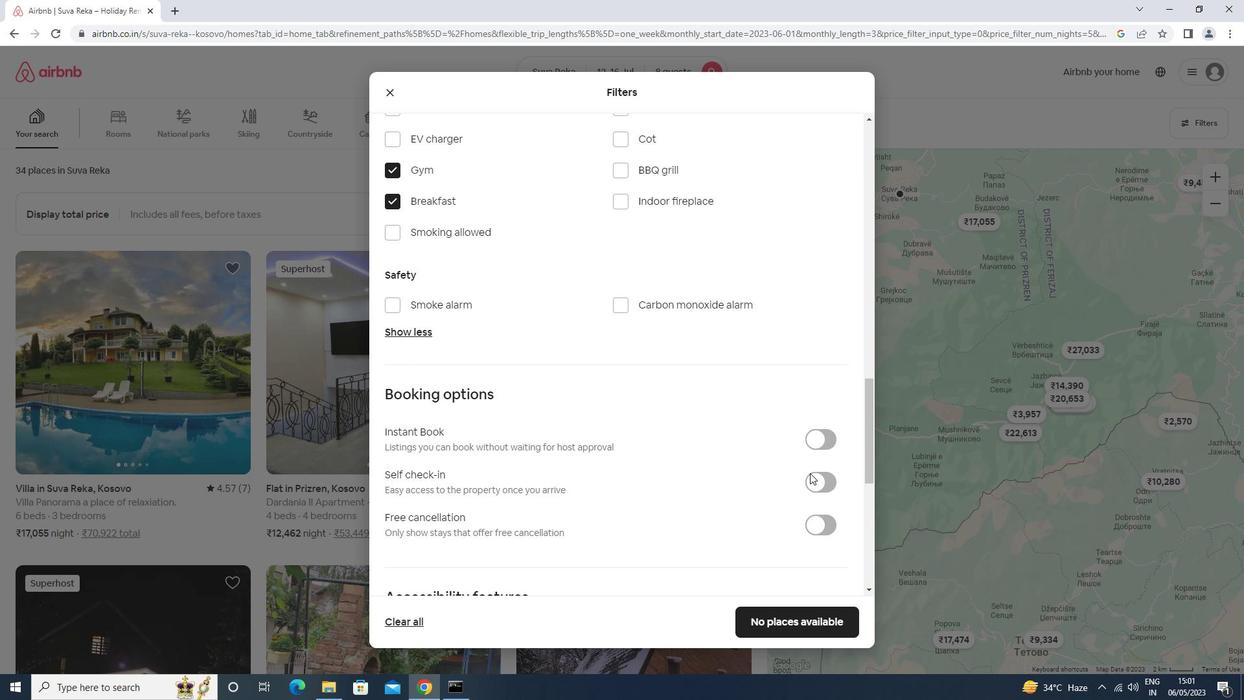 
Action: Mouse pressed left at (816, 475)
Screenshot: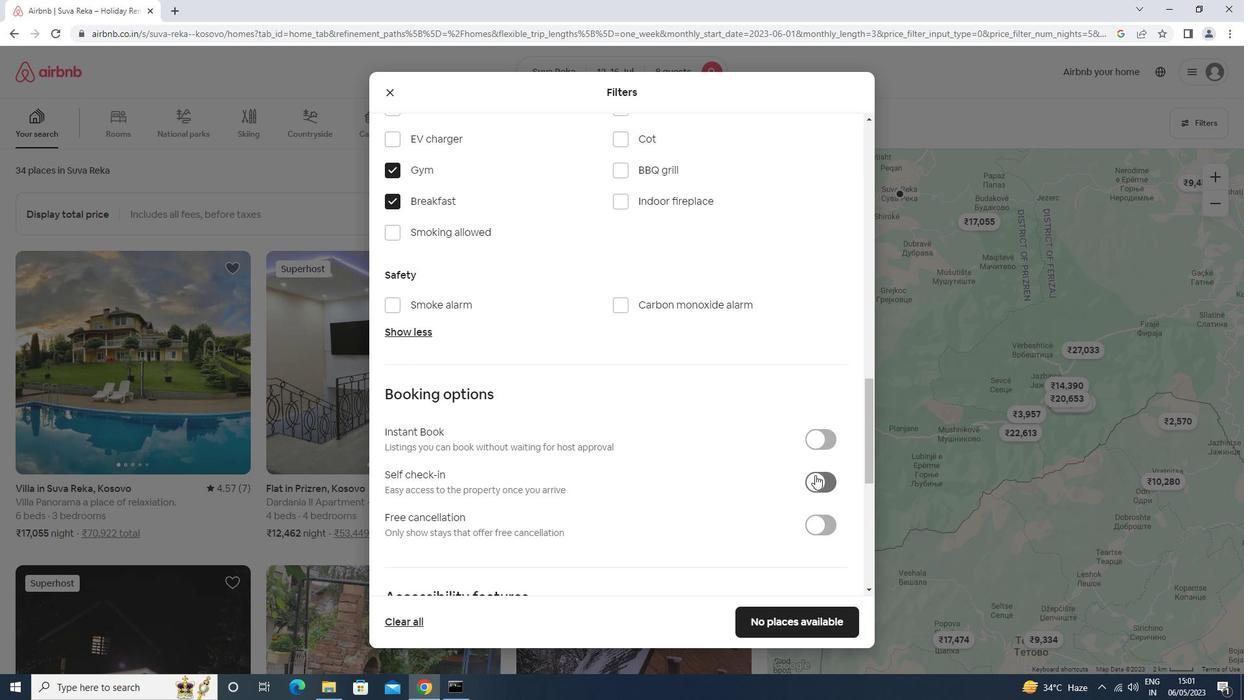 
Action: Mouse moved to (550, 389)
Screenshot: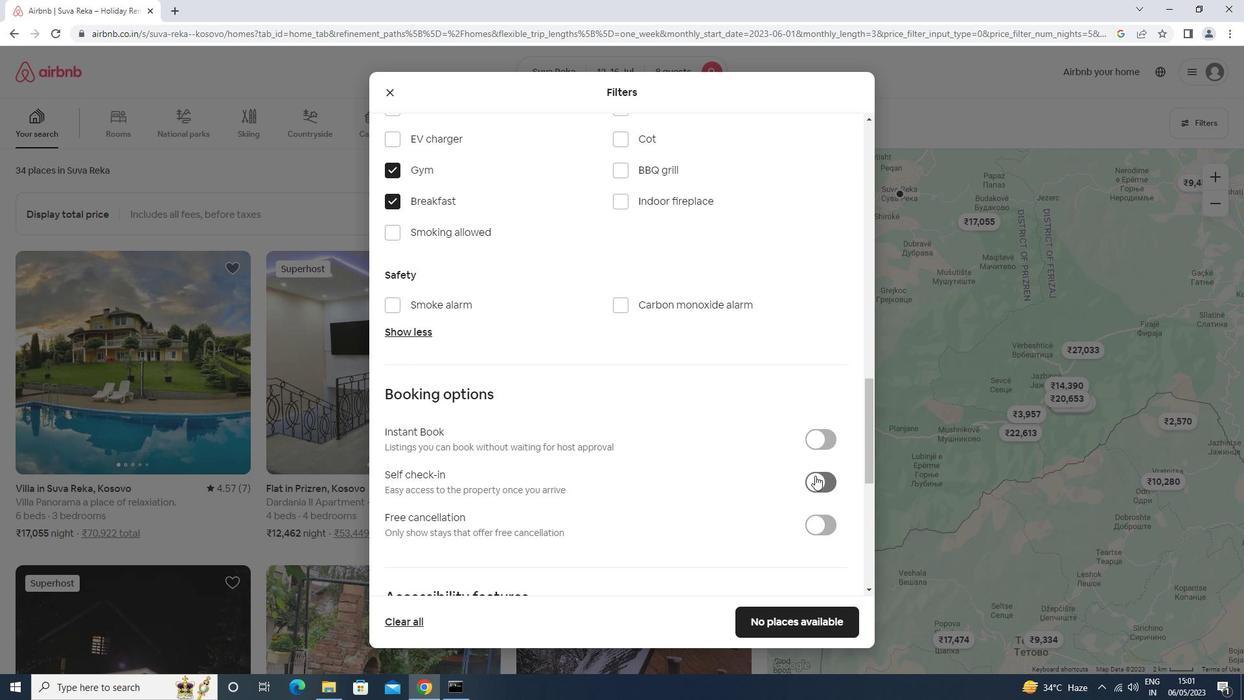 
Action: Mouse scrolled (550, 388) with delta (0, 0)
Screenshot: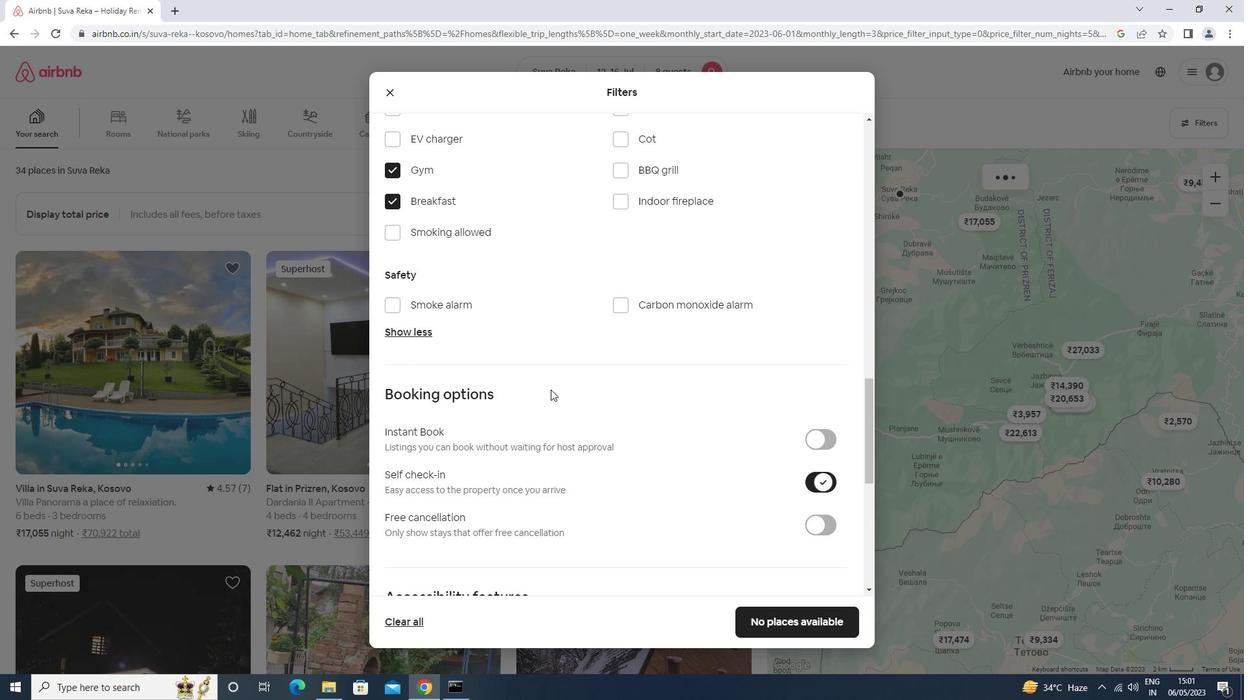
Action: Mouse scrolled (550, 388) with delta (0, 0)
Screenshot: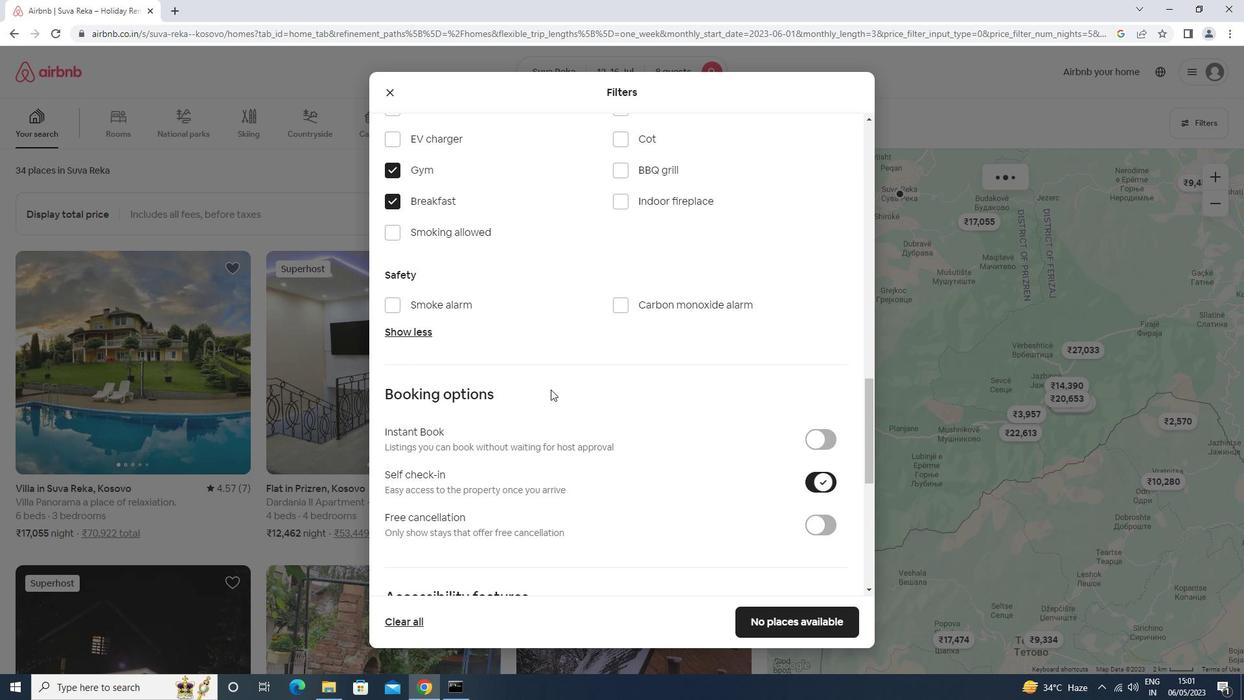 
Action: Mouse scrolled (550, 388) with delta (0, 0)
Screenshot: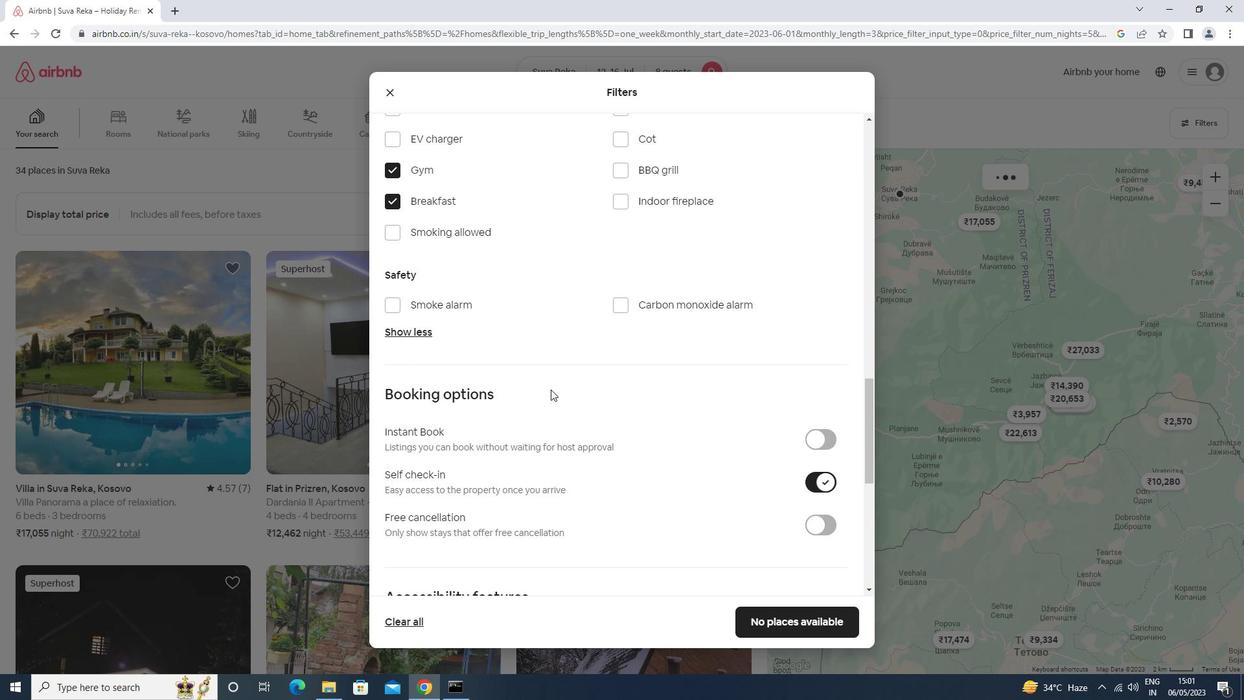 
Action: Mouse scrolled (550, 388) with delta (0, 0)
Screenshot: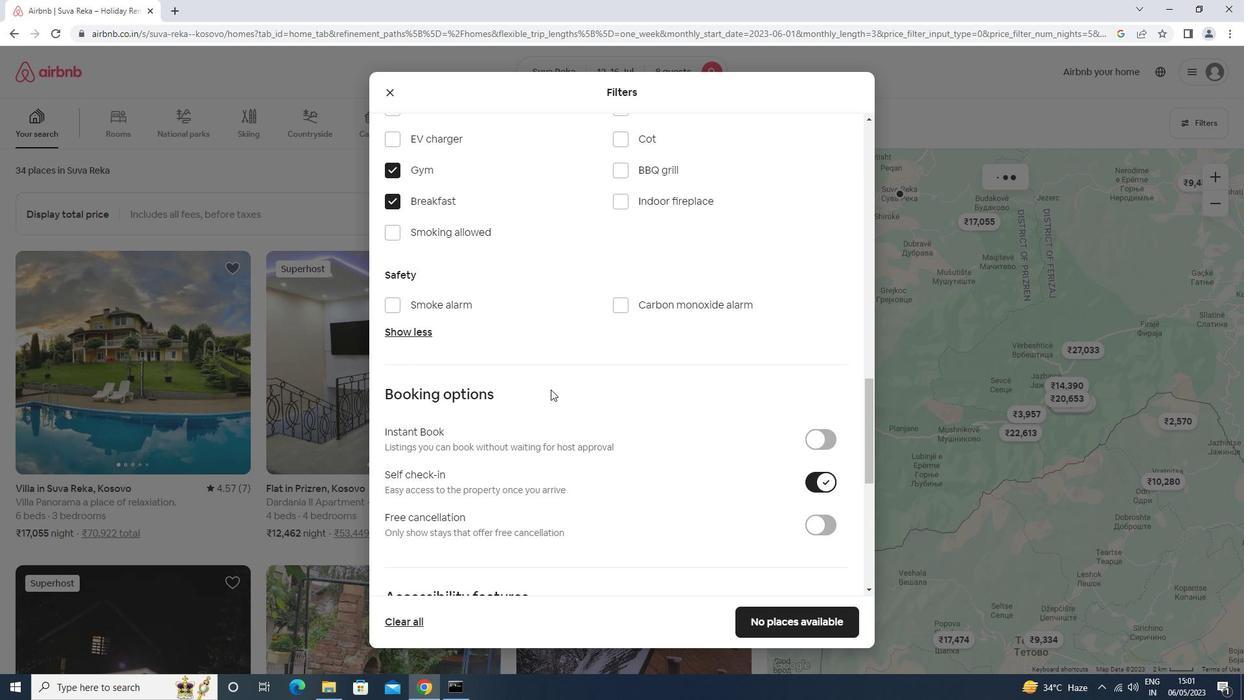 
Action: Mouse scrolled (550, 388) with delta (0, 0)
Screenshot: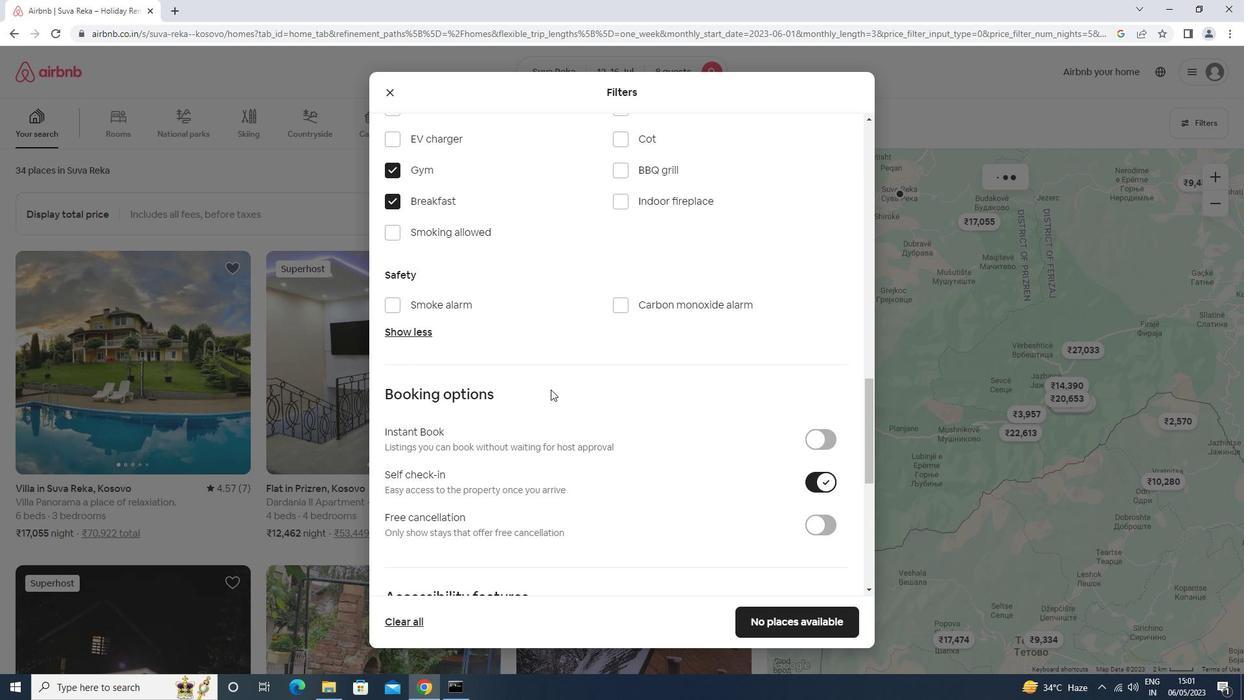 
Action: Mouse moved to (492, 472)
Screenshot: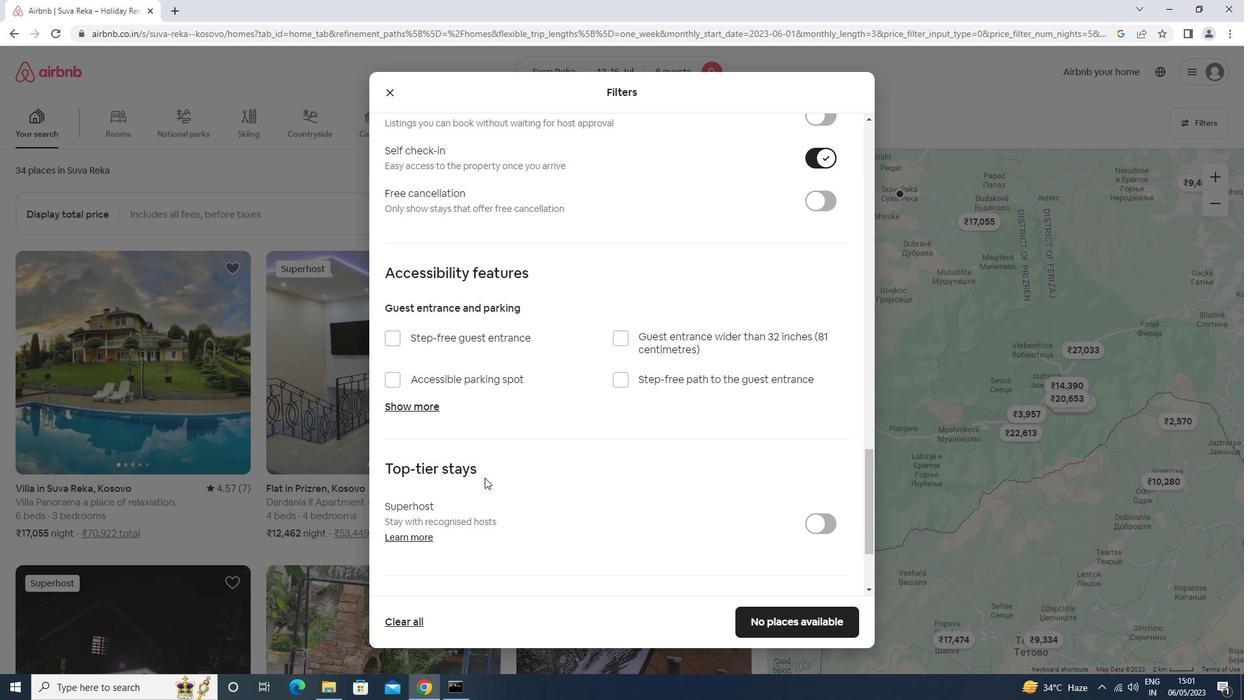
Action: Mouse scrolled (492, 471) with delta (0, 0)
Screenshot: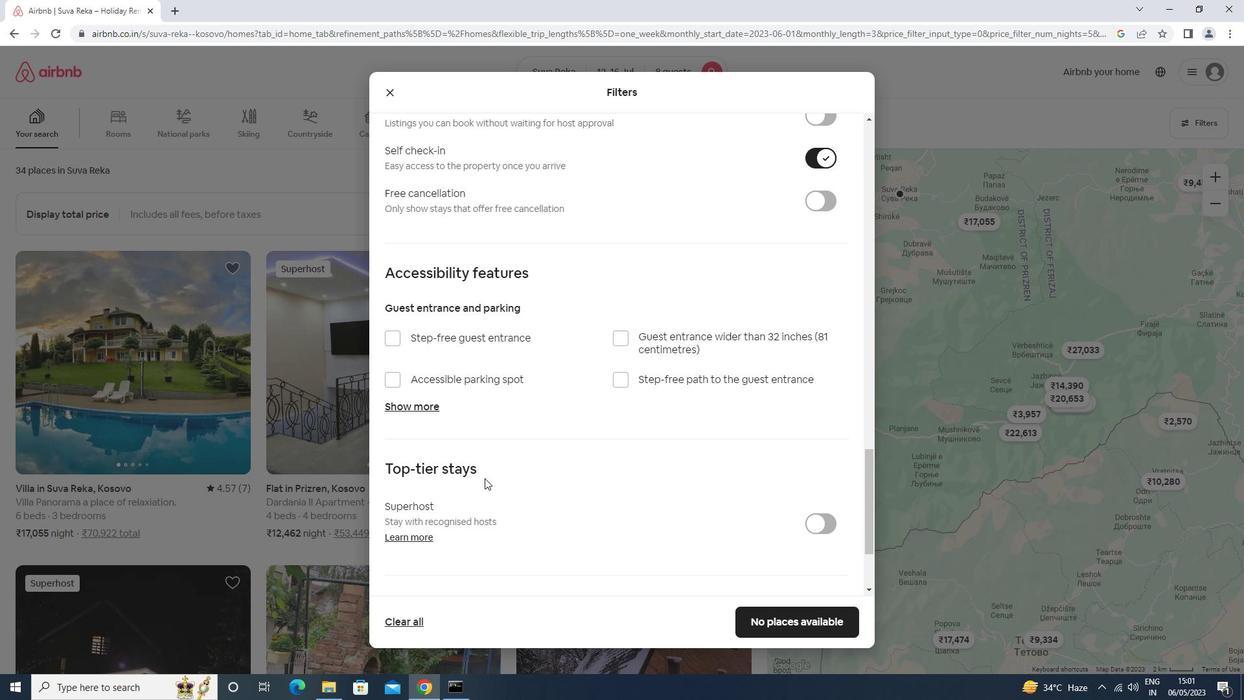 
Action: Mouse scrolled (492, 471) with delta (0, 0)
Screenshot: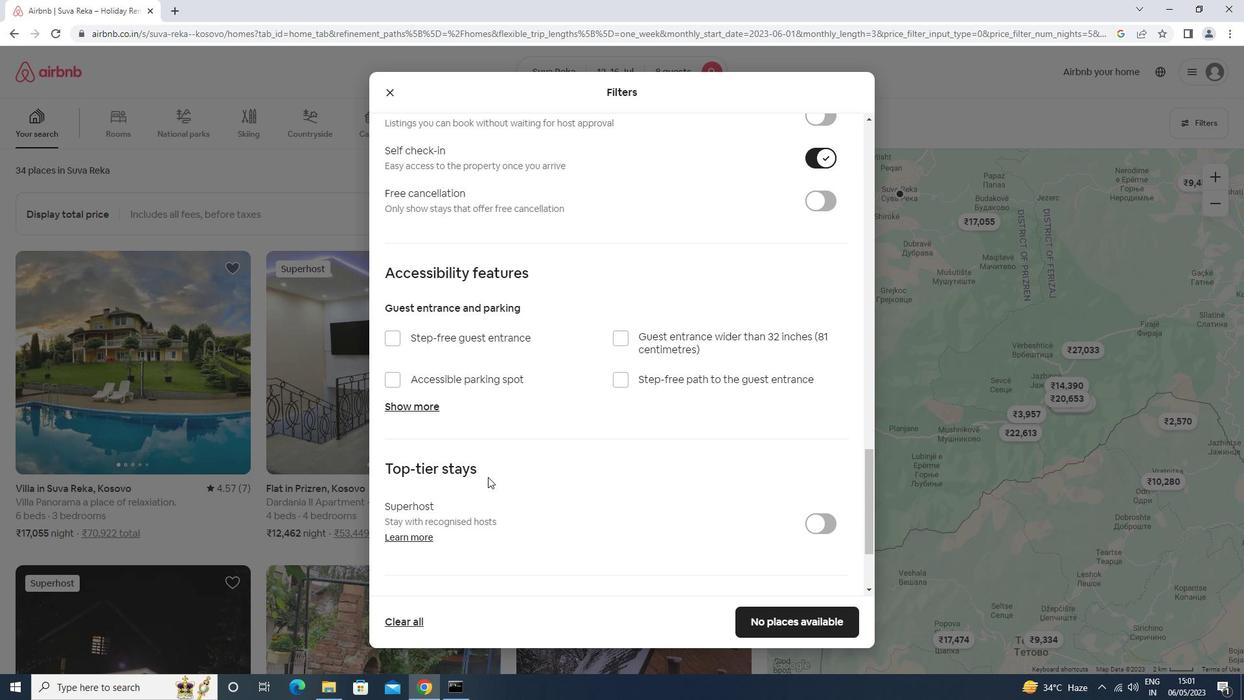 
Action: Mouse scrolled (492, 471) with delta (0, 0)
Screenshot: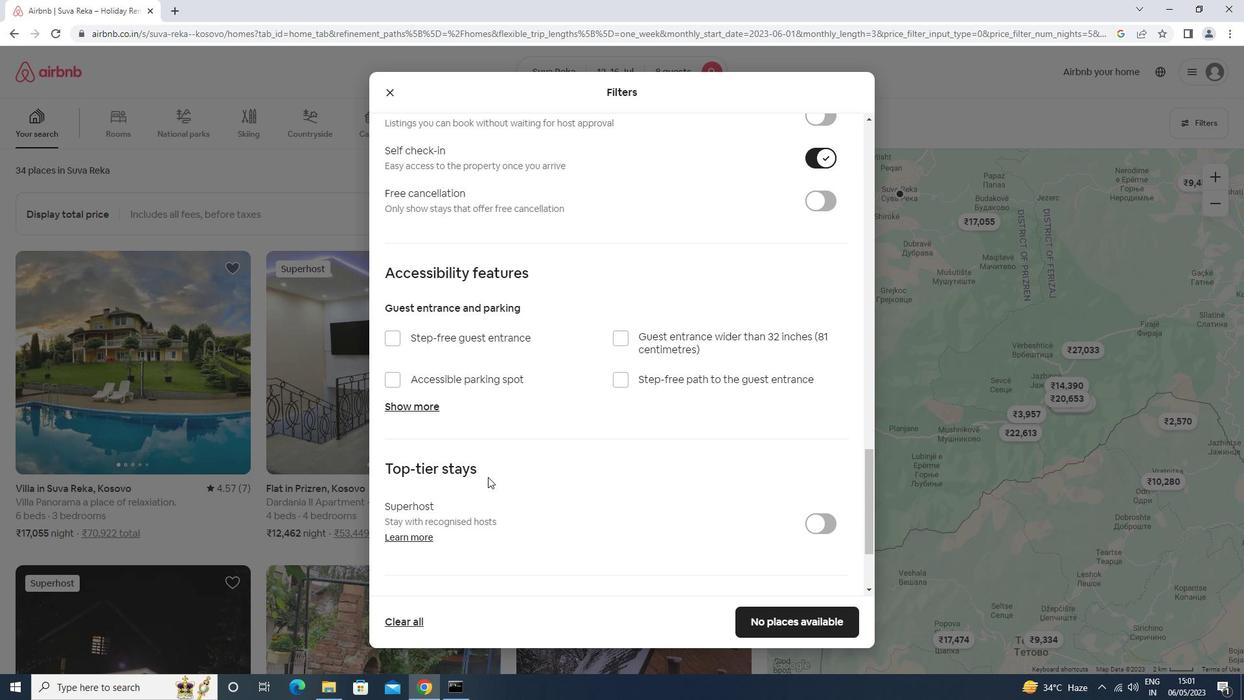 
Action: Mouse scrolled (492, 471) with delta (0, 0)
Screenshot: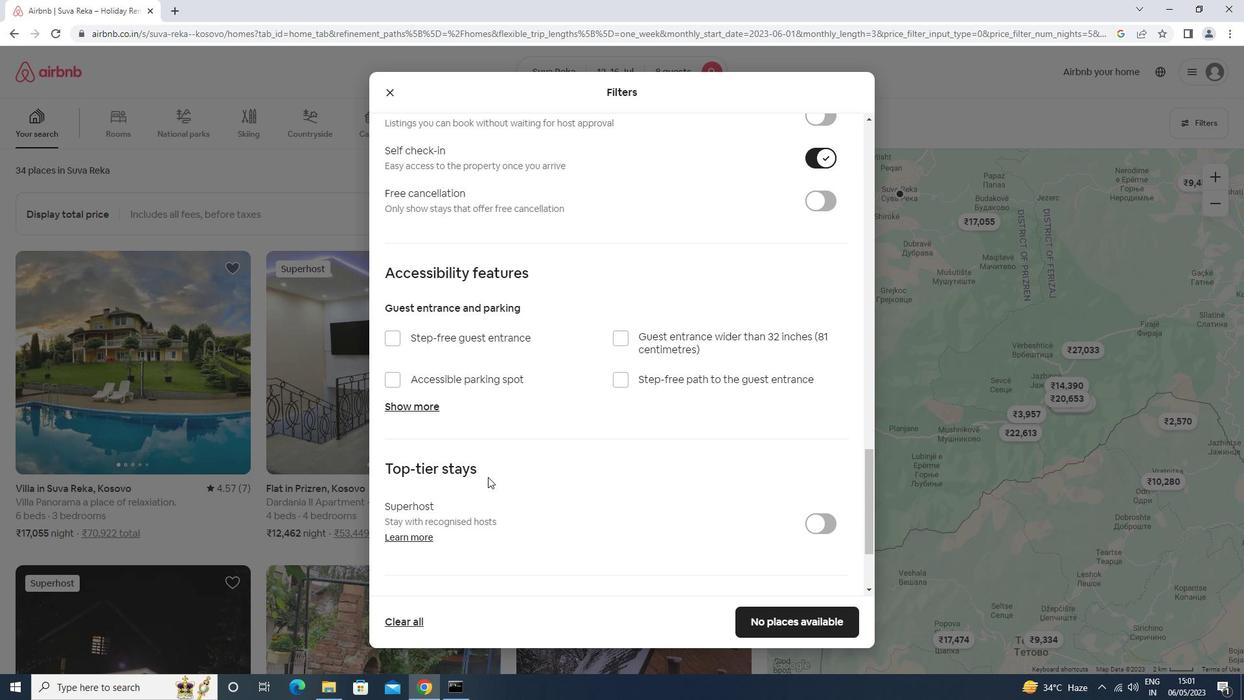 
Action: Mouse scrolled (492, 471) with delta (0, 0)
Screenshot: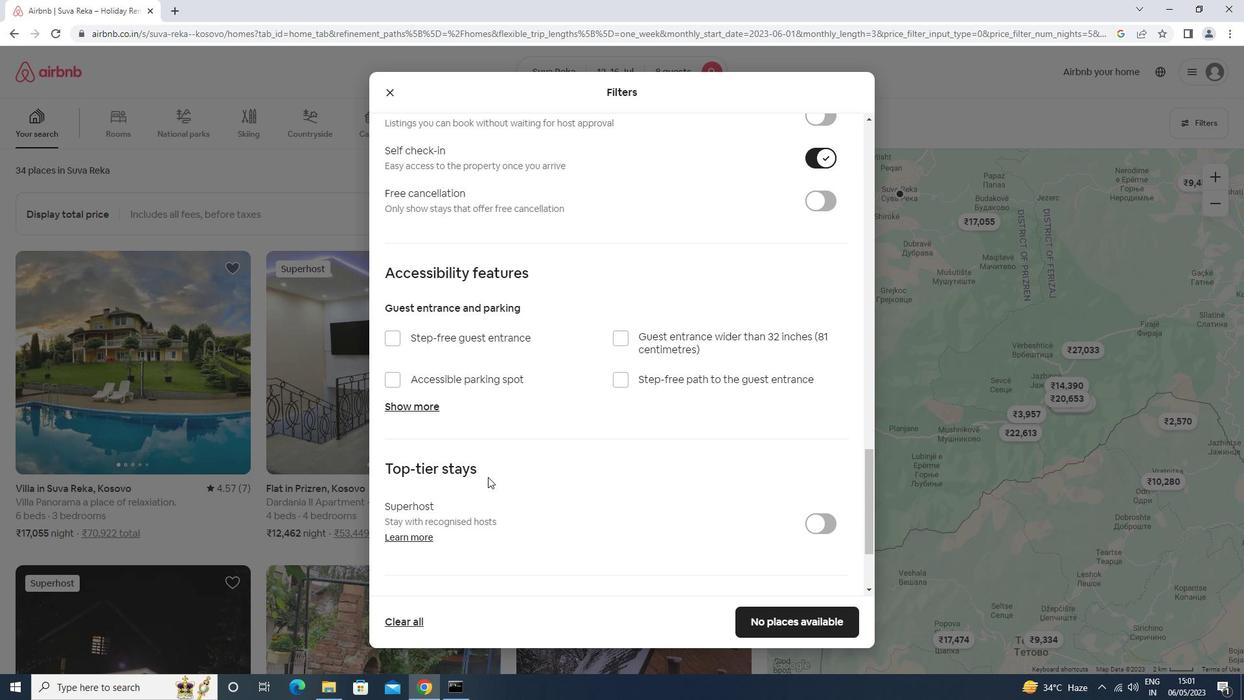 
Action: Mouse scrolled (492, 471) with delta (0, 0)
Screenshot: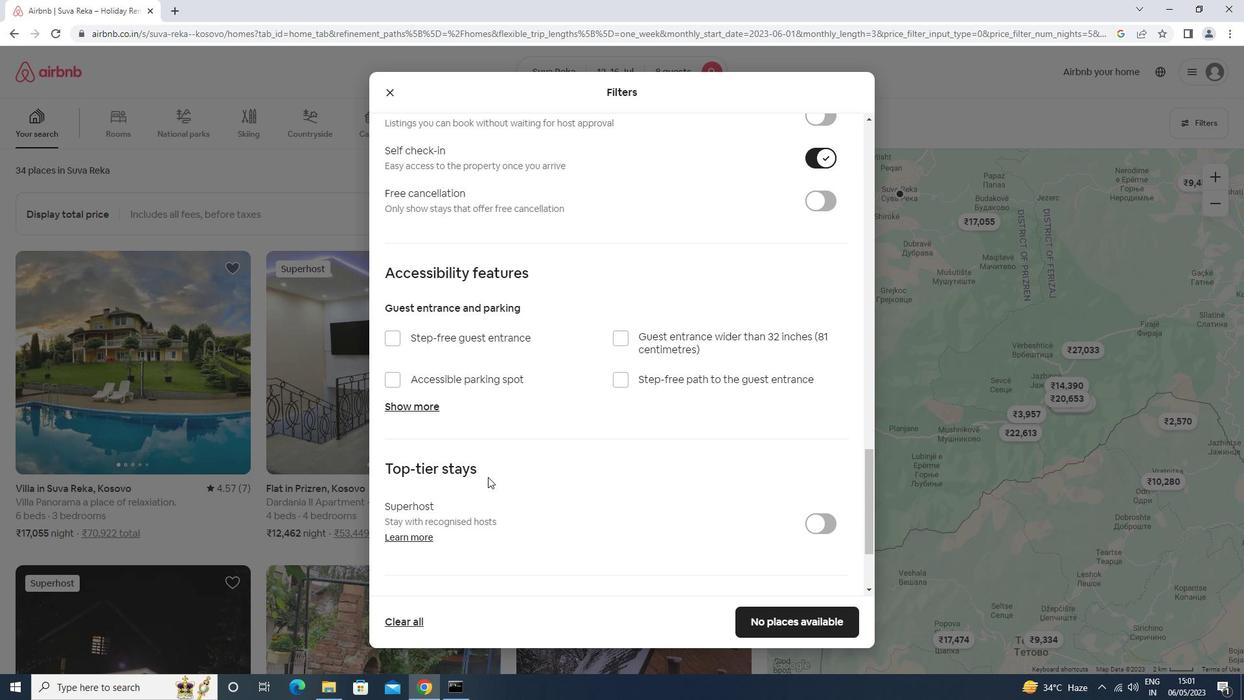 
Action: Mouse moved to (458, 497)
Screenshot: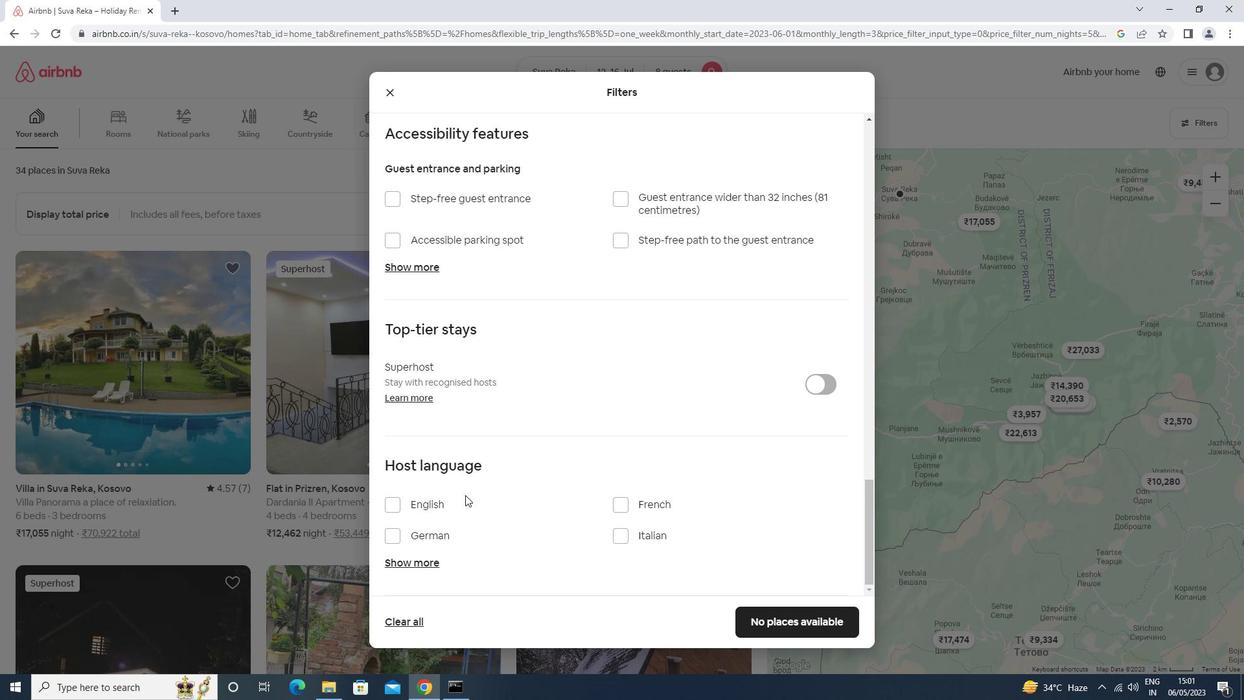 
Action: Mouse pressed left at (458, 497)
Screenshot: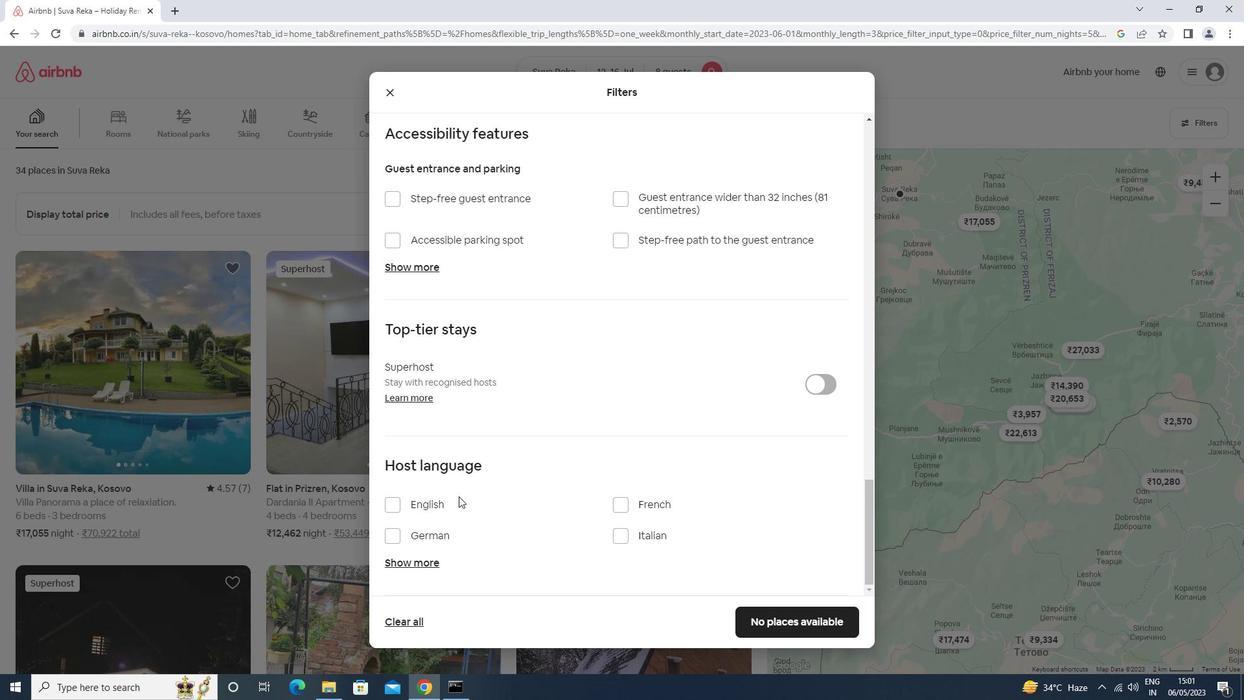 
Action: Mouse moved to (831, 619)
Screenshot: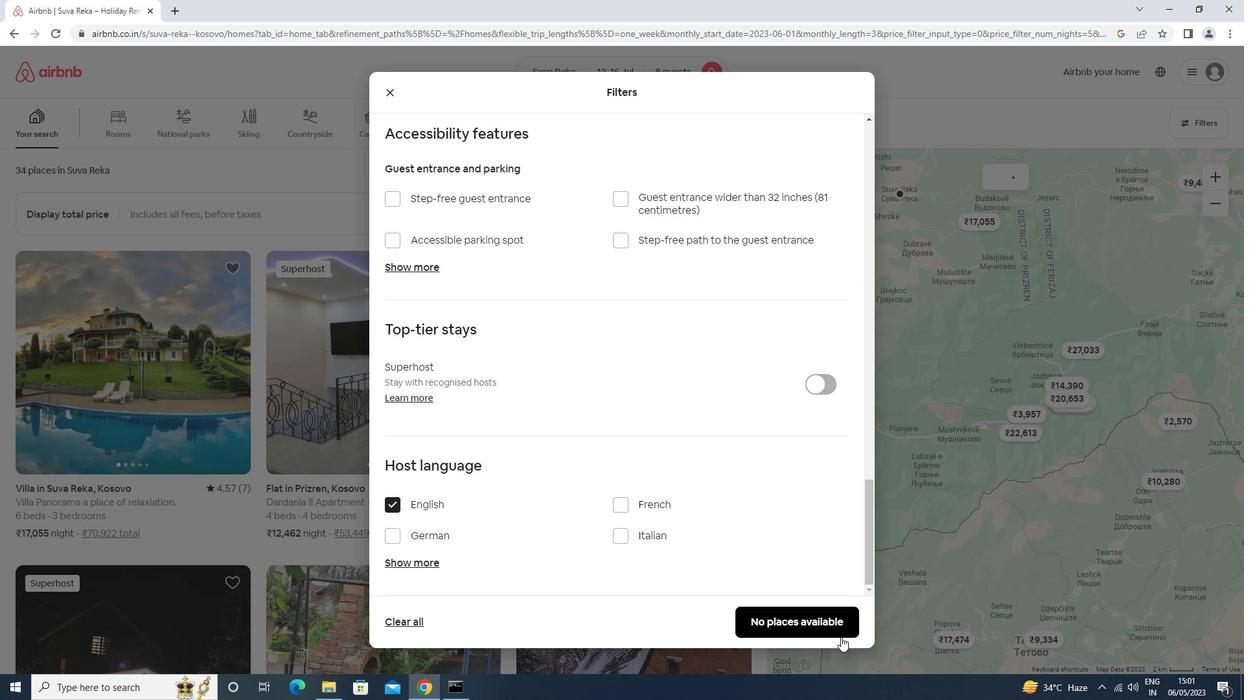 
Action: Mouse pressed left at (831, 619)
Screenshot: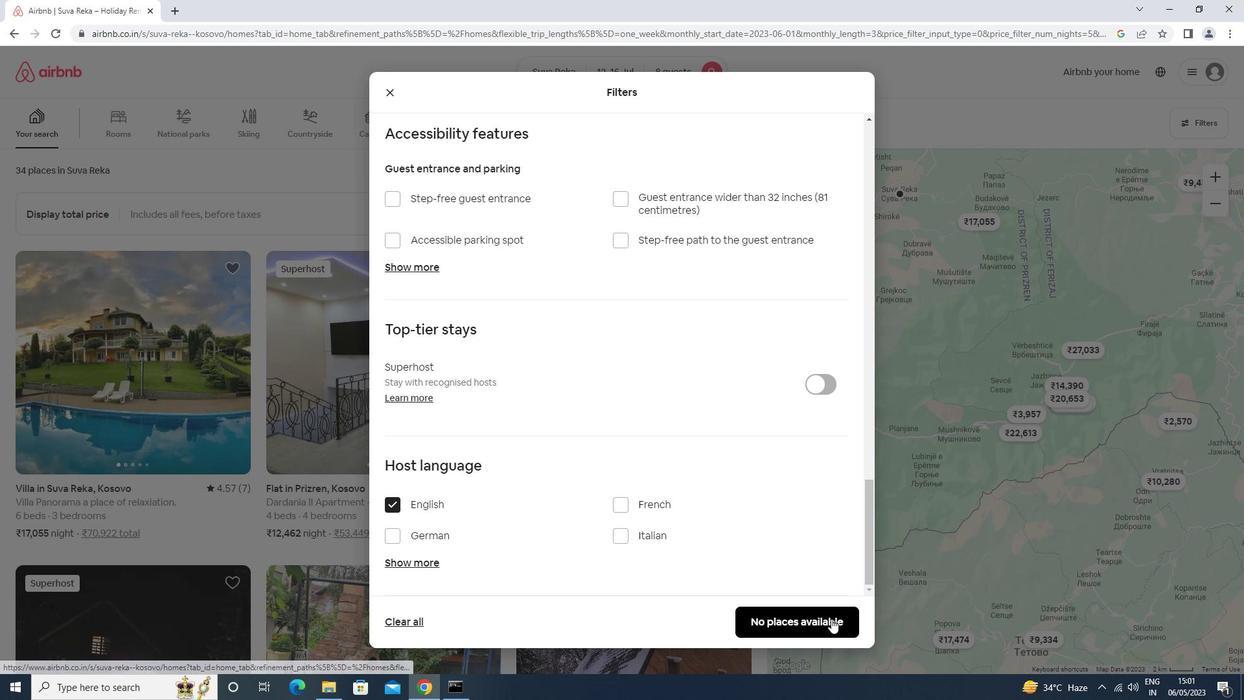 
Action: Mouse moved to (830, 617)
Screenshot: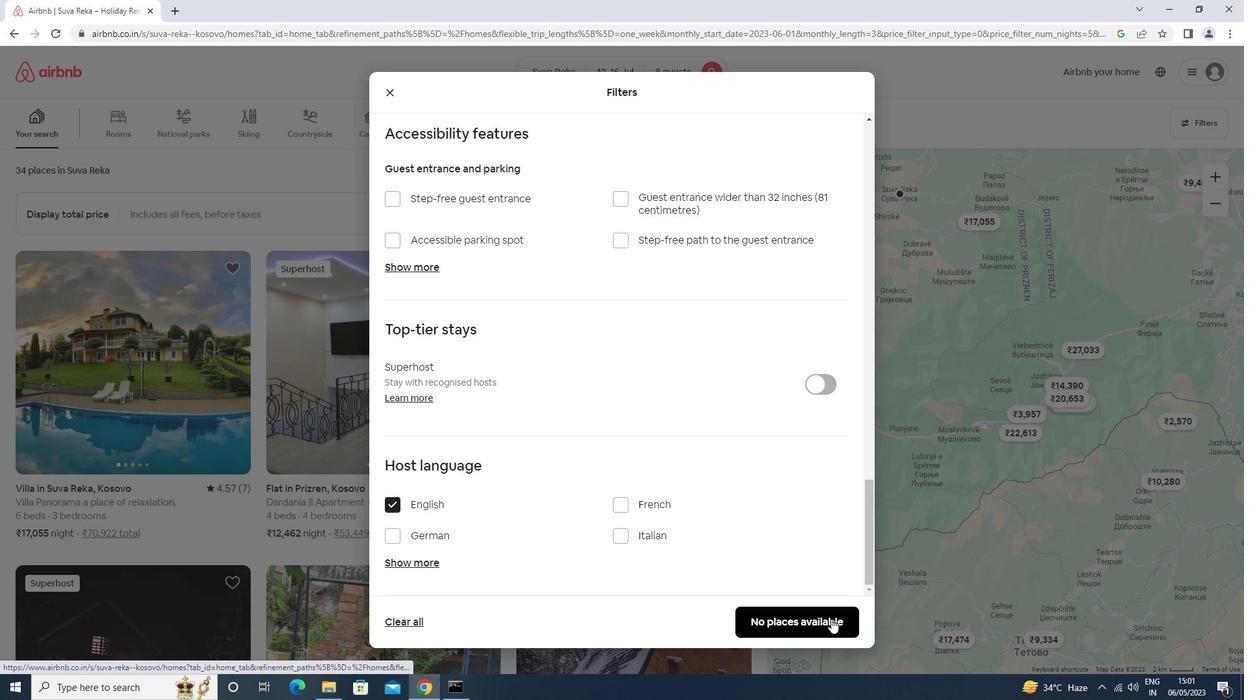 
